 Task: Search one way flight ticket for 5 adults, 1 child, 2 infants in seat and 1 infant on lap in business from Baton Rouge: Baton Rouge Metropolitan Airport (ryan Field) to Greensboro: Piedmont Triad International Airport on 5-1-2023. Choice of flights is Spirit. Number of bags: 1 carry on bag. Price is upto 86000. Outbound departure time preference is 8:30.
Action: Mouse moved to (279, 288)
Screenshot: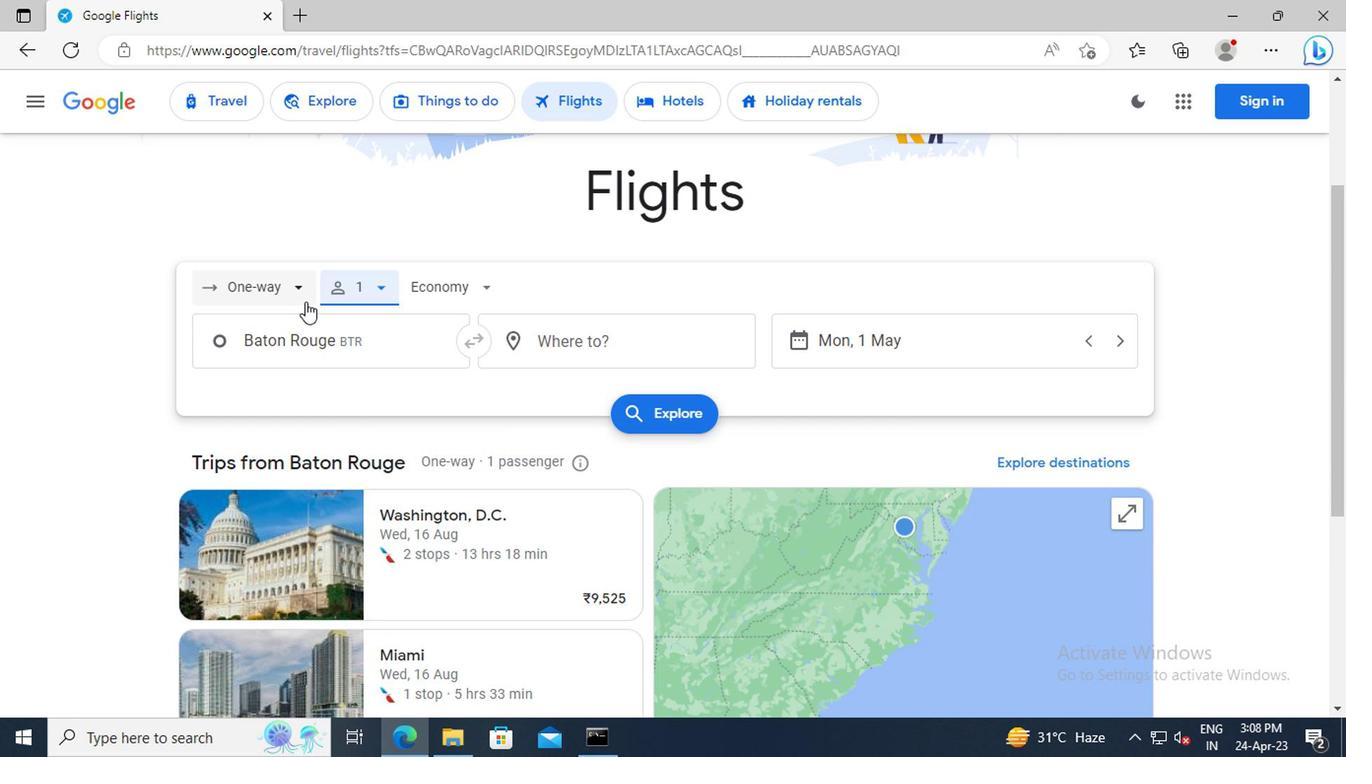 
Action: Mouse pressed left at (279, 288)
Screenshot: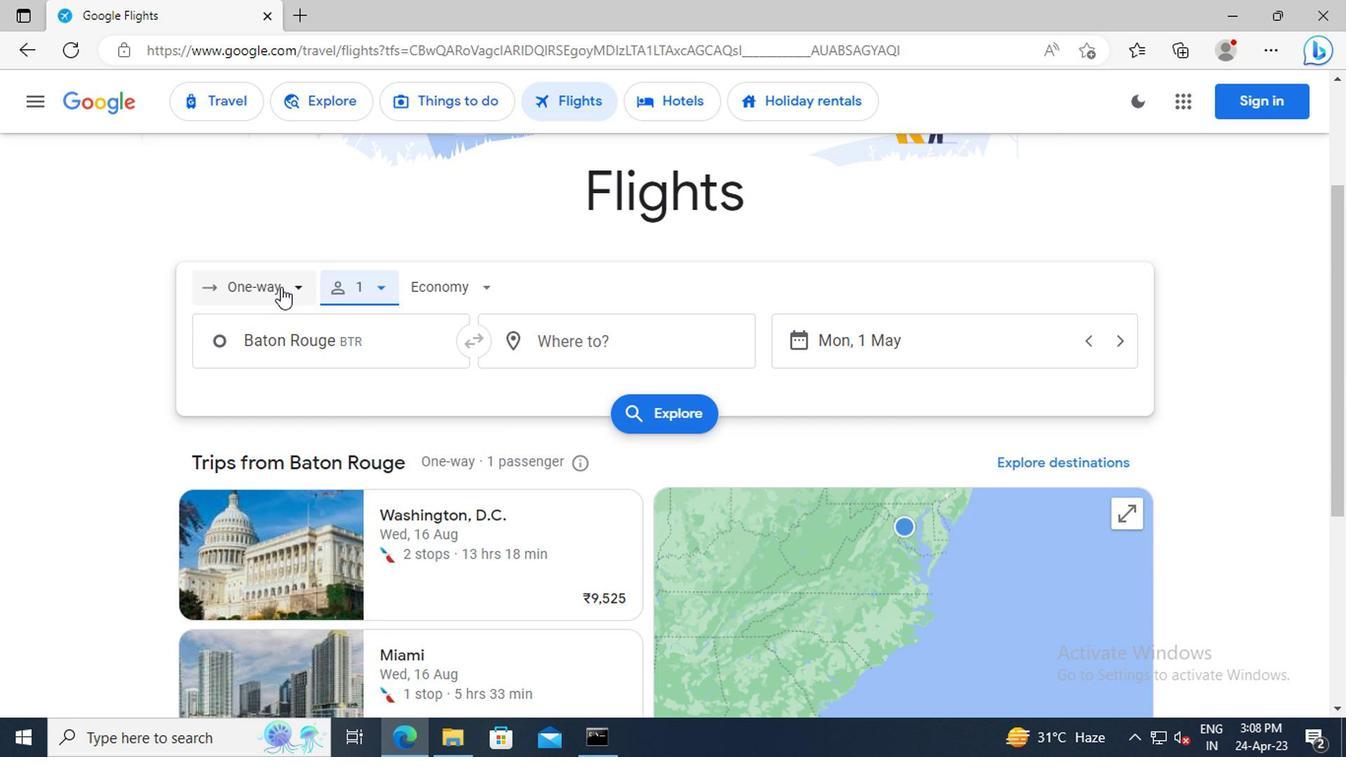 
Action: Mouse moved to (269, 382)
Screenshot: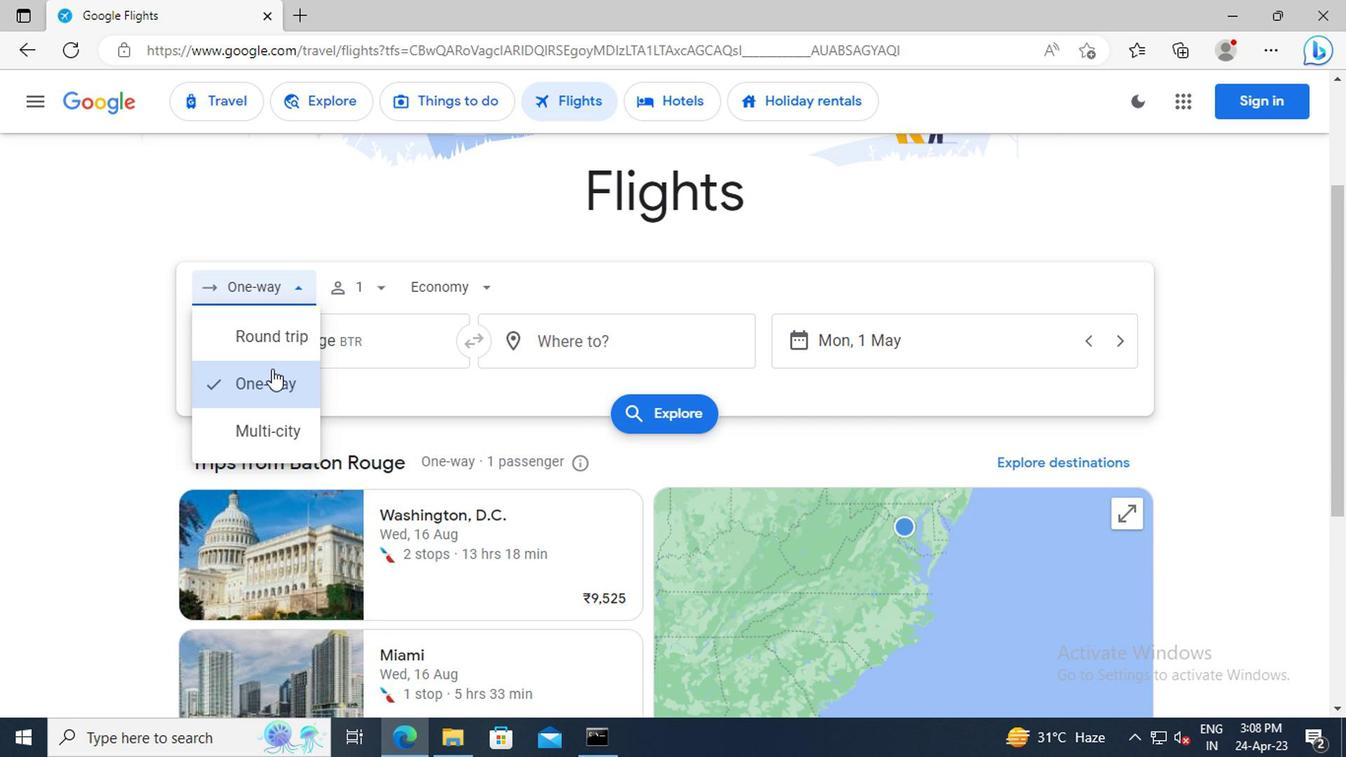 
Action: Mouse pressed left at (269, 382)
Screenshot: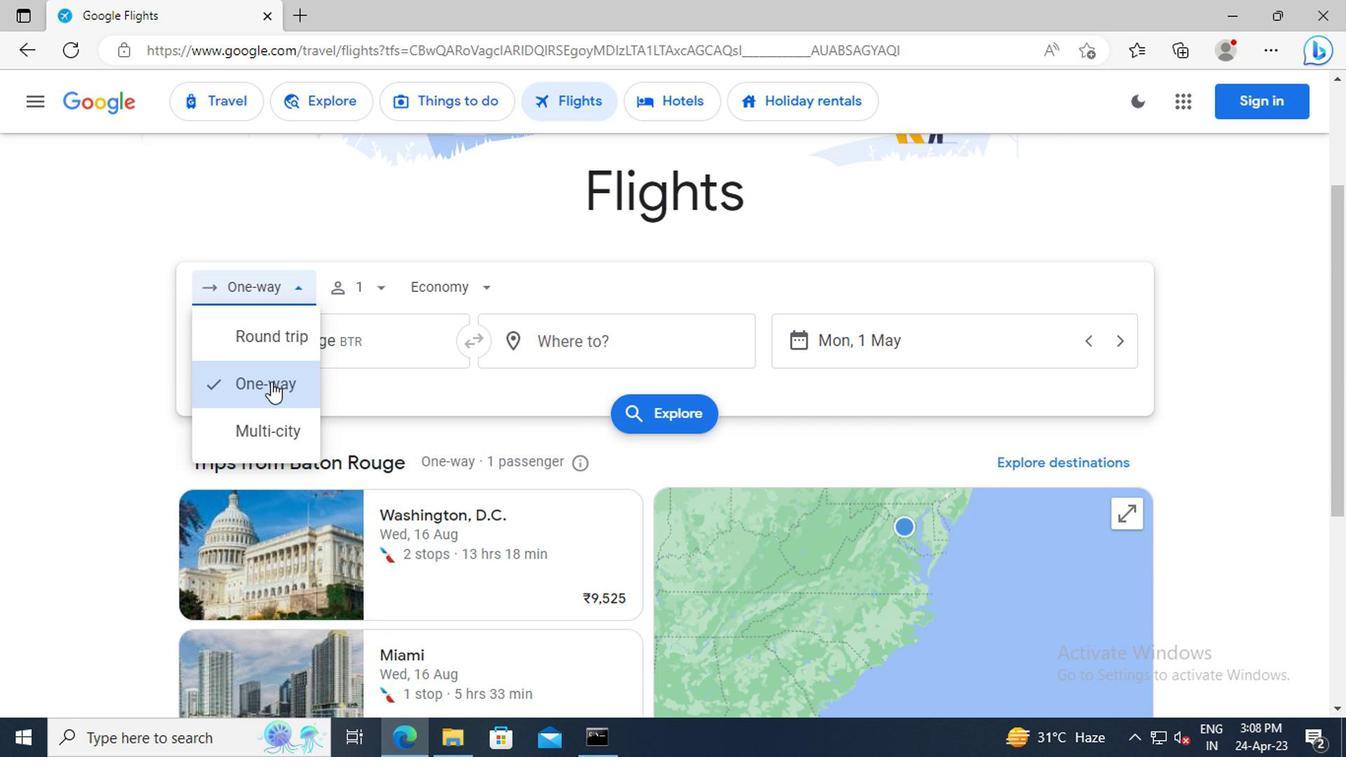 
Action: Mouse moved to (375, 293)
Screenshot: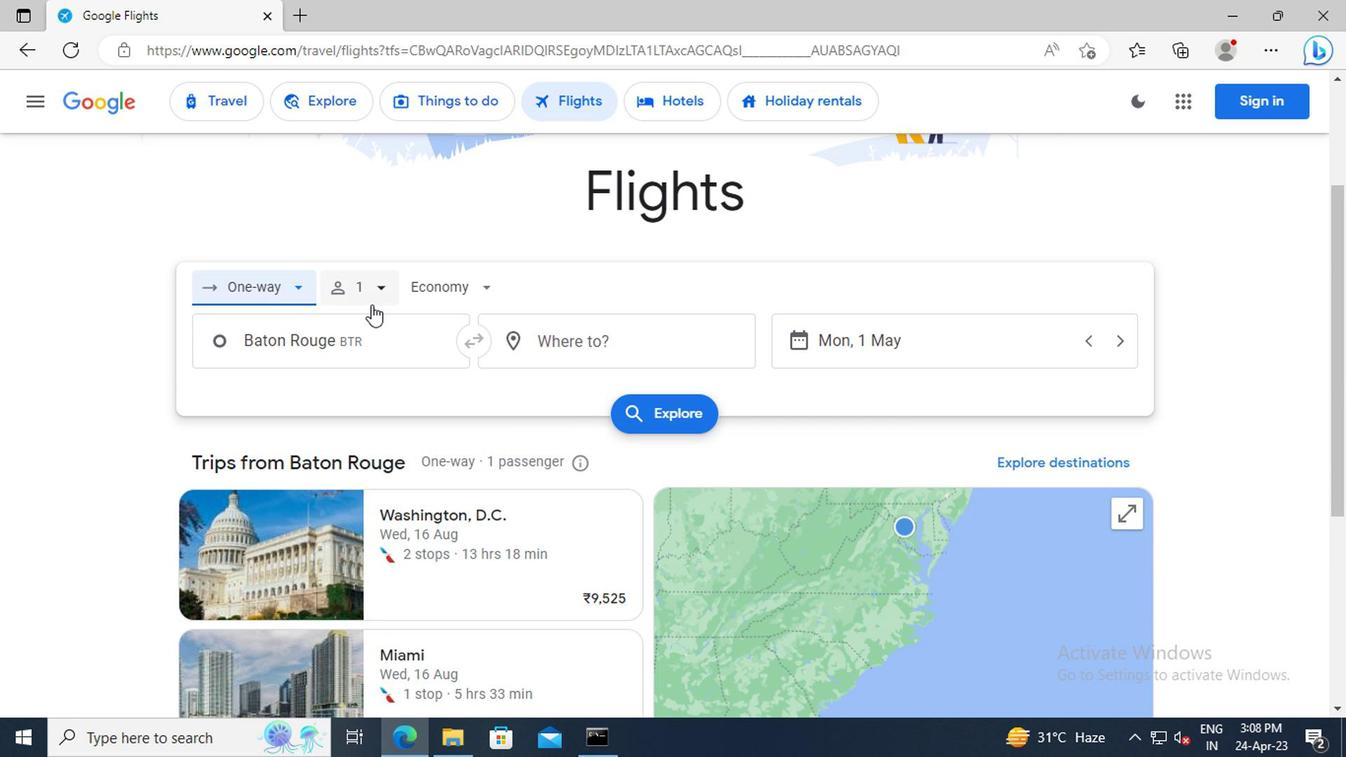 
Action: Mouse pressed left at (375, 293)
Screenshot: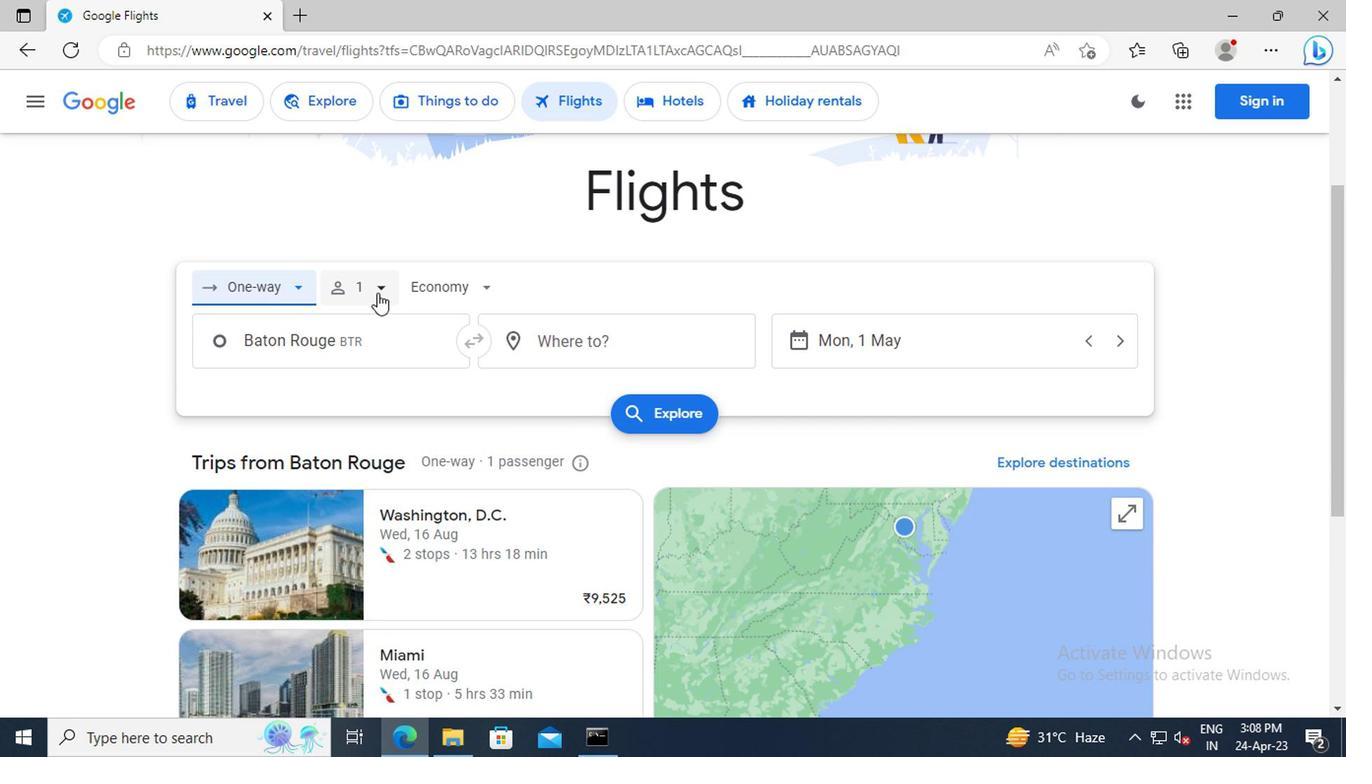 
Action: Mouse moved to (522, 340)
Screenshot: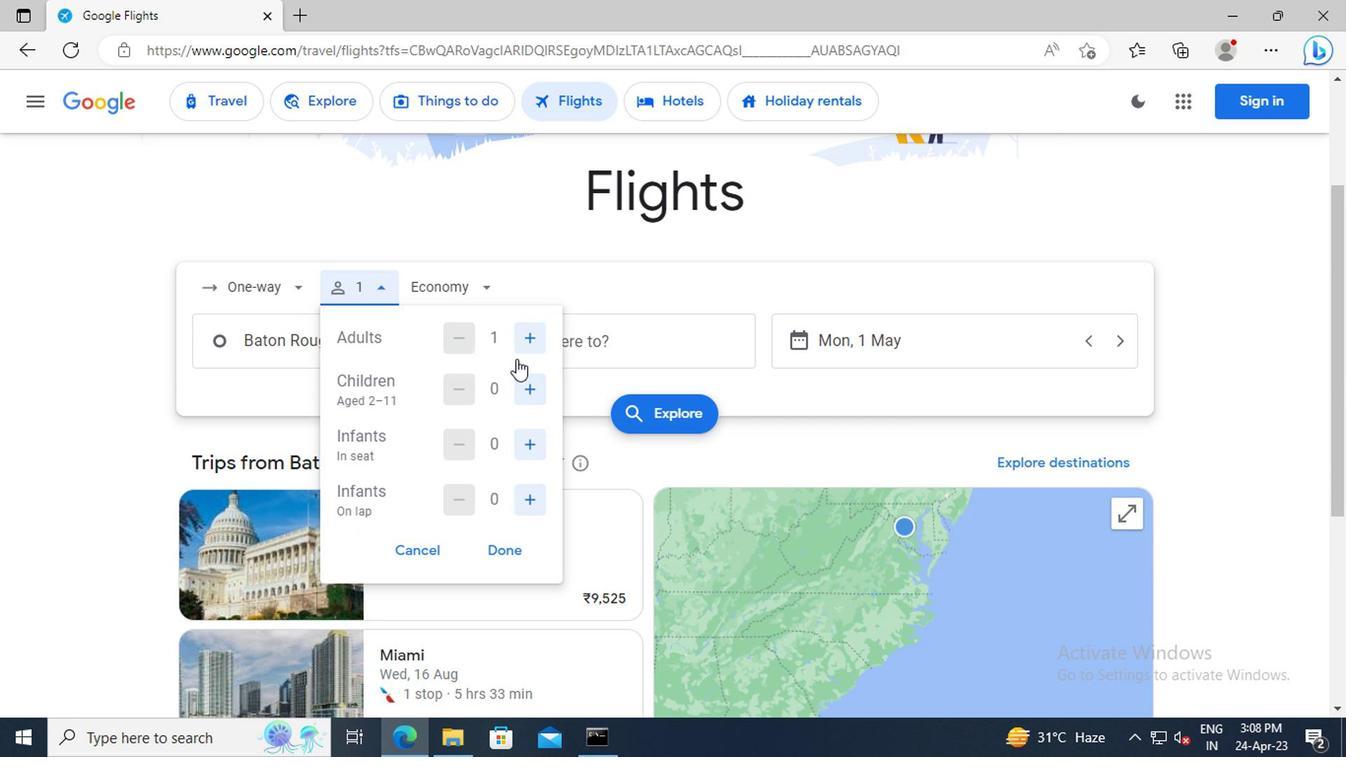 
Action: Mouse pressed left at (522, 340)
Screenshot: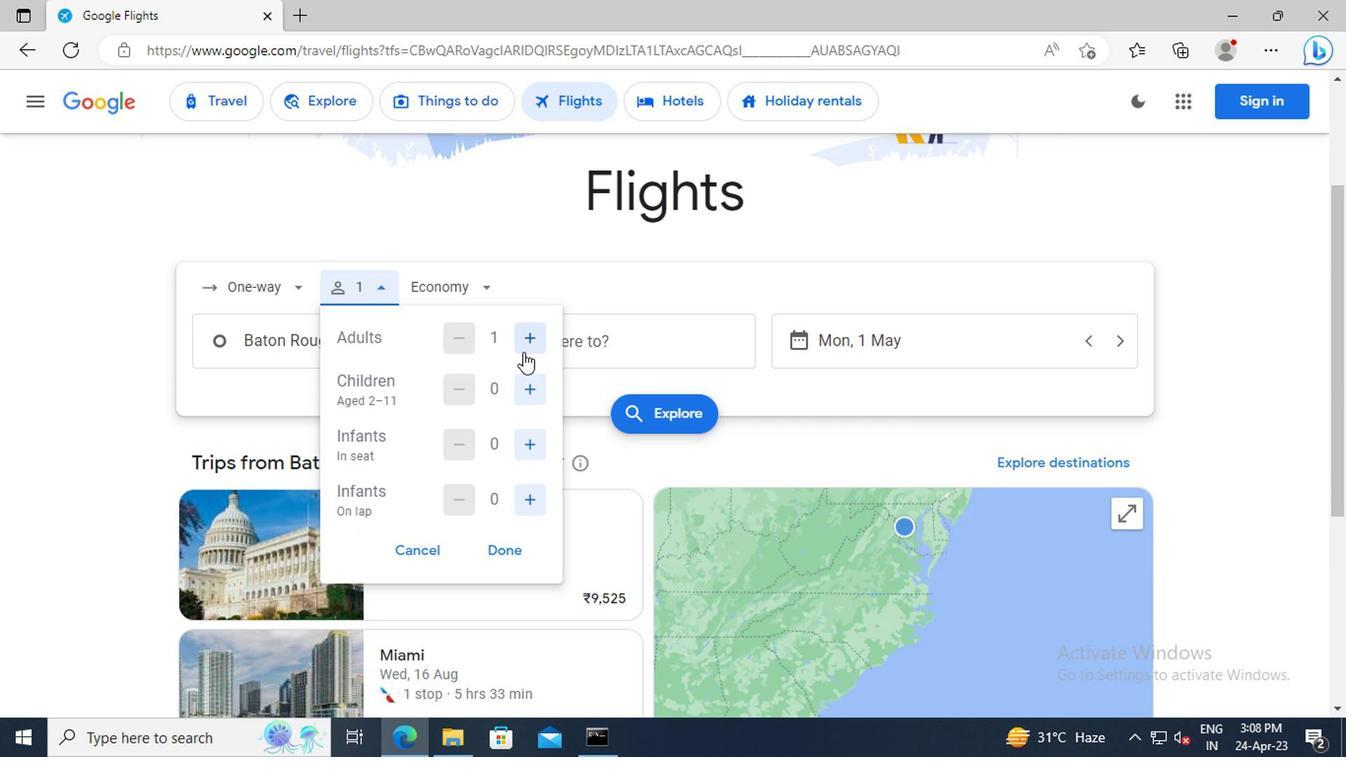 
Action: Mouse pressed left at (522, 340)
Screenshot: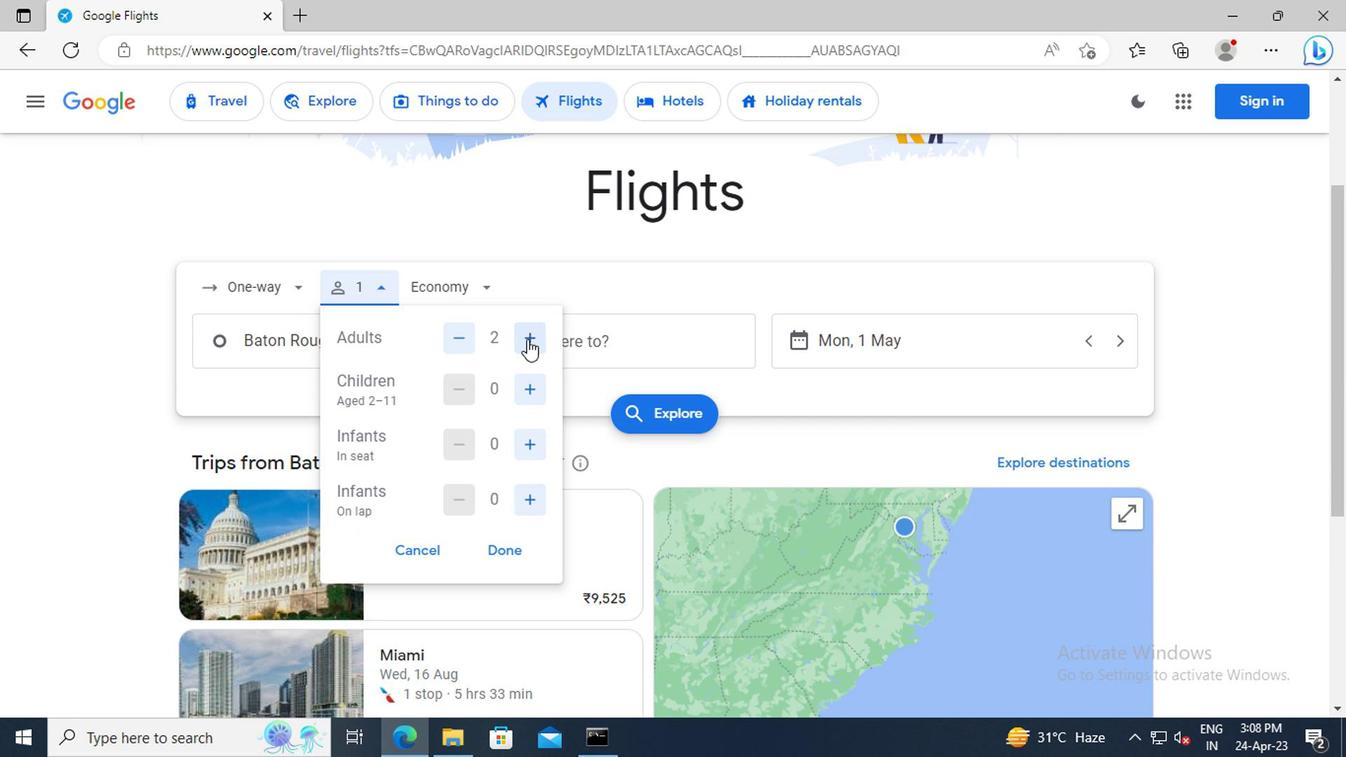 
Action: Mouse pressed left at (522, 340)
Screenshot: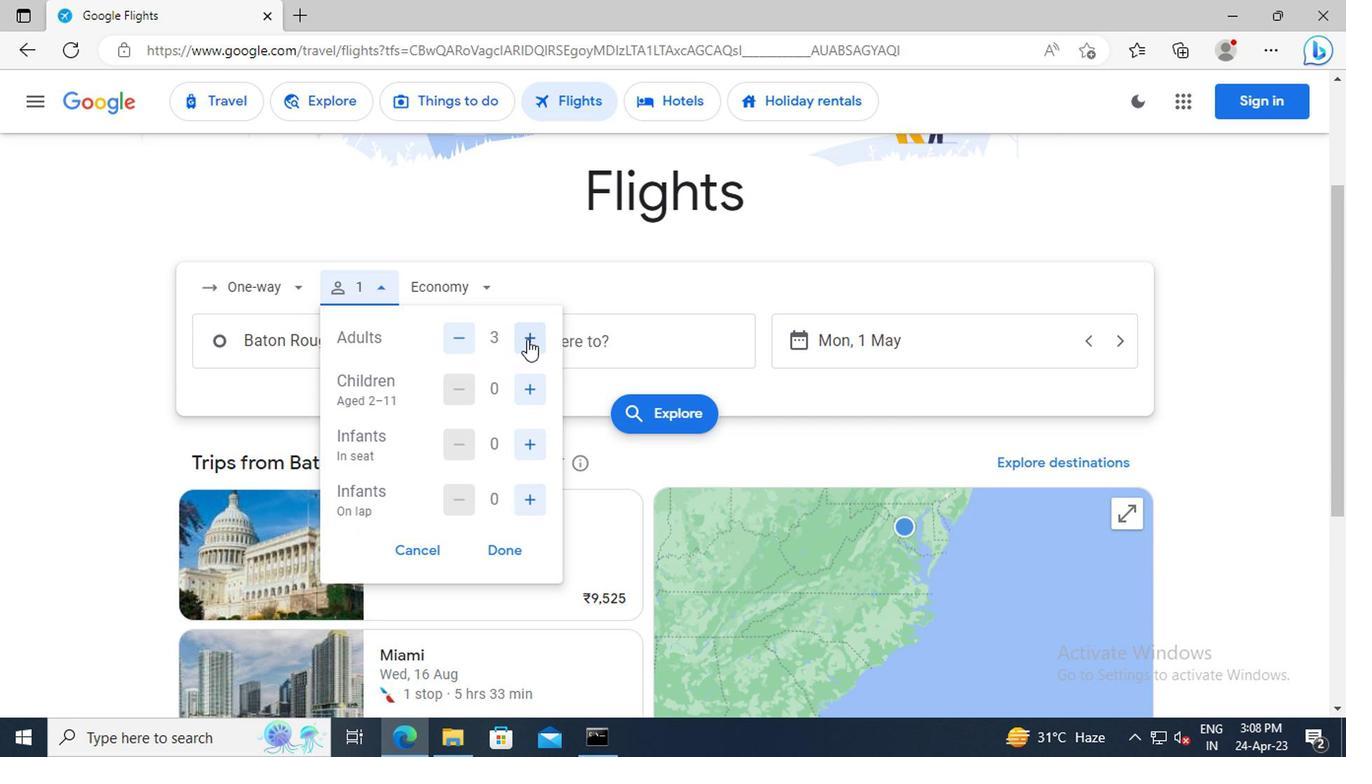 
Action: Mouse pressed left at (522, 340)
Screenshot: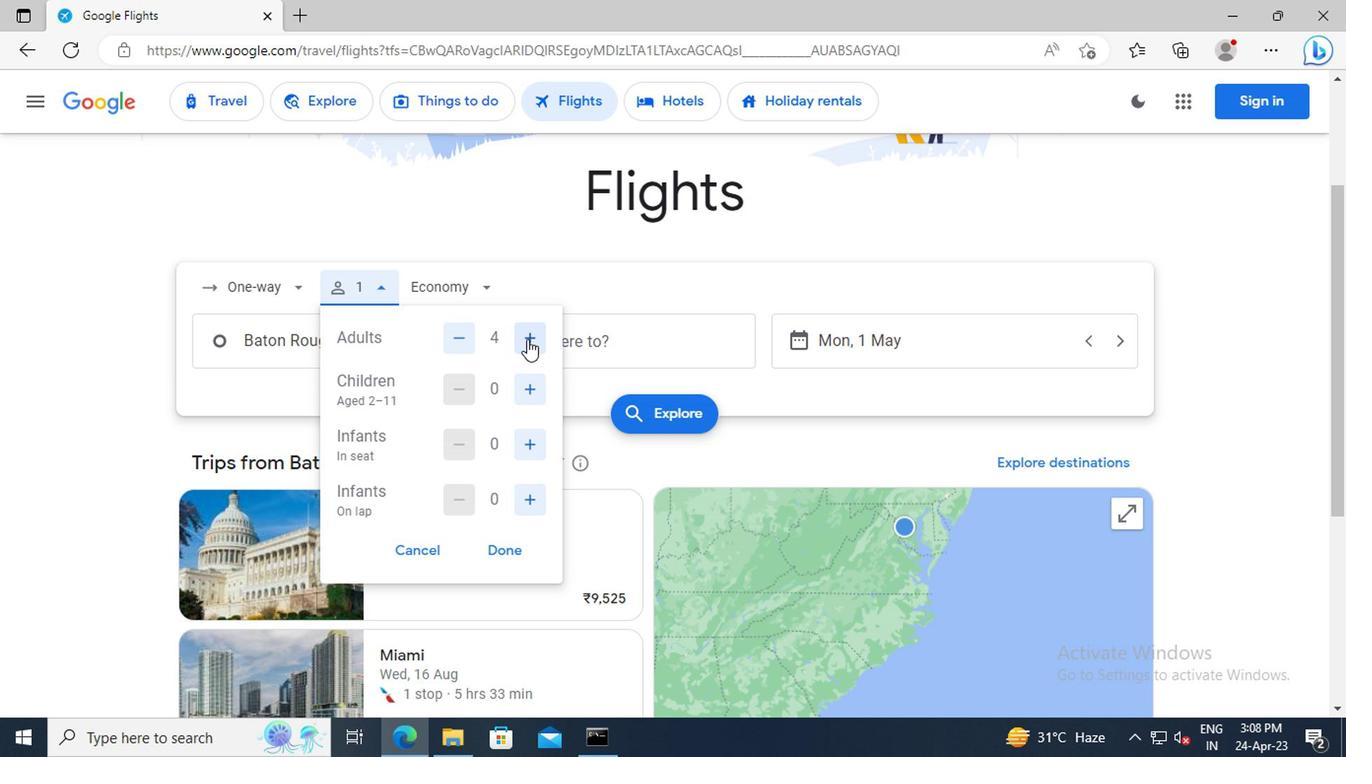 
Action: Mouse moved to (522, 389)
Screenshot: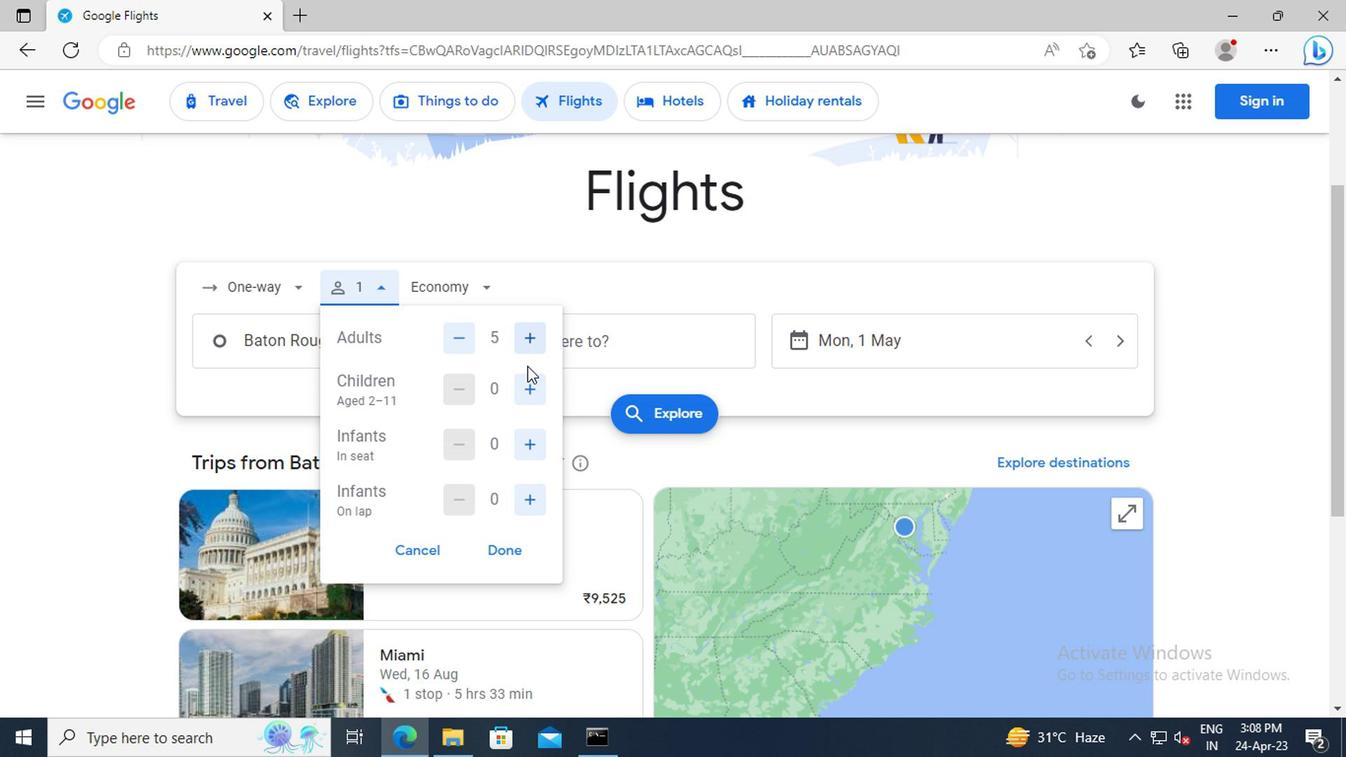 
Action: Mouse pressed left at (522, 389)
Screenshot: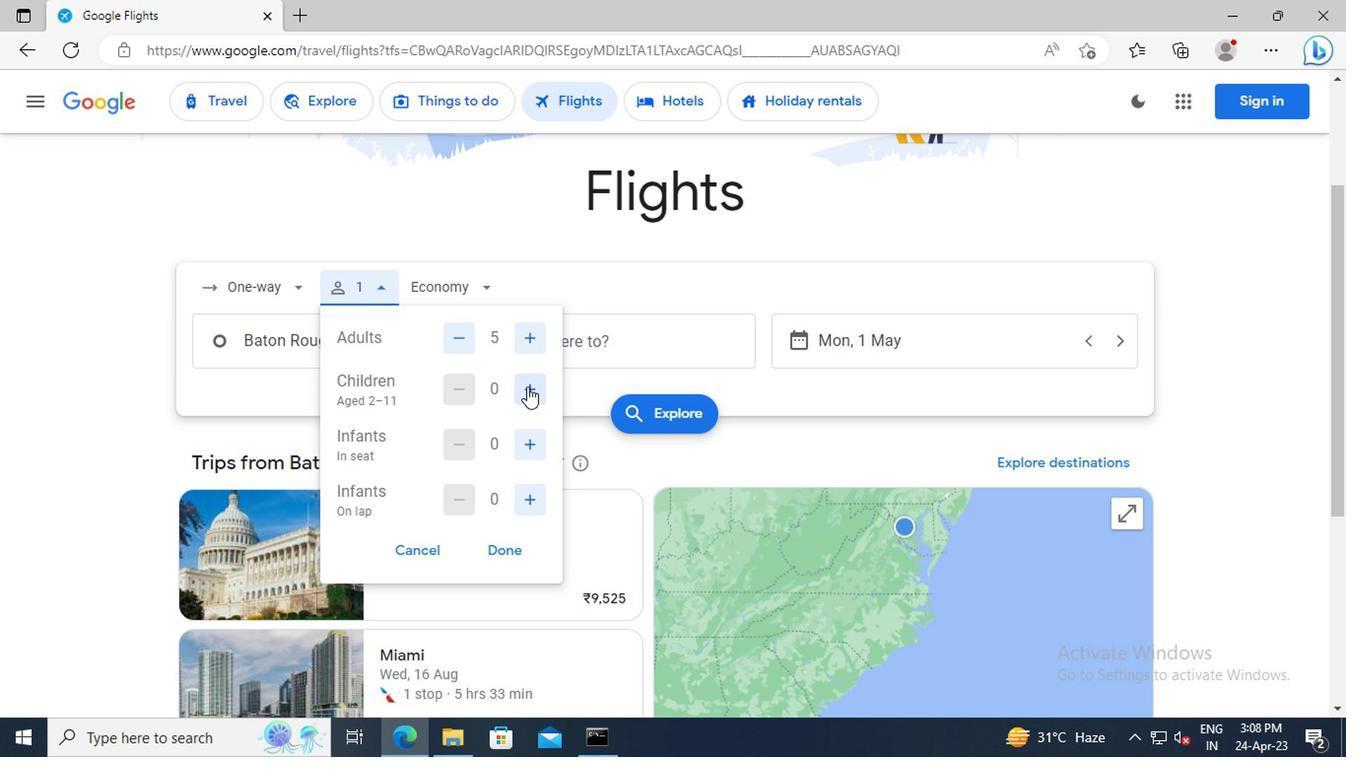 
Action: Mouse moved to (522, 445)
Screenshot: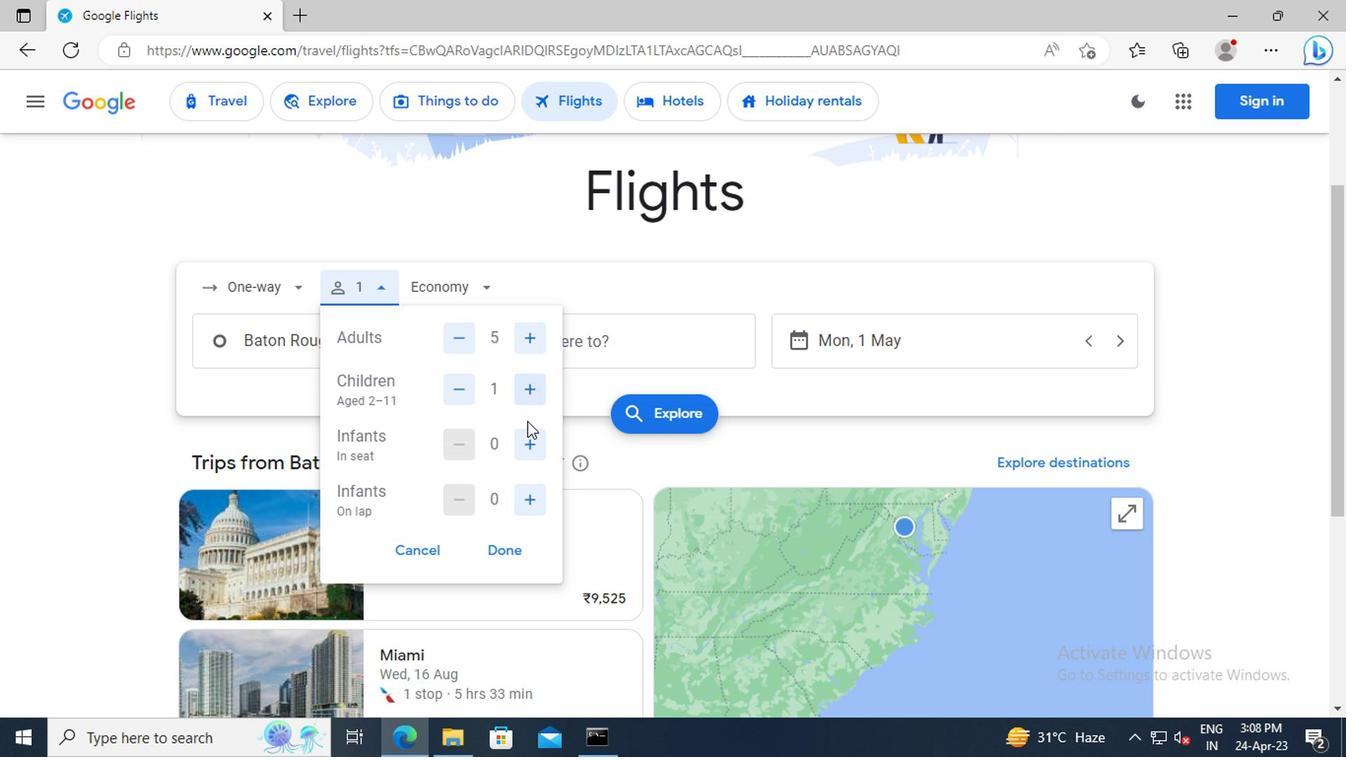
Action: Mouse pressed left at (522, 445)
Screenshot: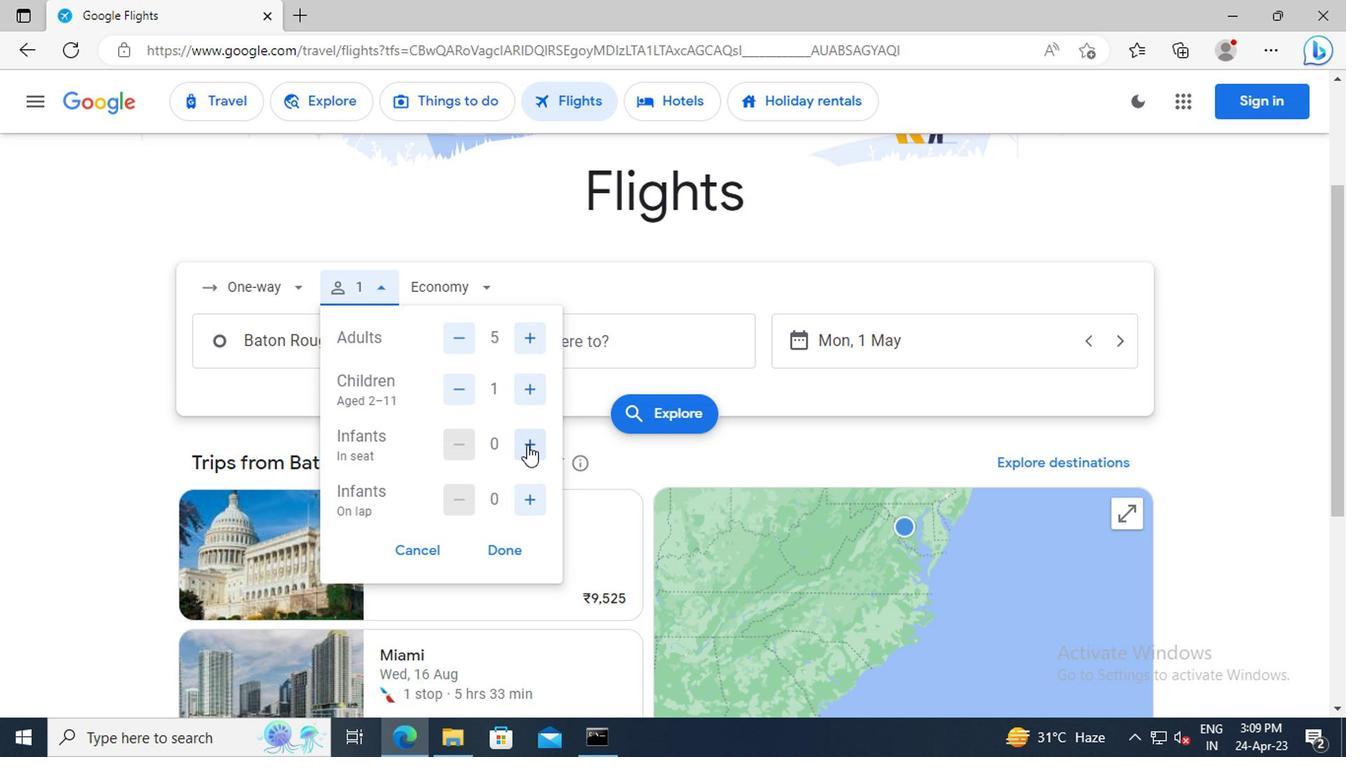 
Action: Mouse pressed left at (522, 445)
Screenshot: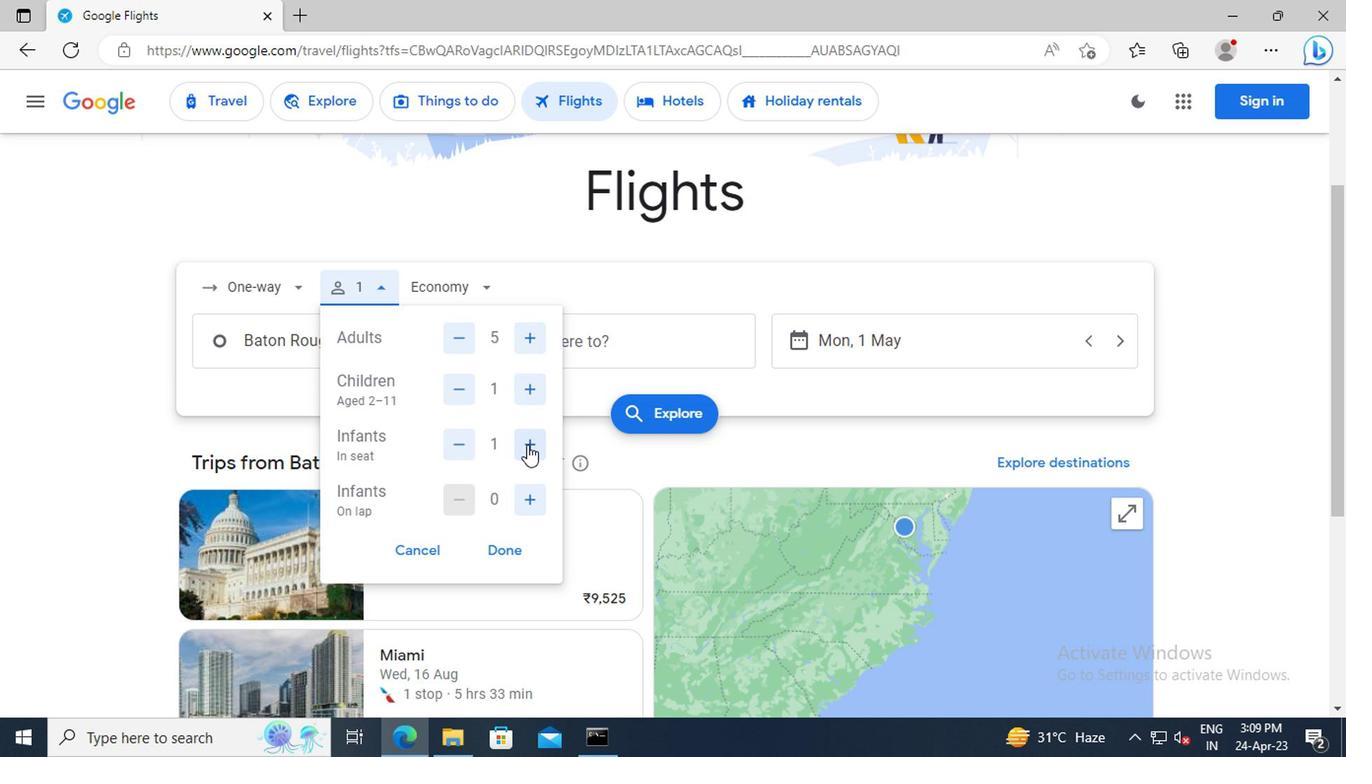 
Action: Mouse moved to (529, 498)
Screenshot: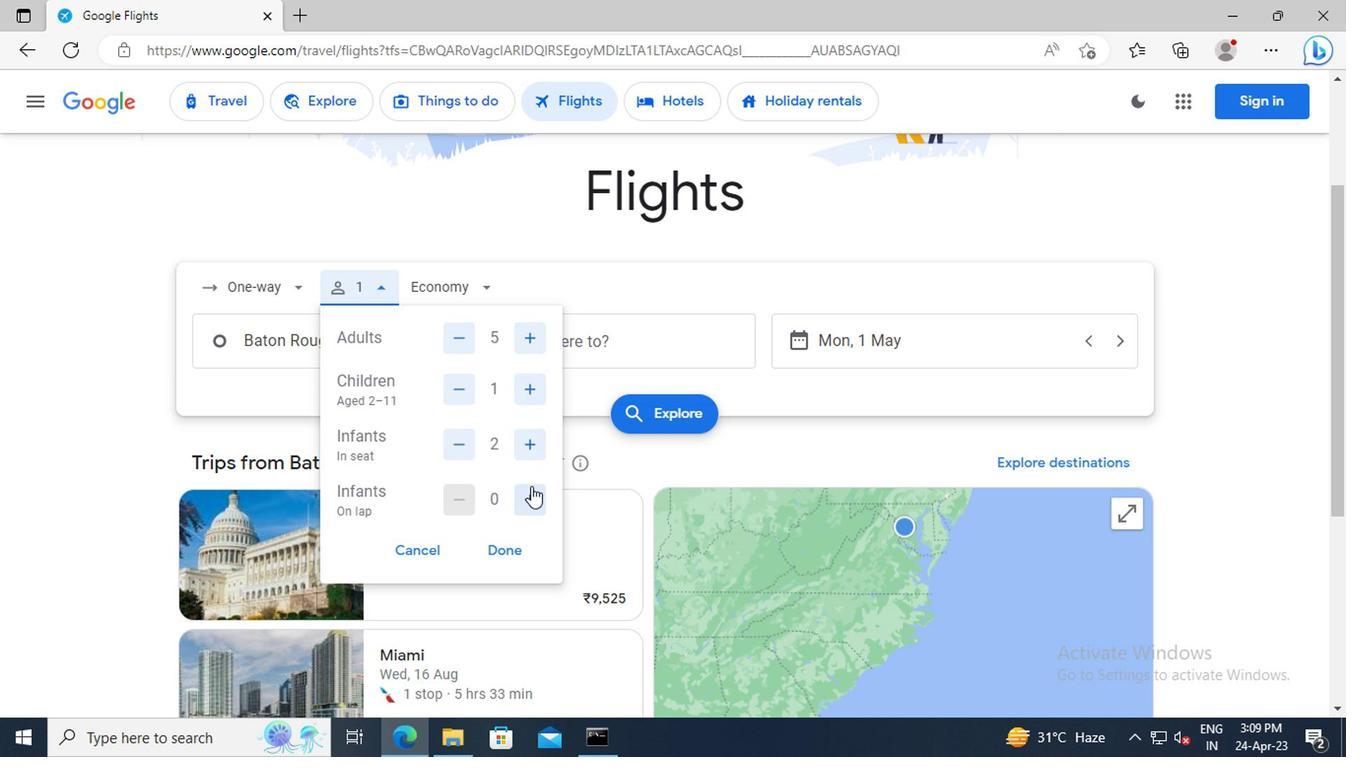 
Action: Mouse pressed left at (529, 498)
Screenshot: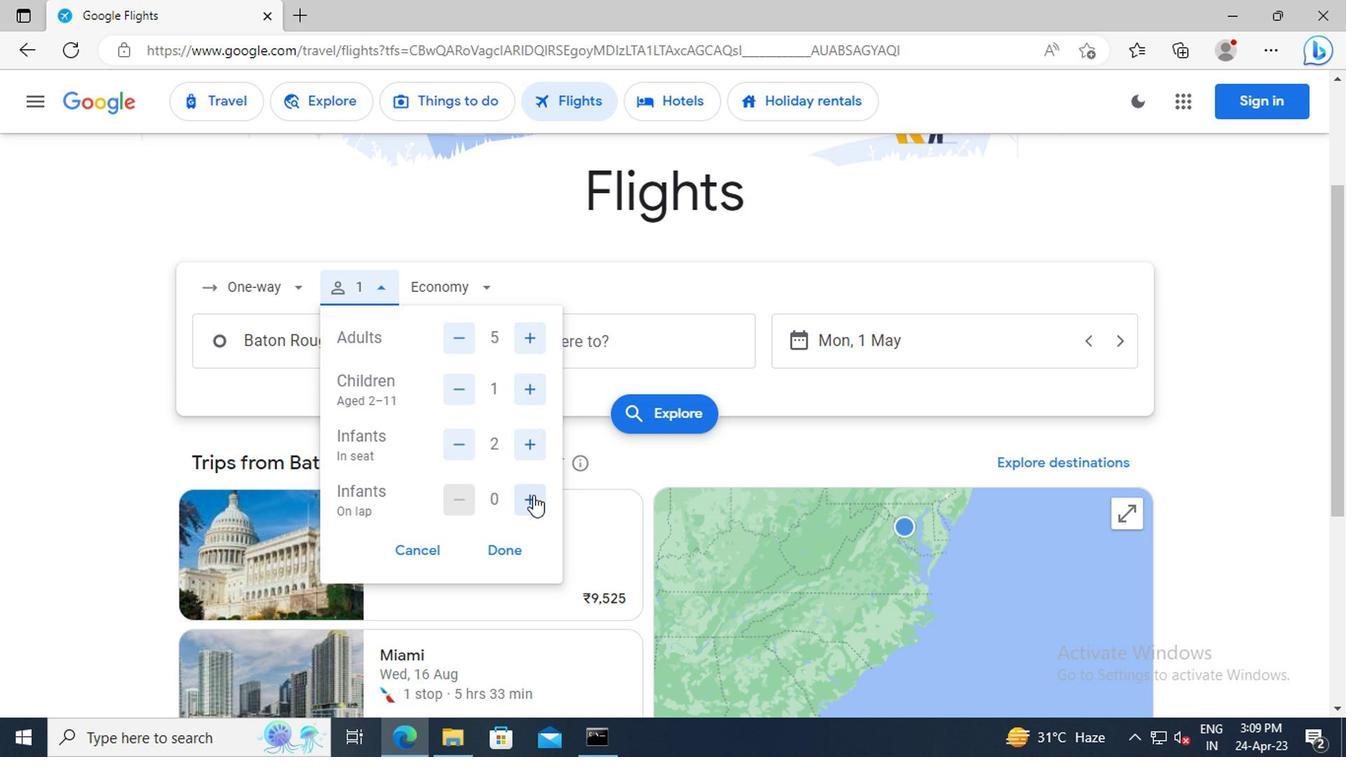 
Action: Mouse moved to (509, 547)
Screenshot: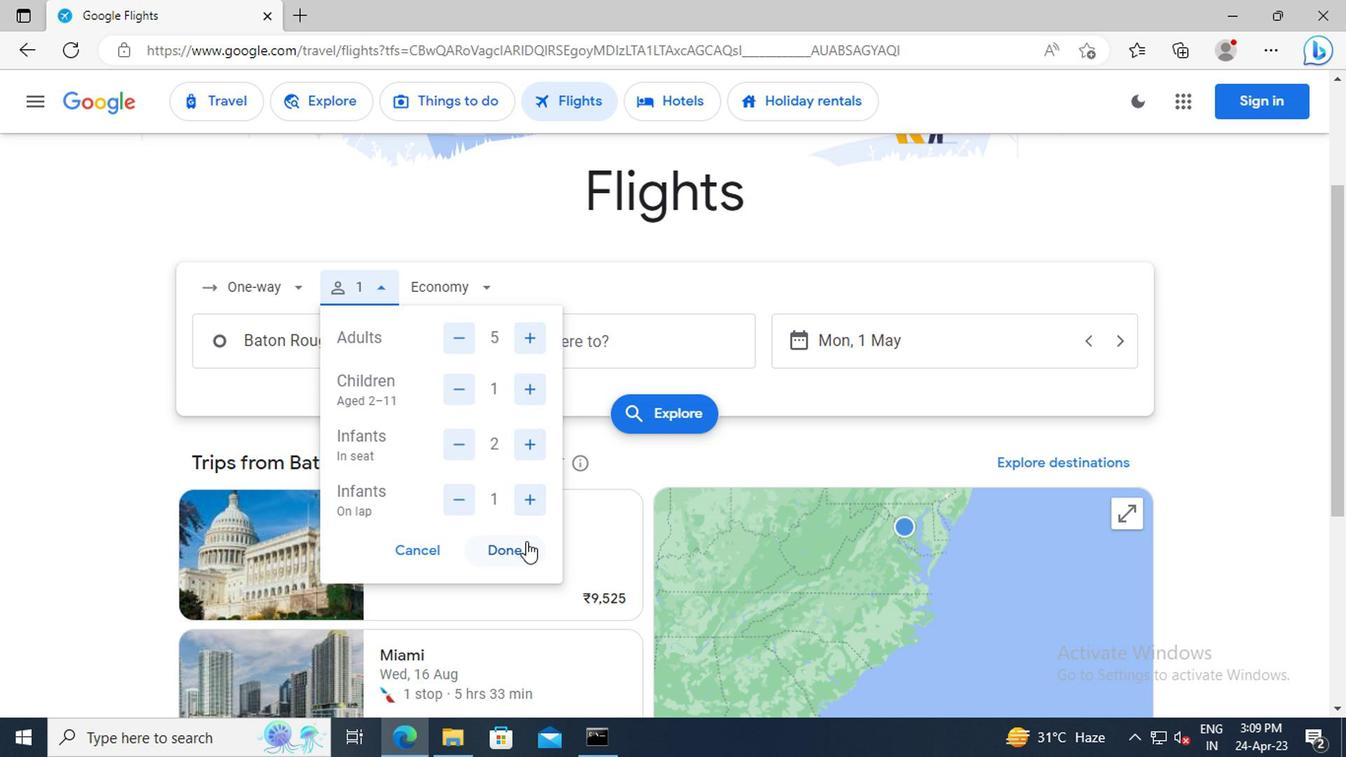 
Action: Mouse pressed left at (509, 547)
Screenshot: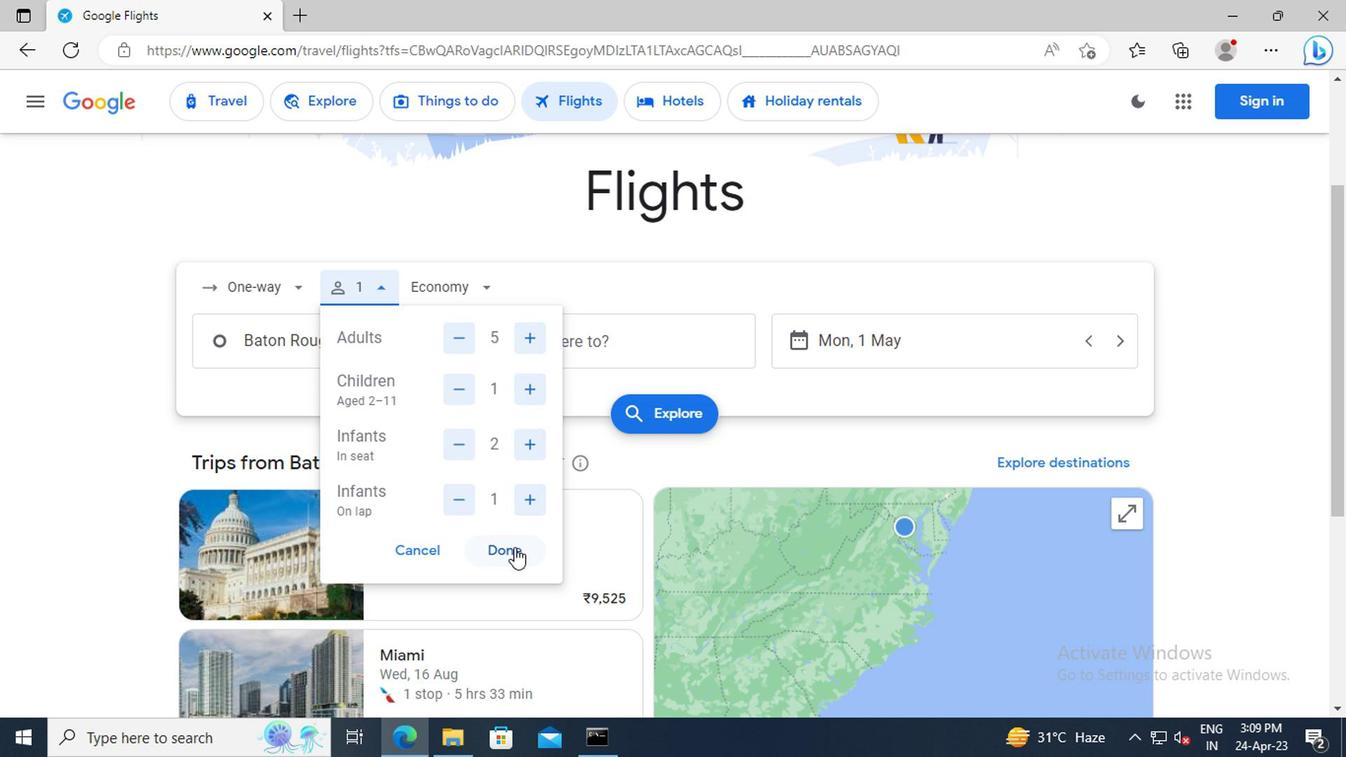 
Action: Mouse moved to (469, 298)
Screenshot: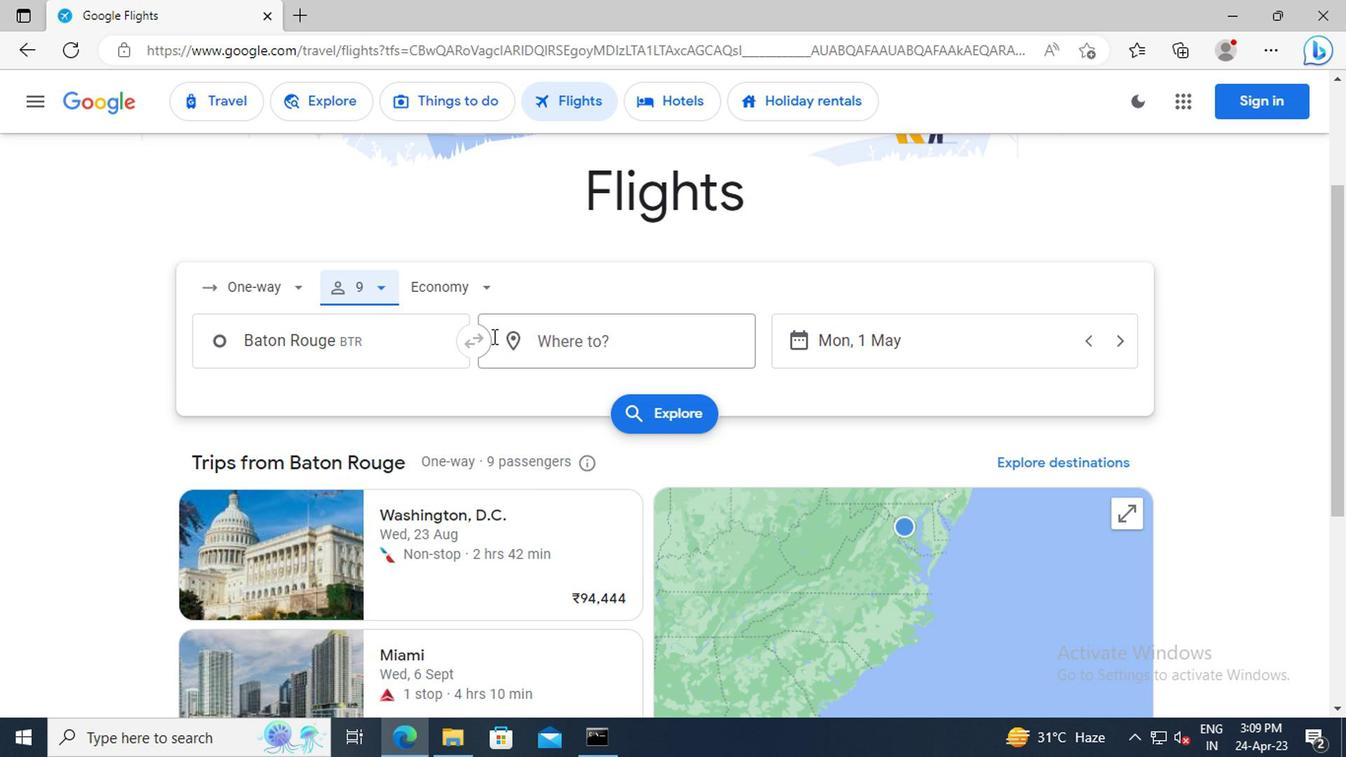 
Action: Mouse pressed left at (469, 298)
Screenshot: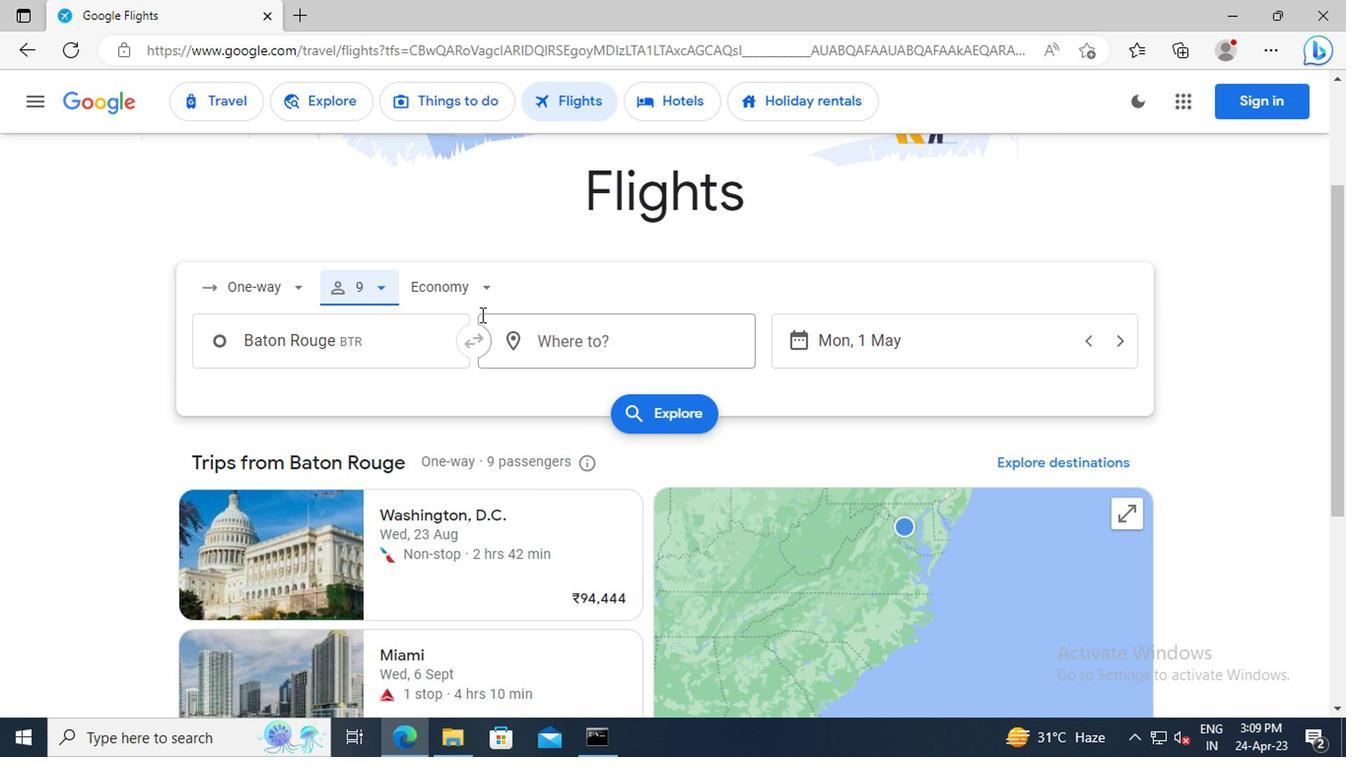 
Action: Mouse moved to (478, 434)
Screenshot: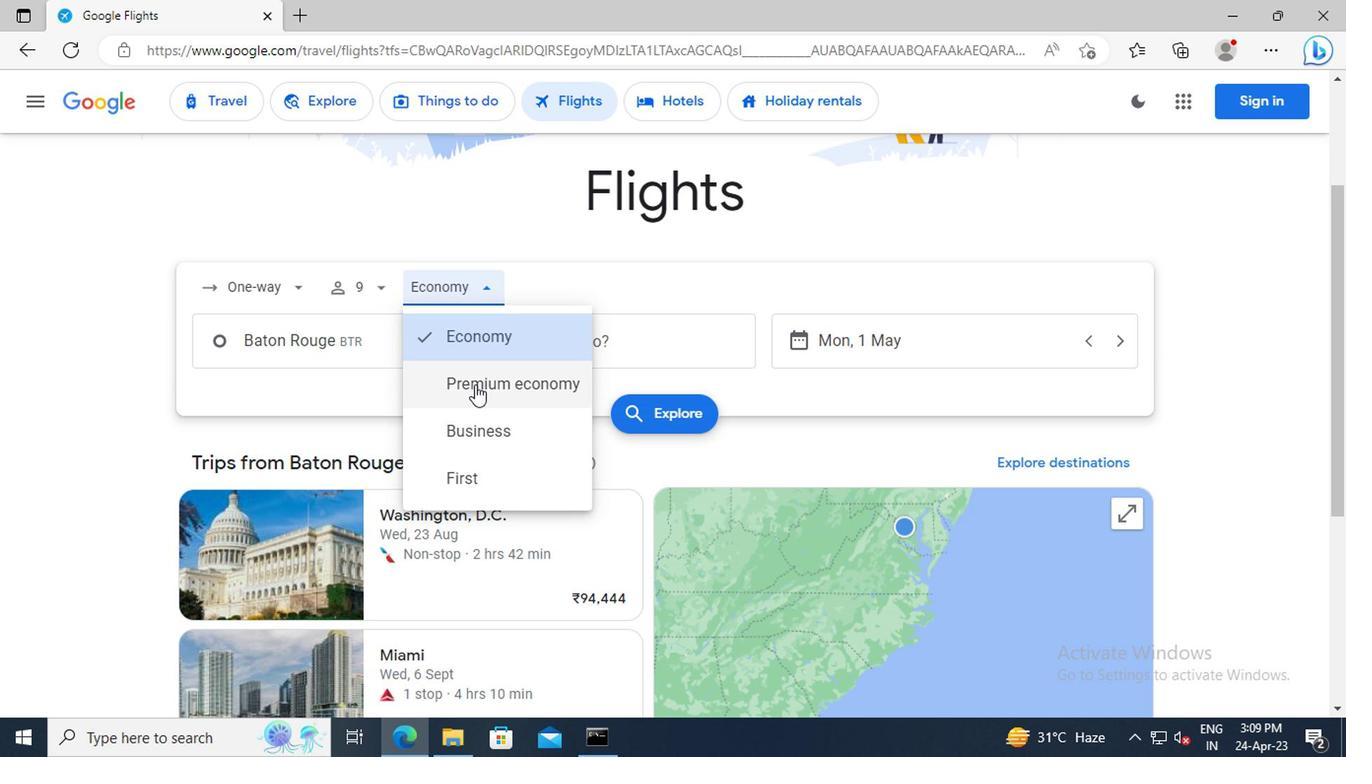 
Action: Mouse pressed left at (478, 434)
Screenshot: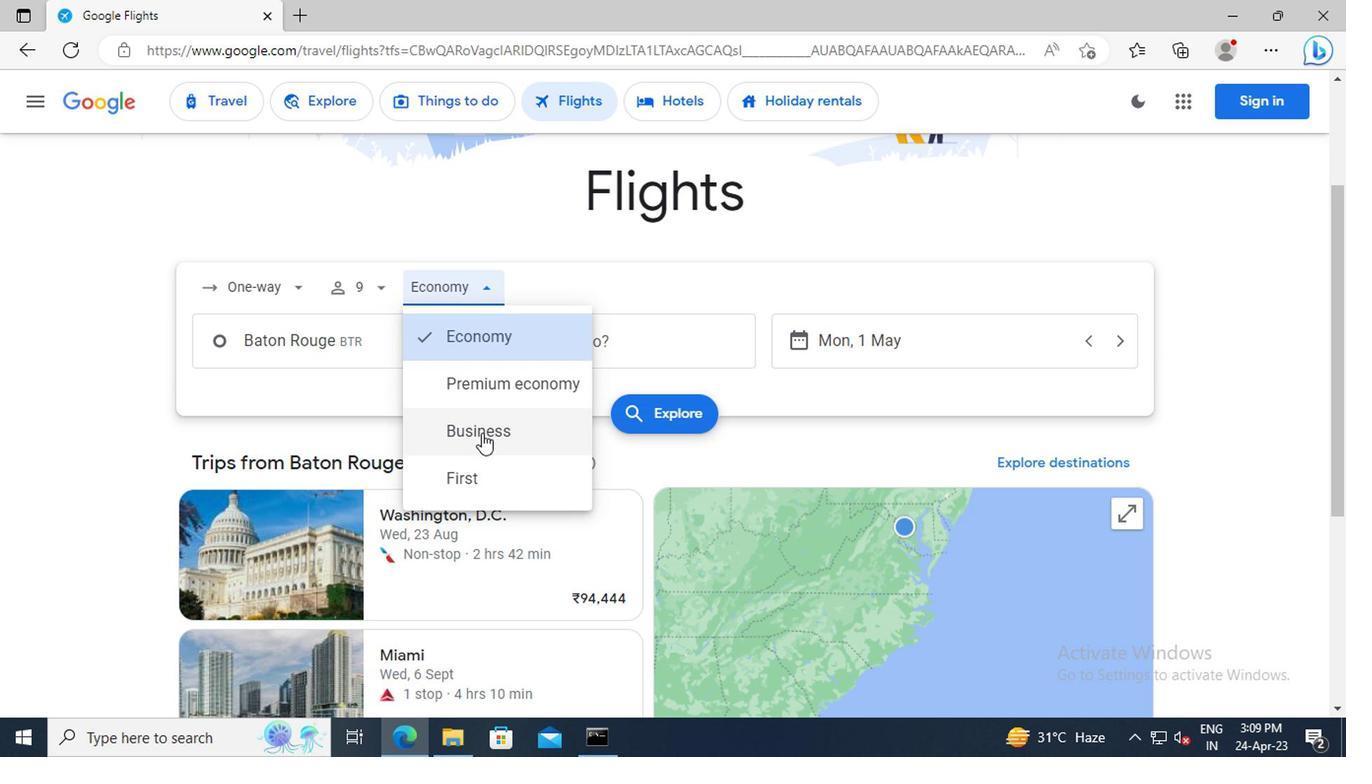 
Action: Mouse moved to (389, 342)
Screenshot: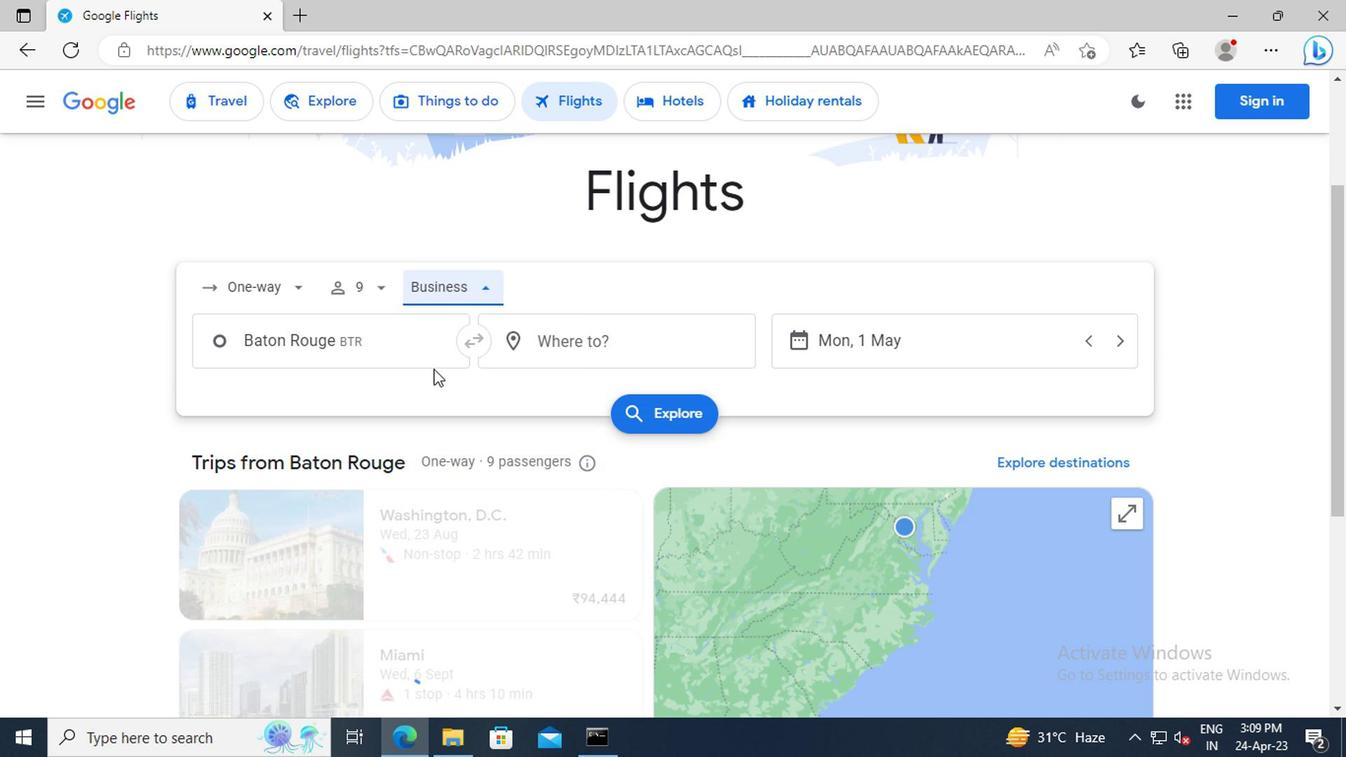 
Action: Mouse pressed left at (389, 342)
Screenshot: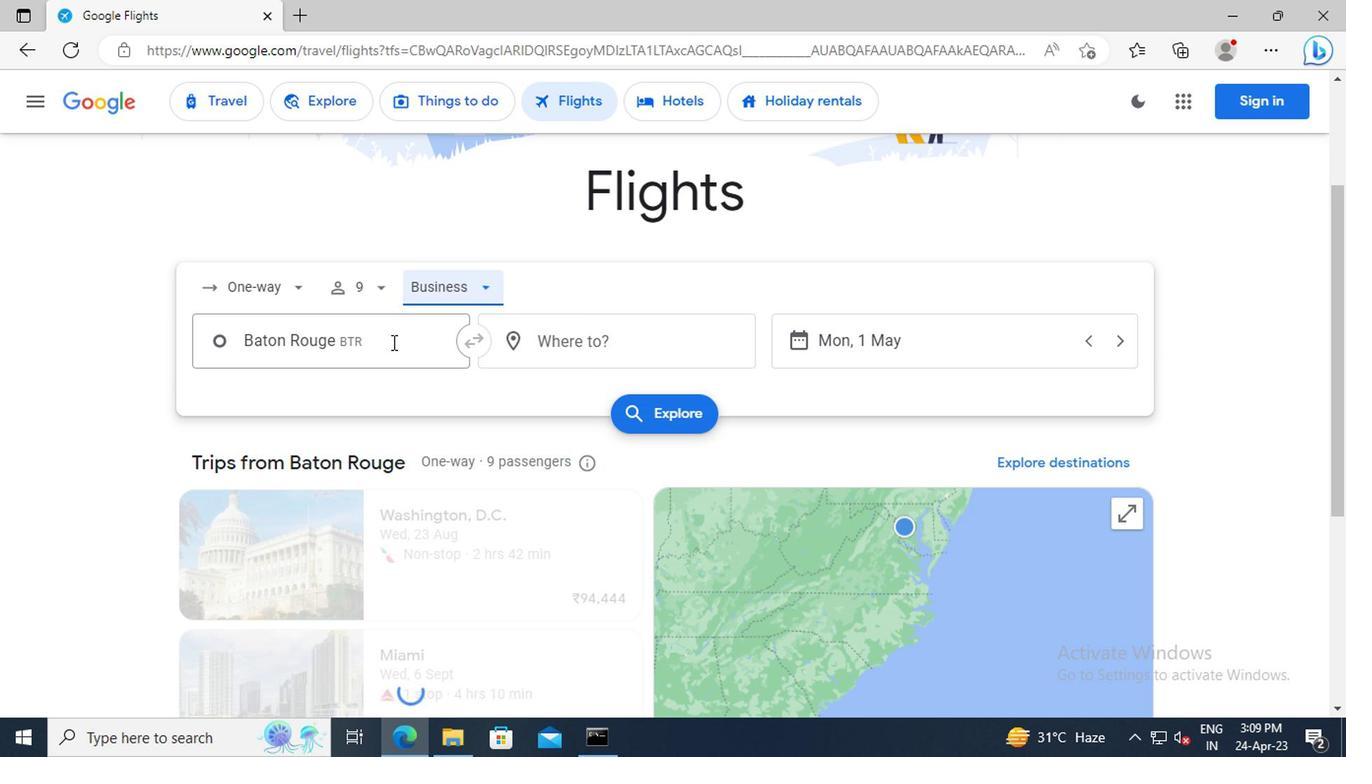 
Action: Key pressed <Key.shift>BATON<Key.space><Key.shift>ROUGE<Key.space><Key.shift>M
Screenshot: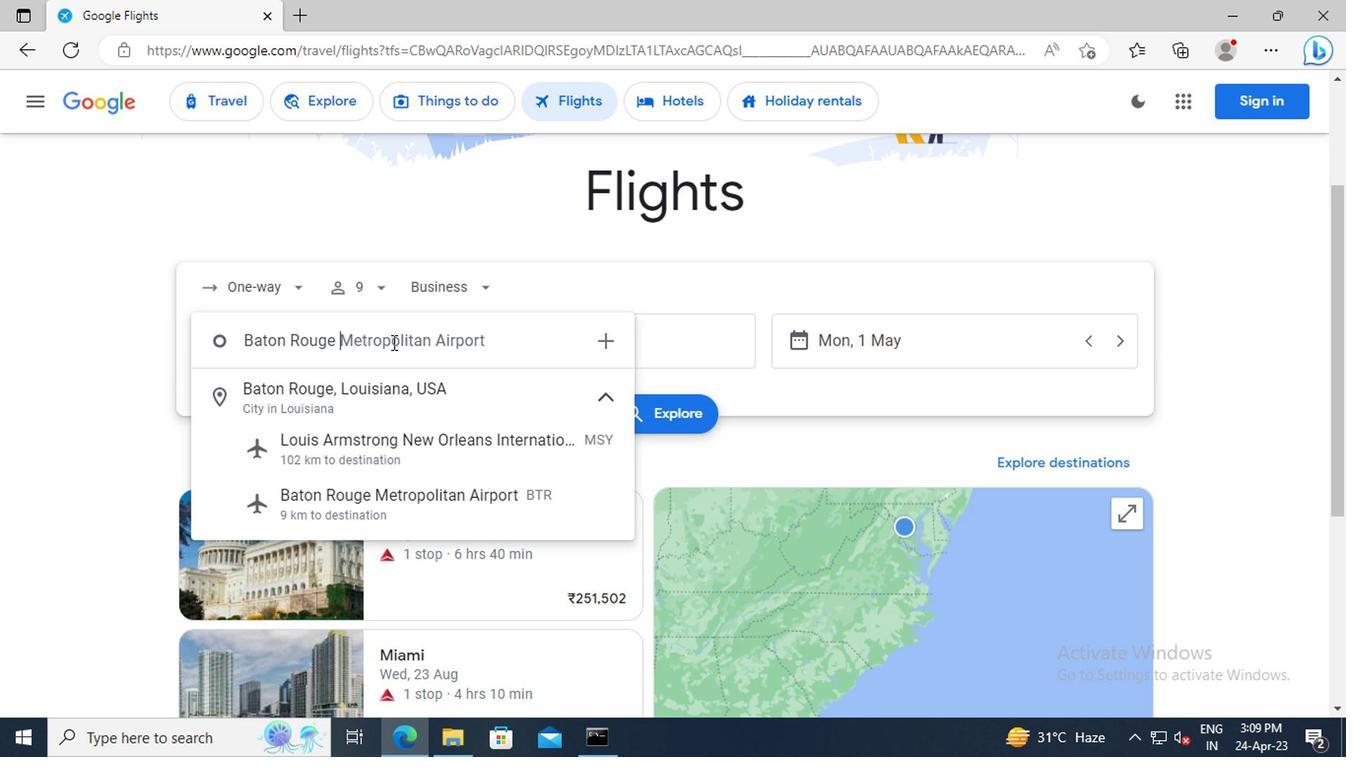 
Action: Mouse moved to (410, 399)
Screenshot: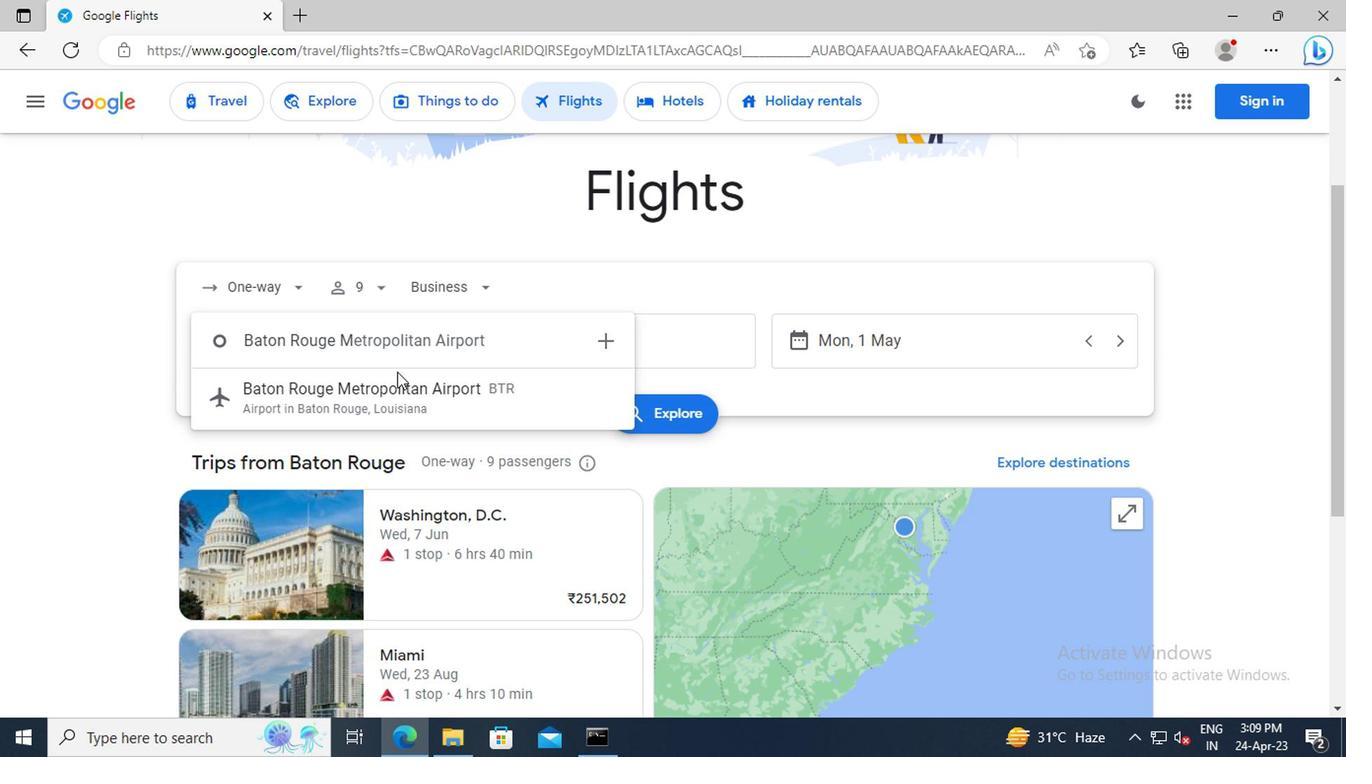 
Action: Mouse pressed left at (410, 399)
Screenshot: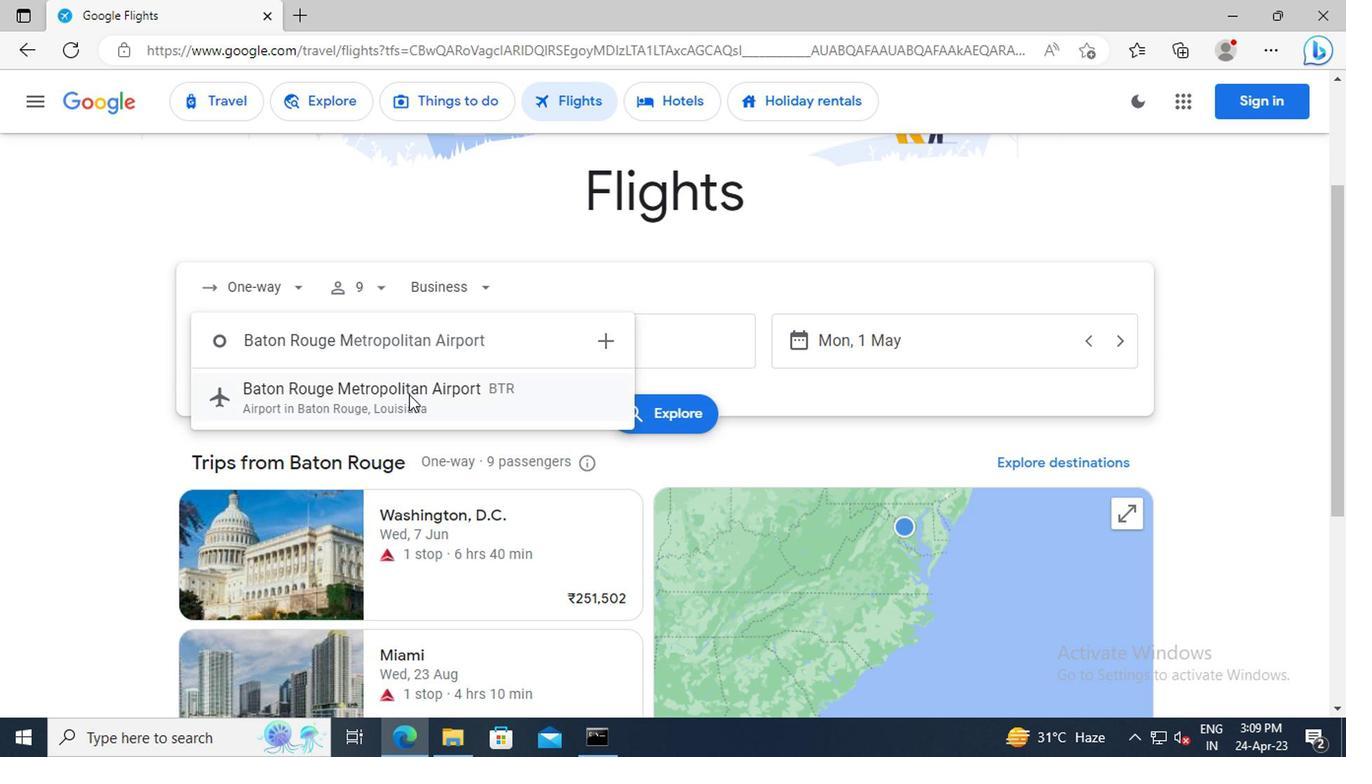 
Action: Mouse moved to (558, 349)
Screenshot: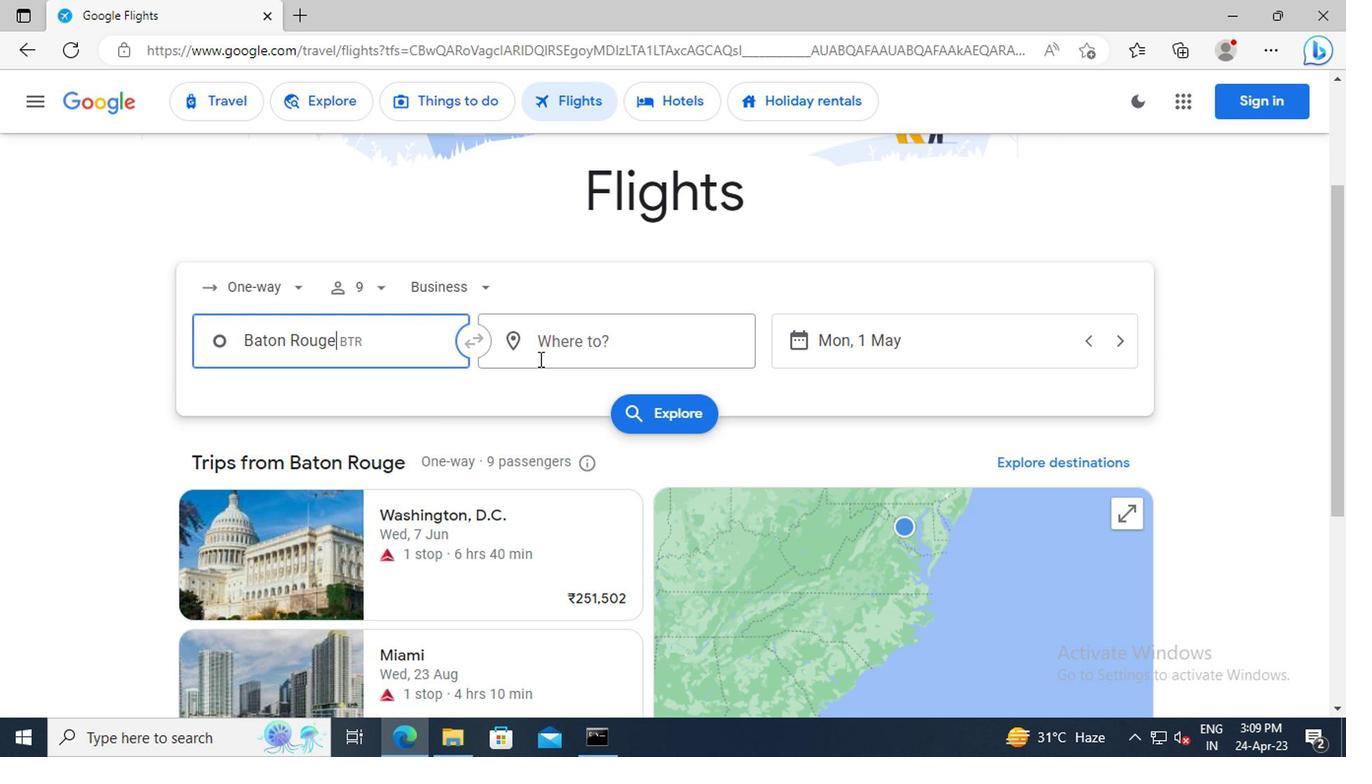 
Action: Mouse pressed left at (558, 349)
Screenshot: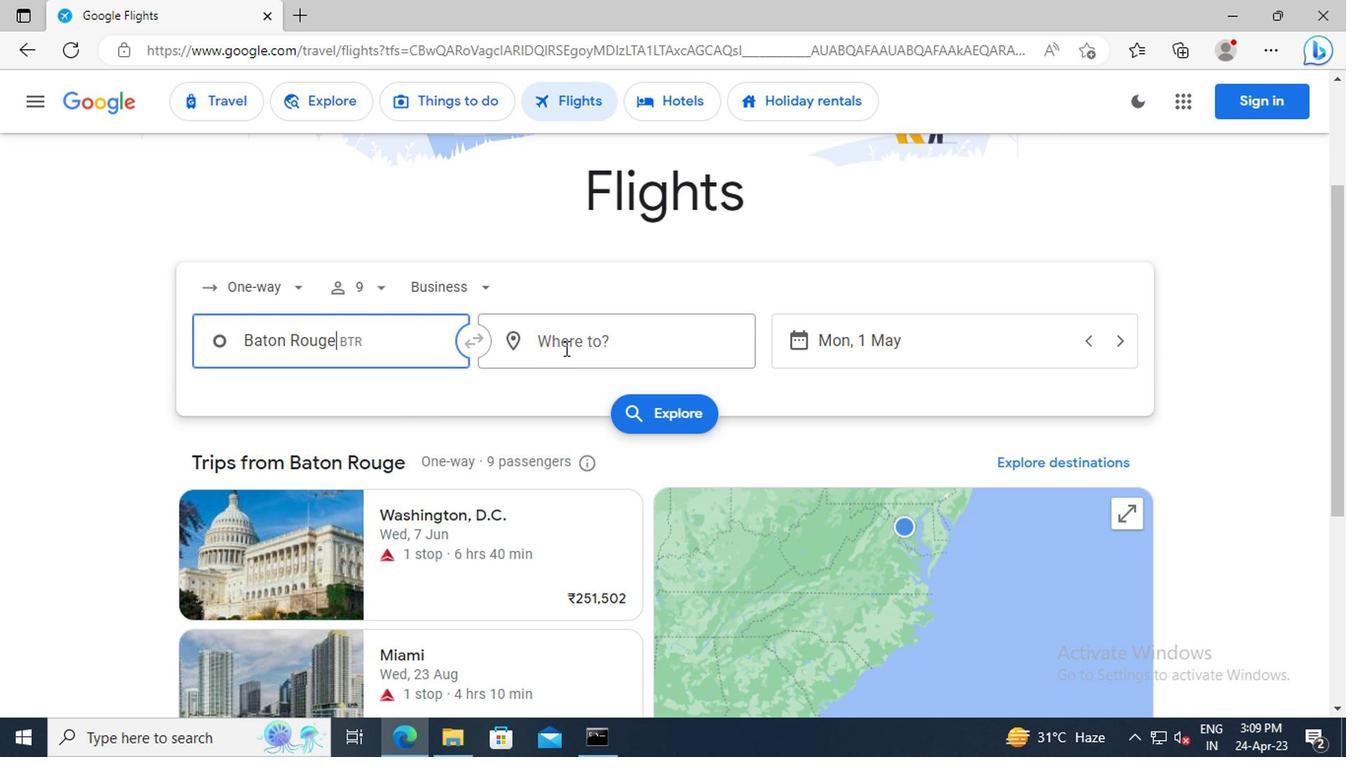 
Action: Key pressed <Key.shift>PIEDMONT<Key.space><Key.shift>TR
Screenshot: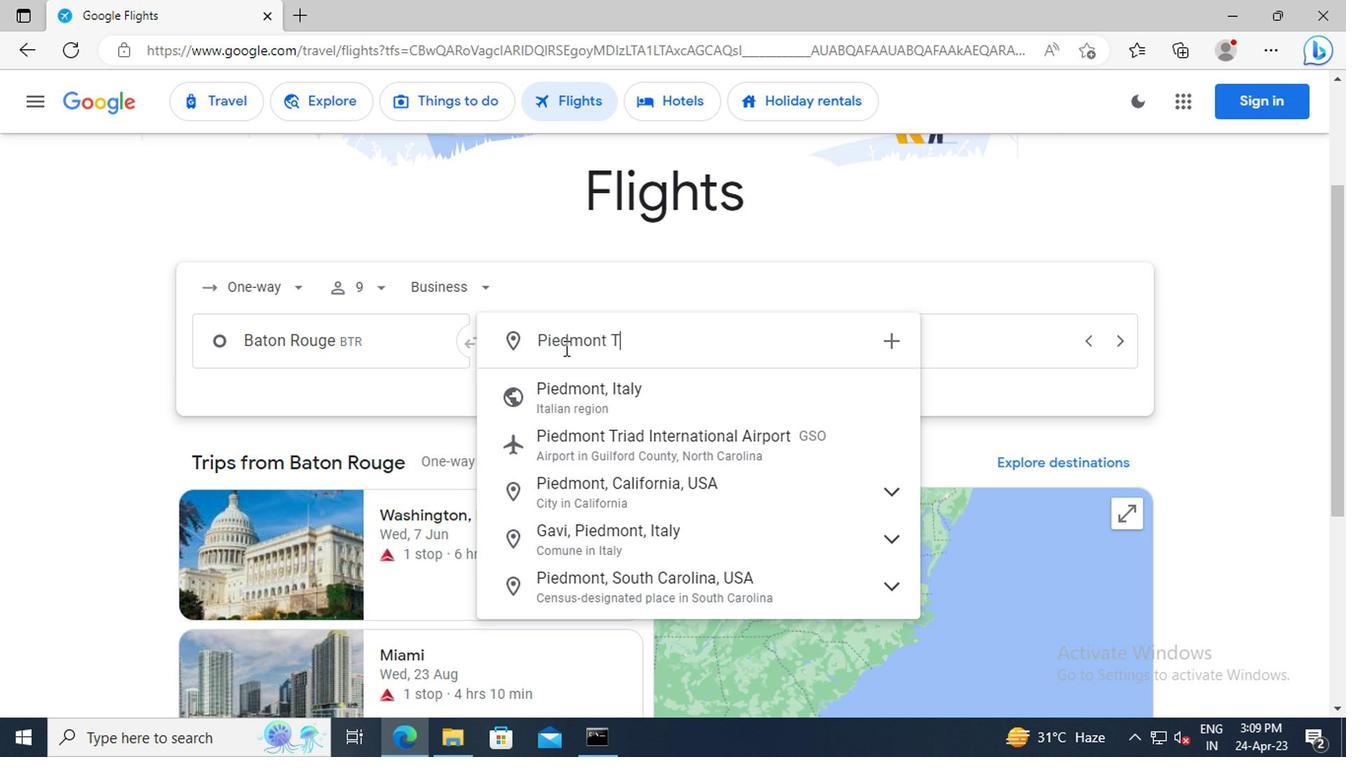 
Action: Mouse moved to (599, 392)
Screenshot: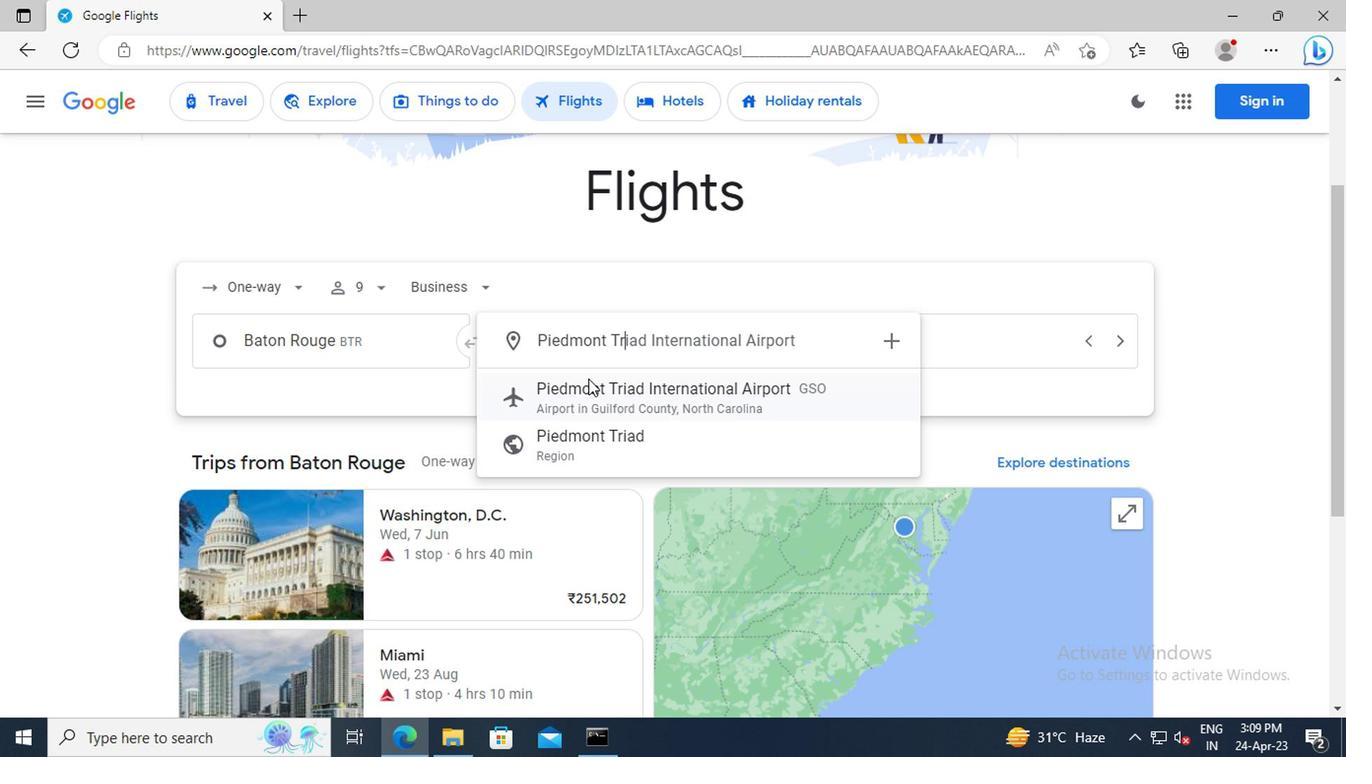 
Action: Mouse pressed left at (599, 392)
Screenshot: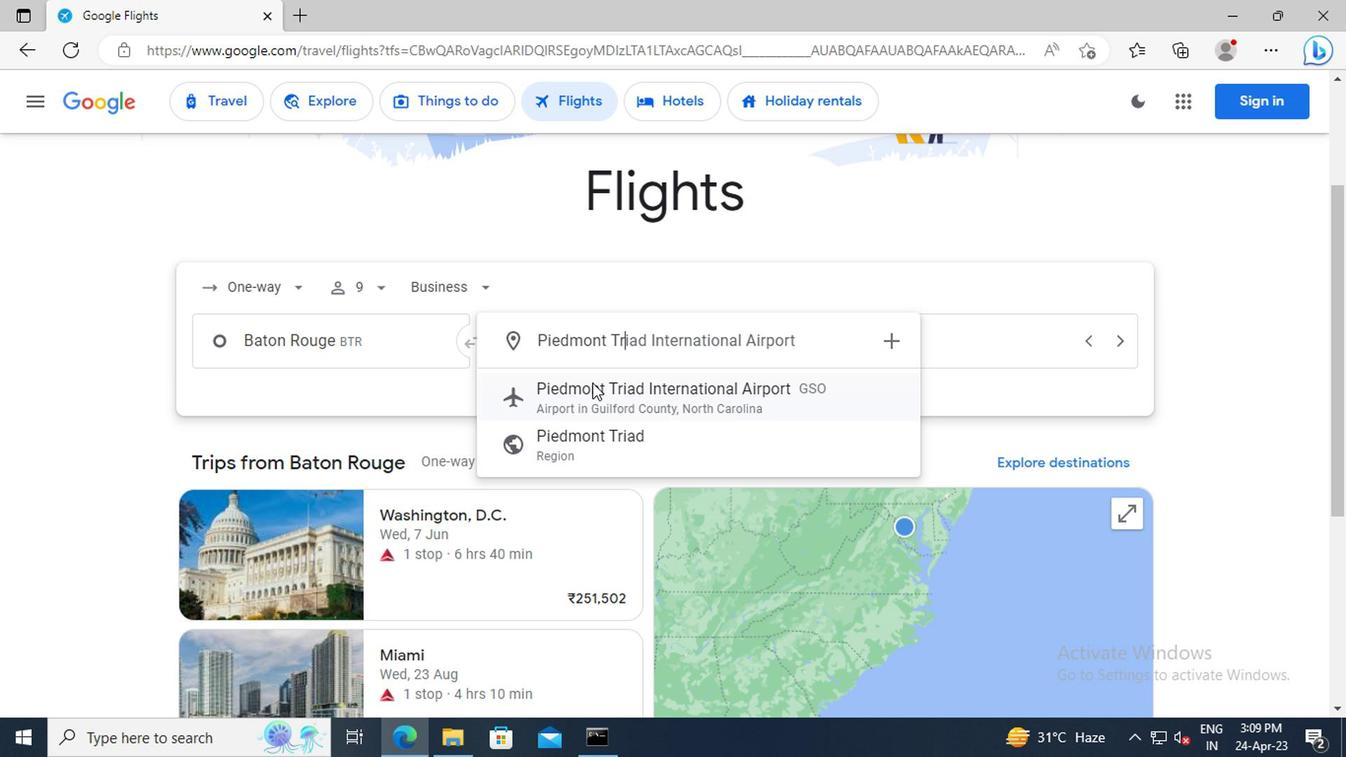 
Action: Mouse moved to (915, 361)
Screenshot: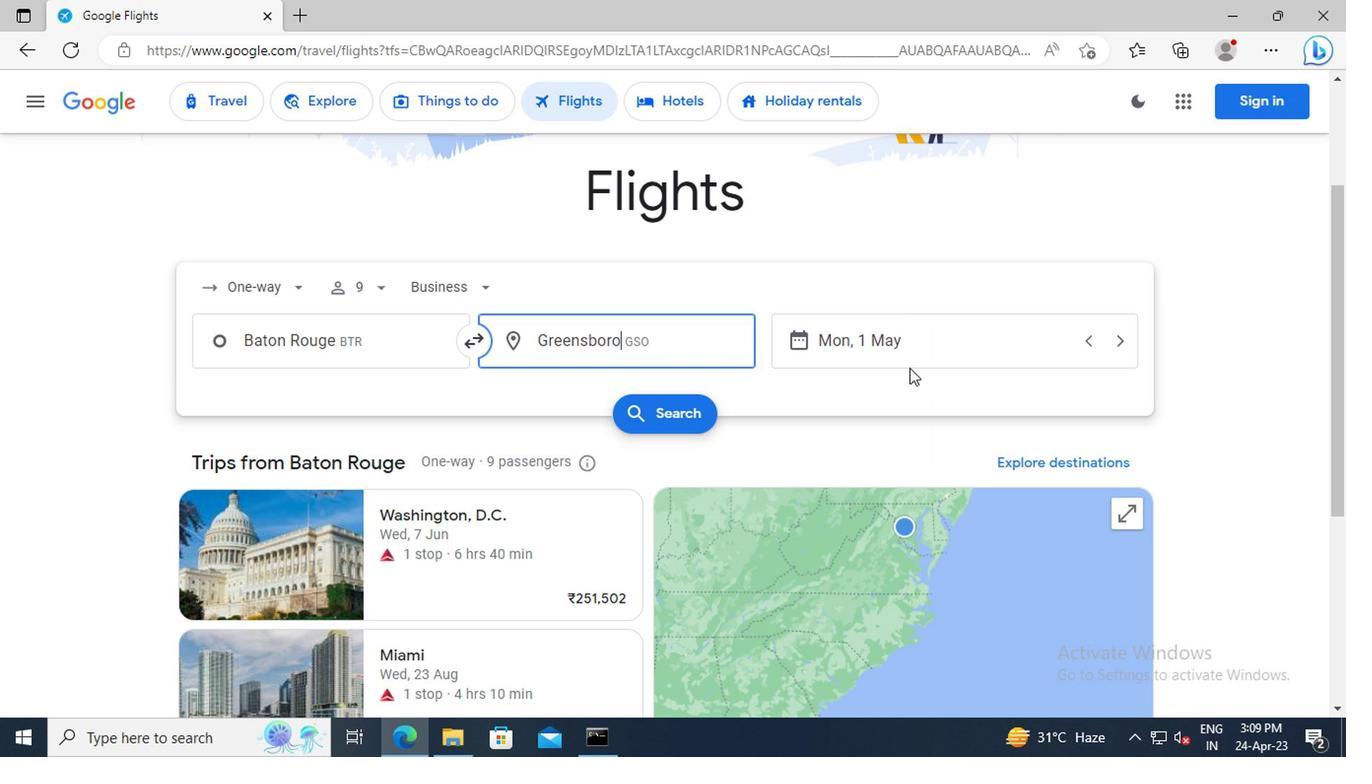 
Action: Mouse pressed left at (915, 361)
Screenshot: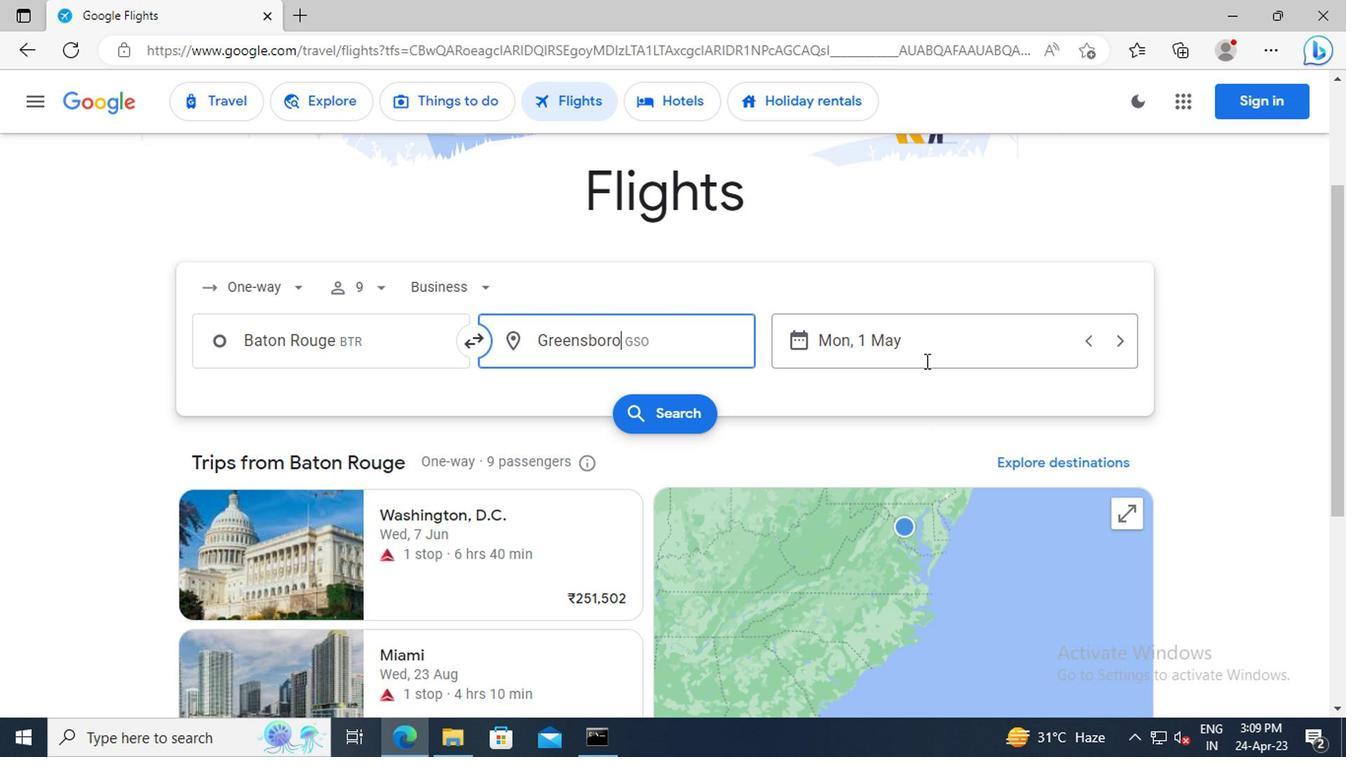 
Action: Mouse moved to (832, 326)
Screenshot: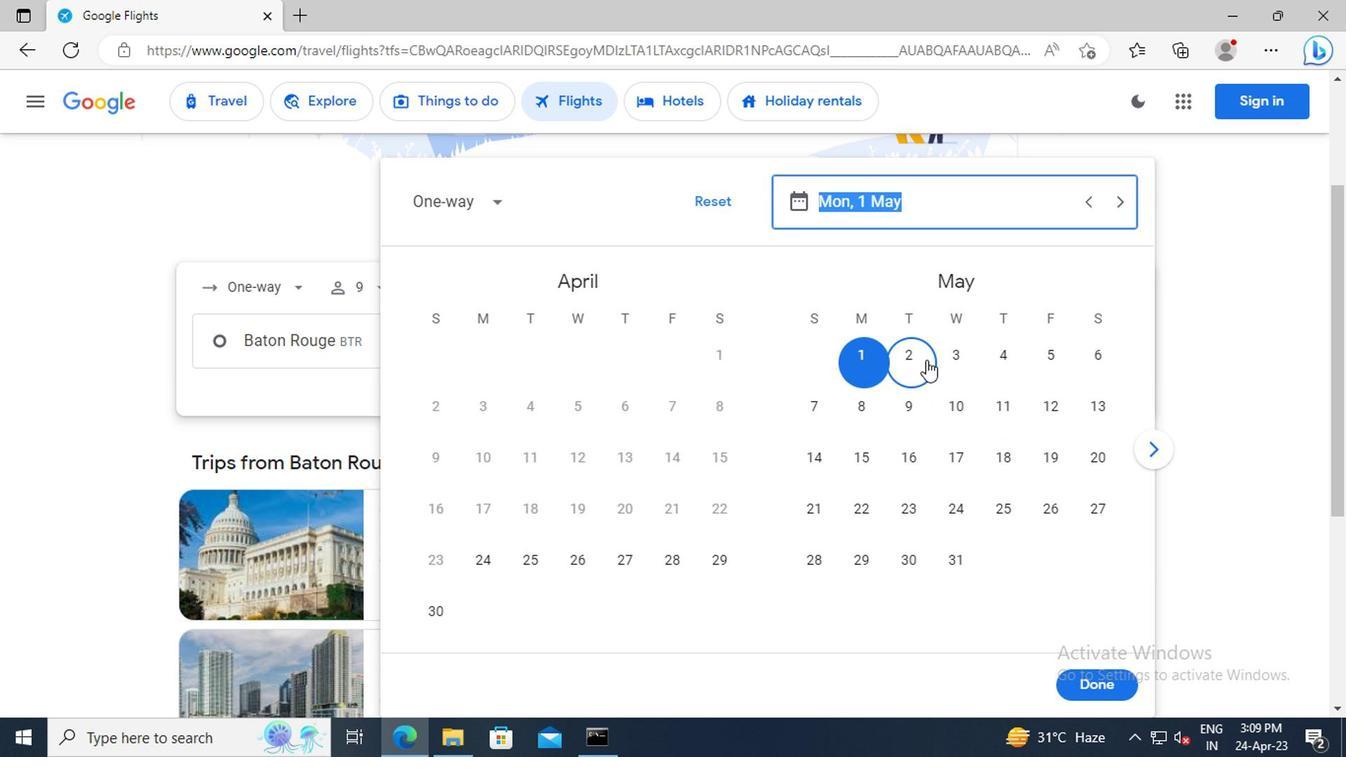 
Action: Key pressed 1<Key.space>MAY<Key.enter>
Screenshot: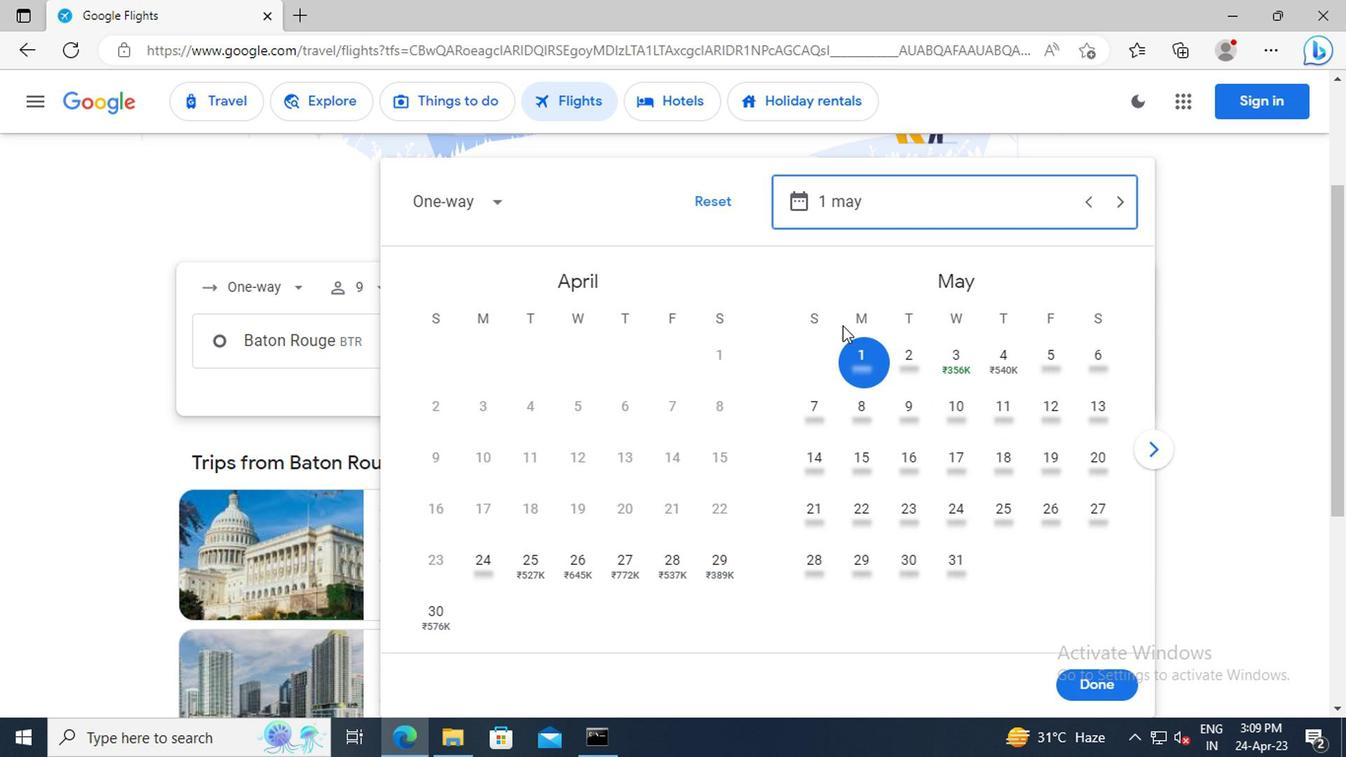 
Action: Mouse moved to (1082, 691)
Screenshot: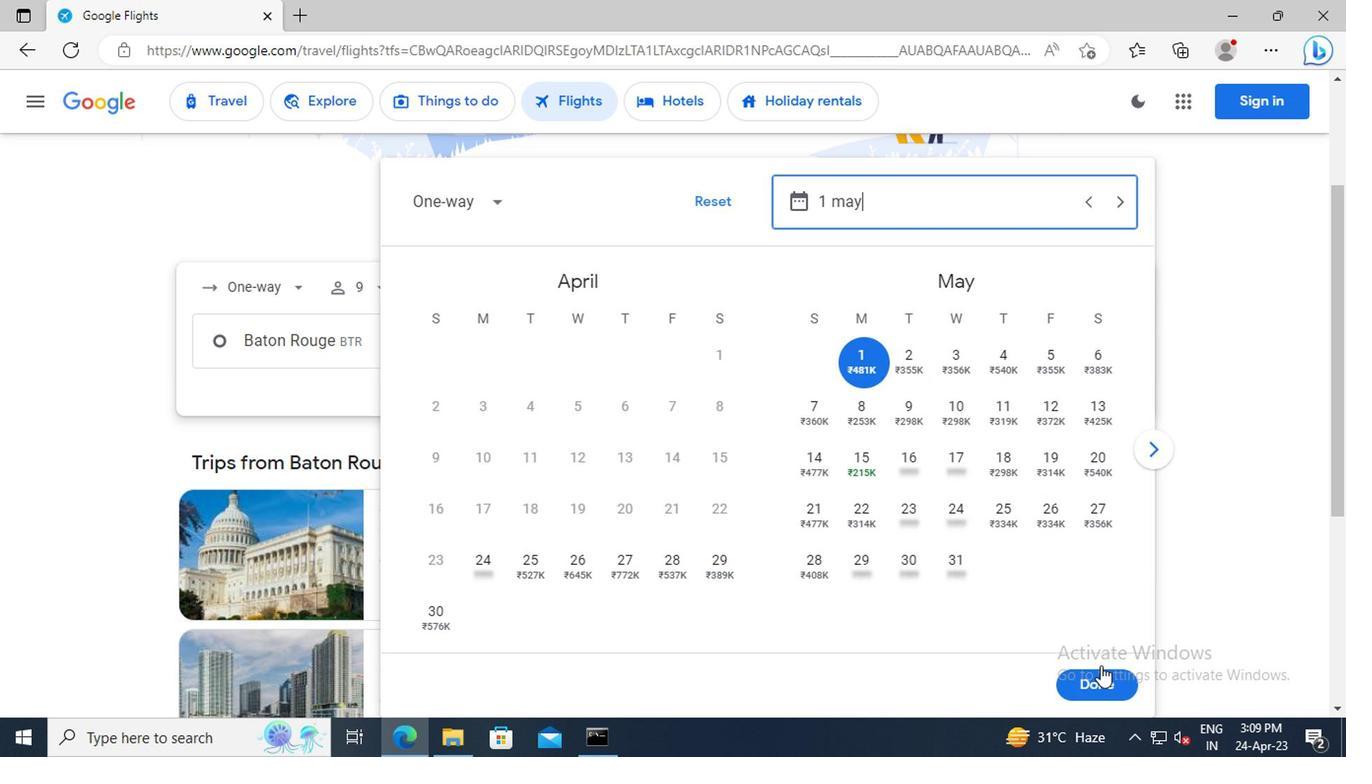 
Action: Mouse pressed left at (1082, 691)
Screenshot: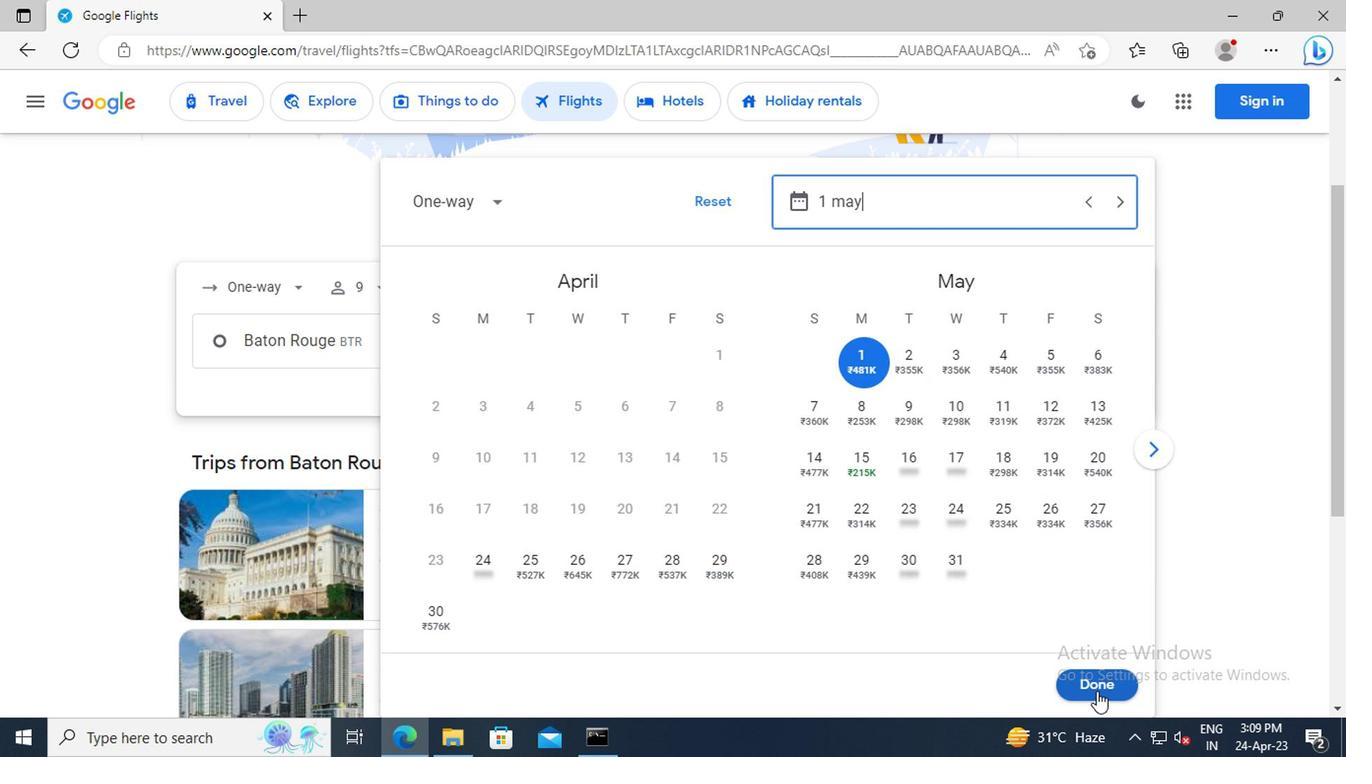 
Action: Mouse moved to (684, 423)
Screenshot: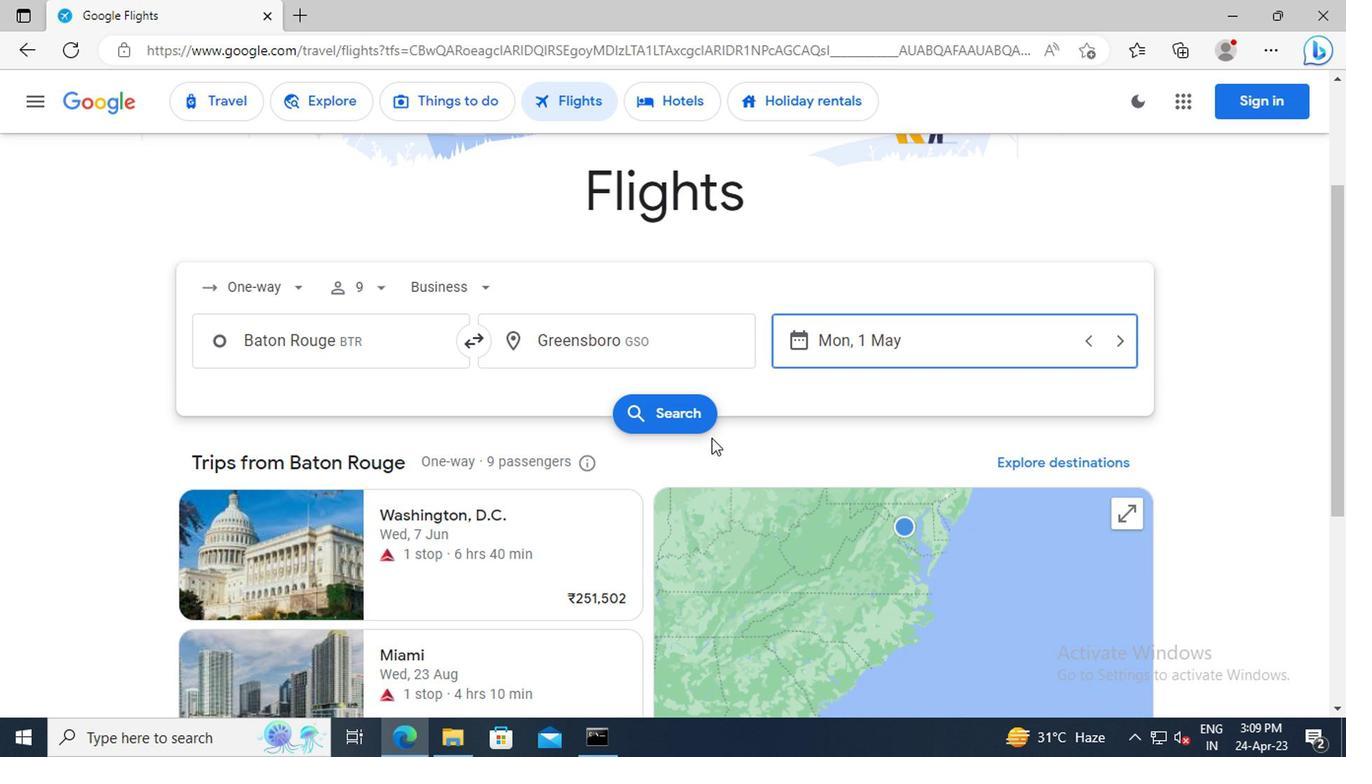 
Action: Mouse pressed left at (684, 423)
Screenshot: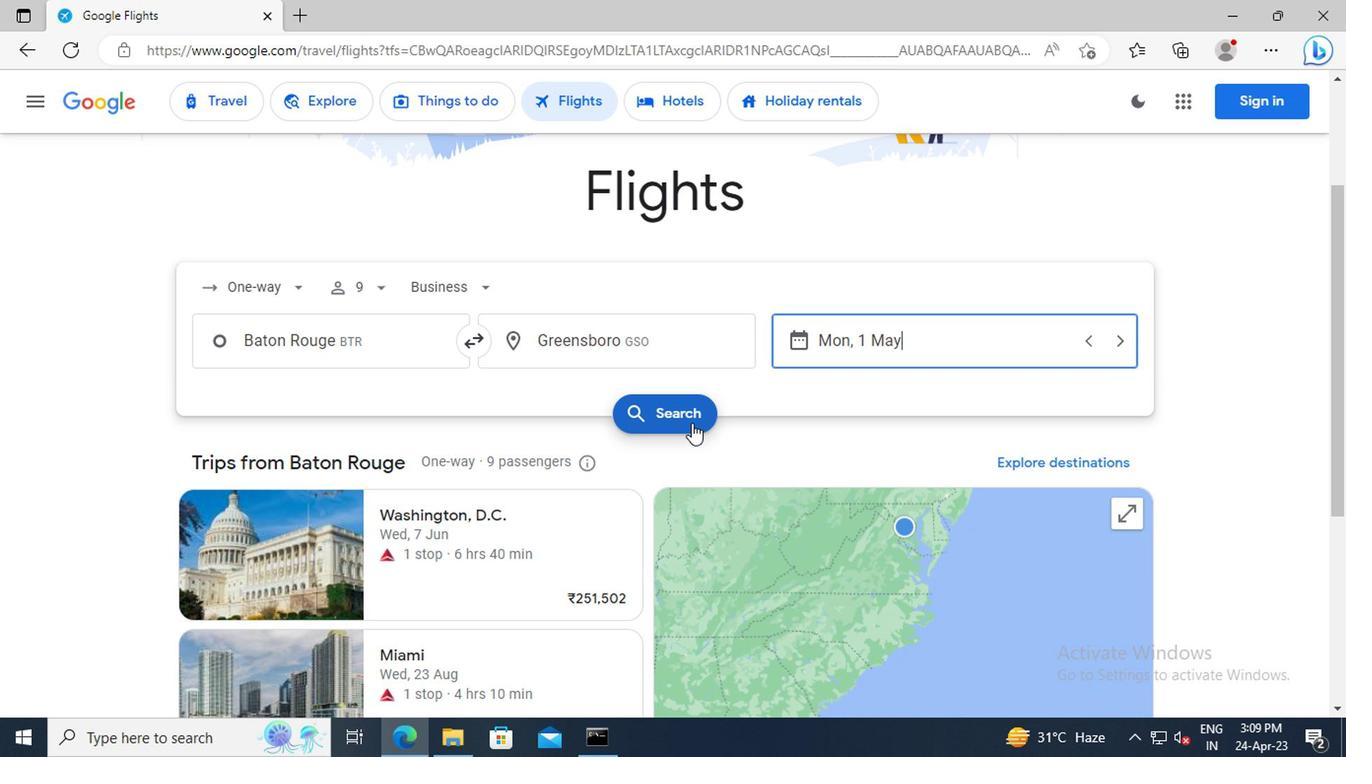 
Action: Mouse moved to (229, 278)
Screenshot: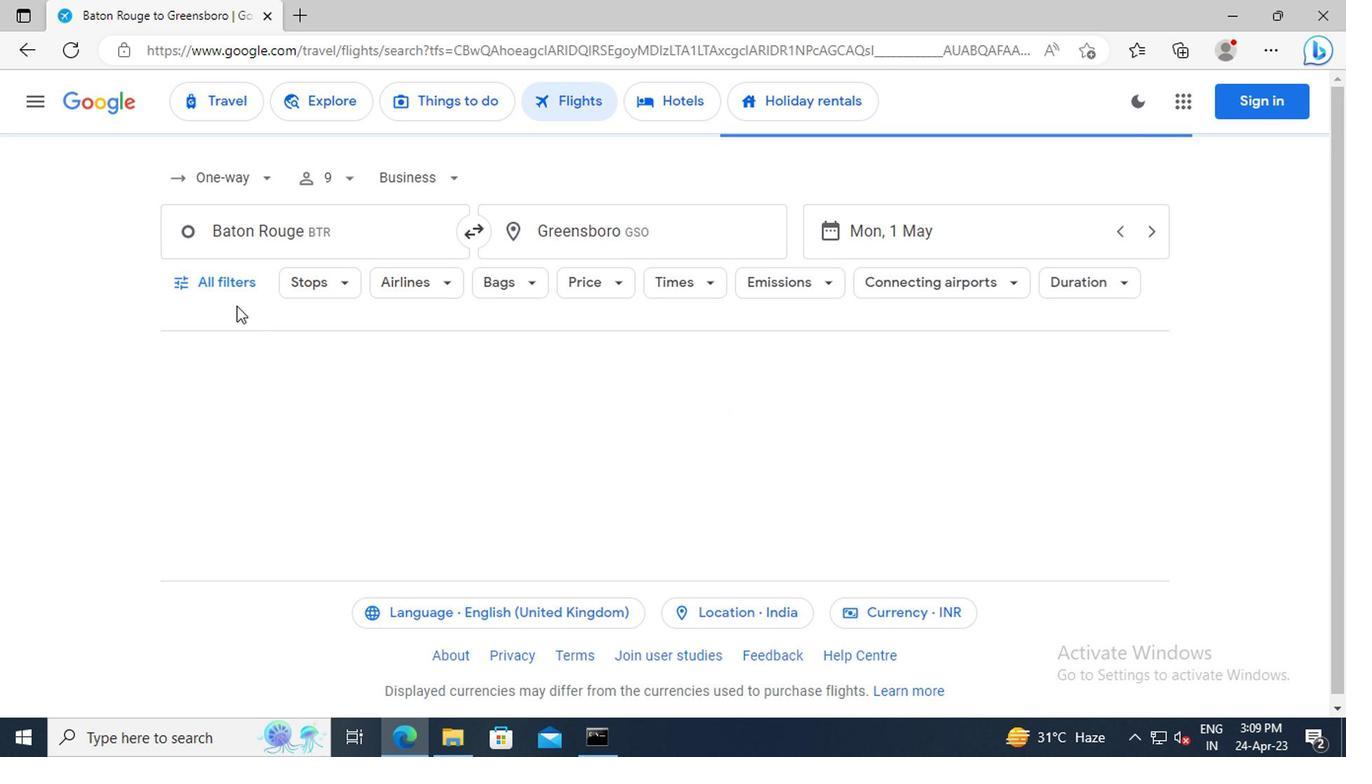 
Action: Mouse pressed left at (229, 278)
Screenshot: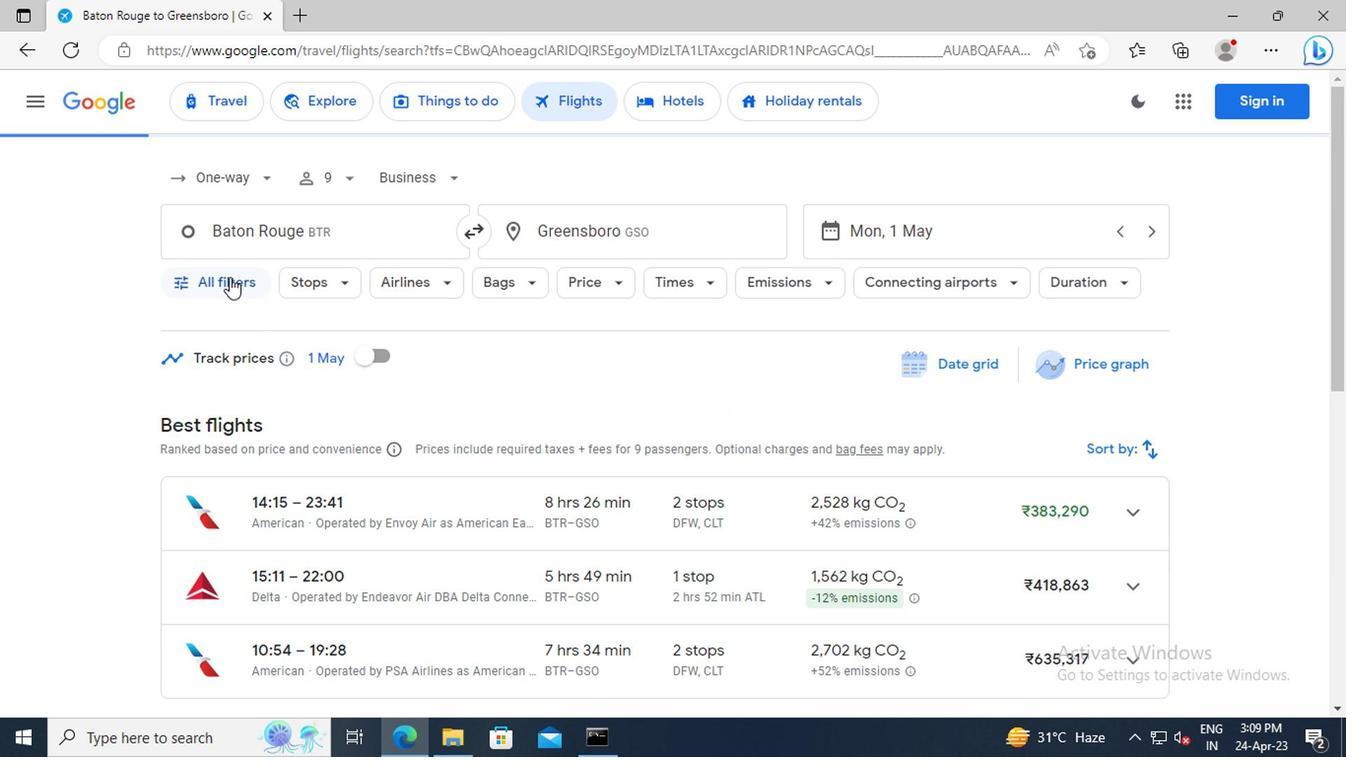 
Action: Mouse moved to (362, 415)
Screenshot: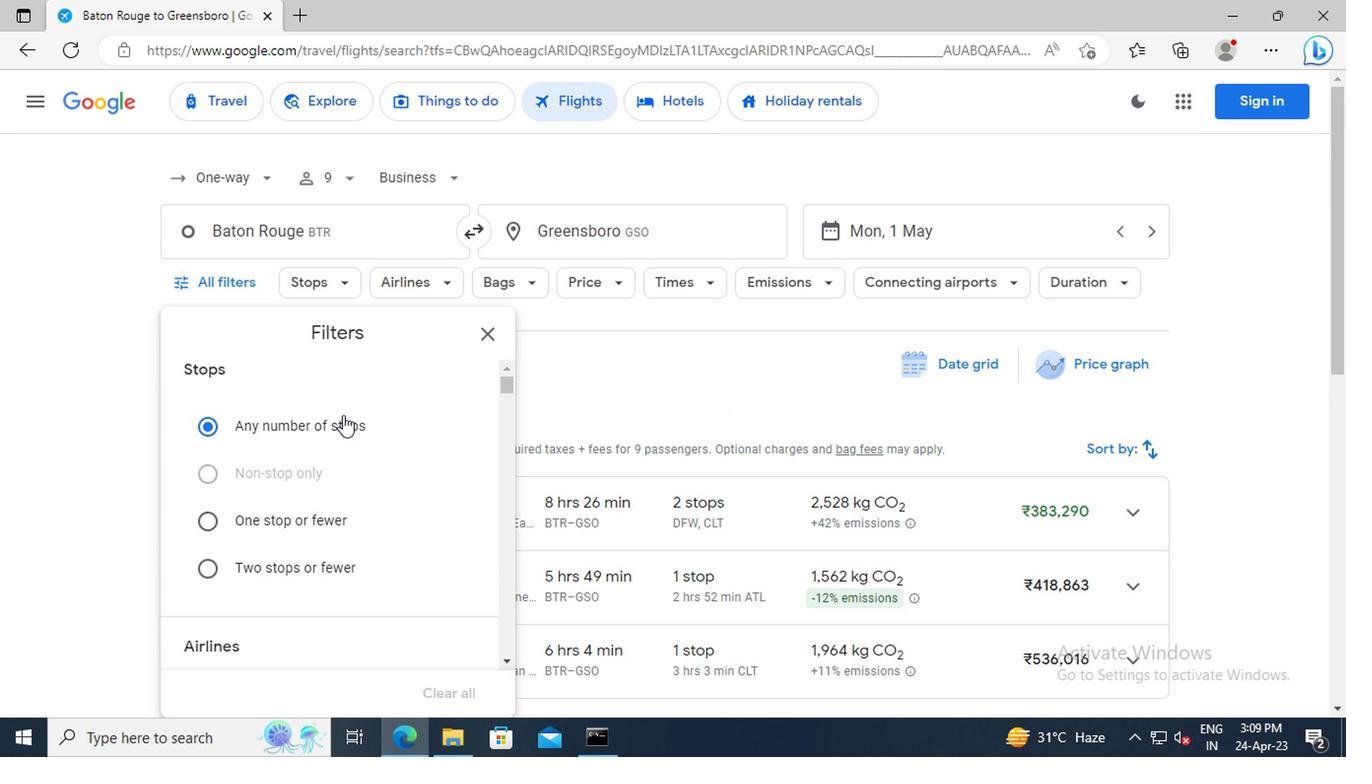 
Action: Mouse scrolled (362, 413) with delta (0, -1)
Screenshot: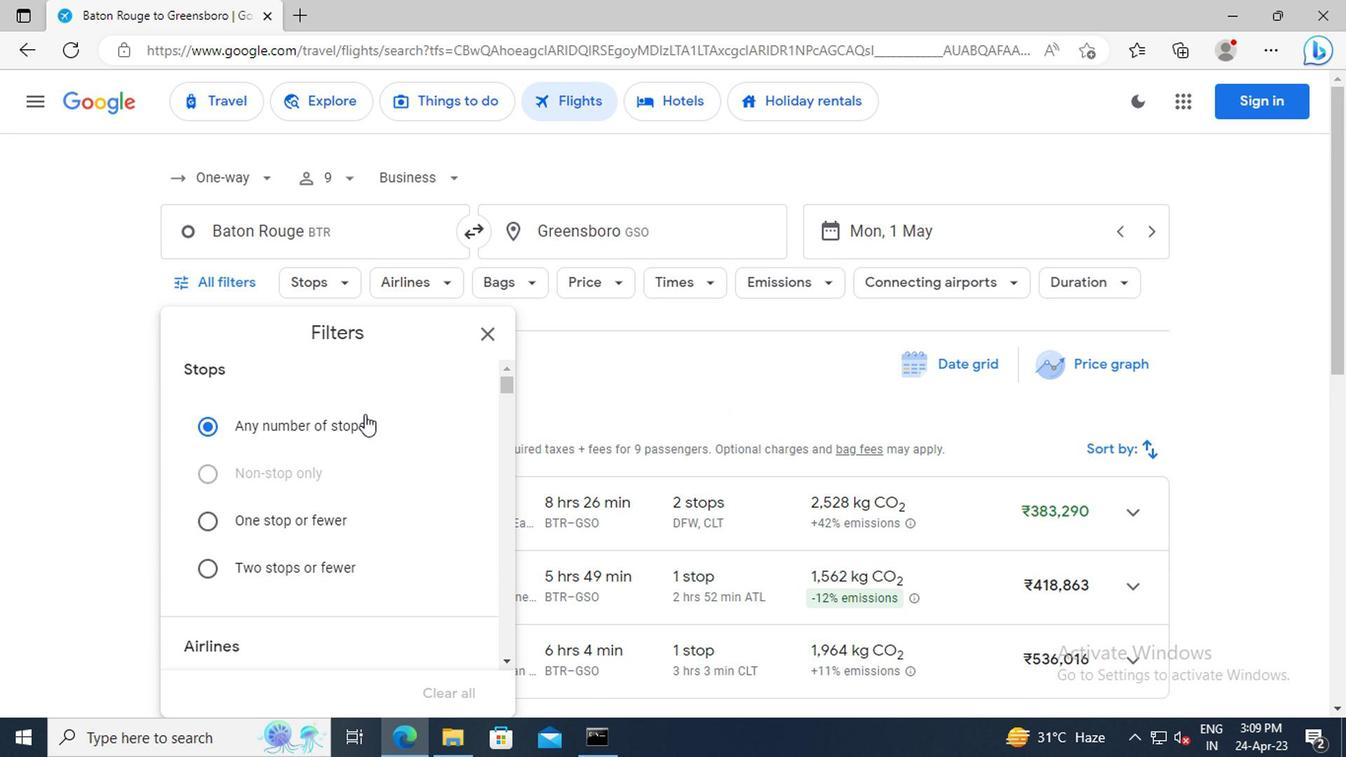 
Action: Mouse scrolled (362, 413) with delta (0, -1)
Screenshot: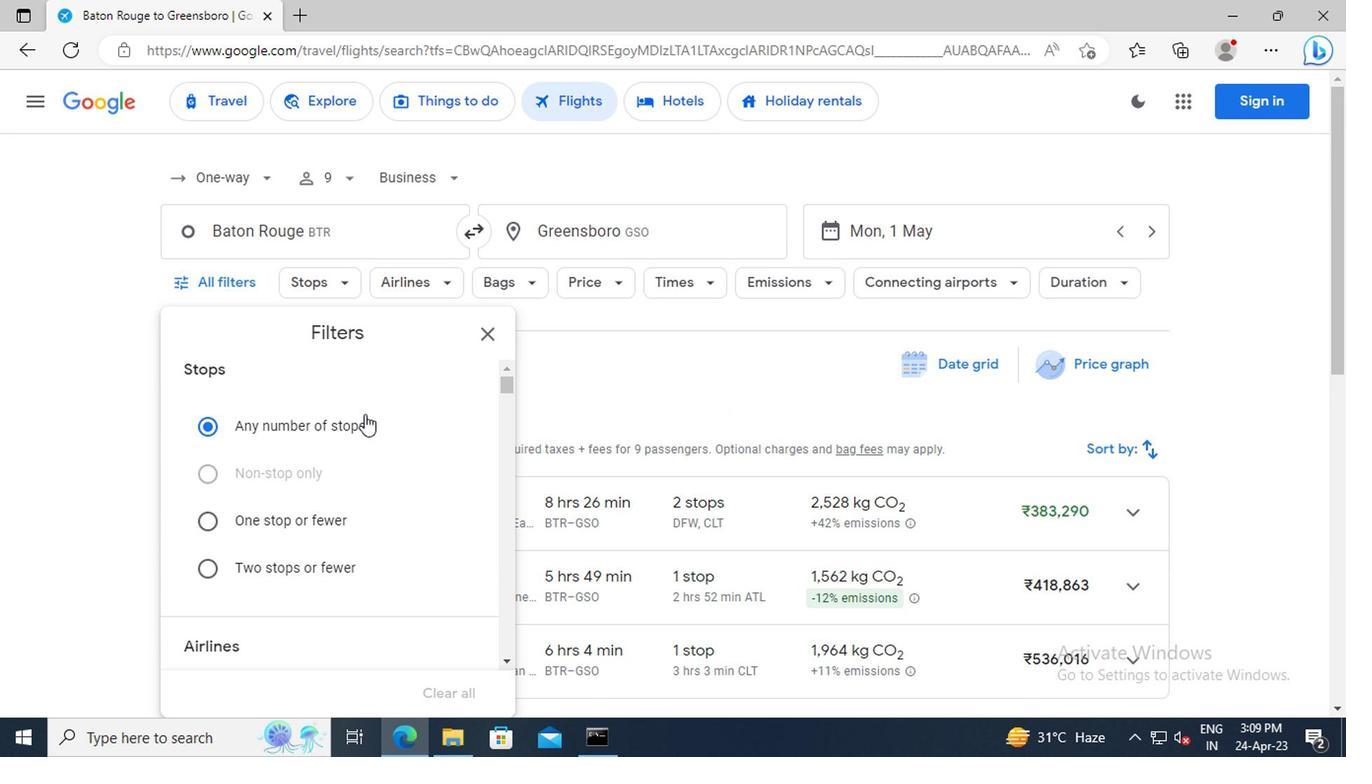 
Action: Mouse scrolled (362, 413) with delta (0, -1)
Screenshot: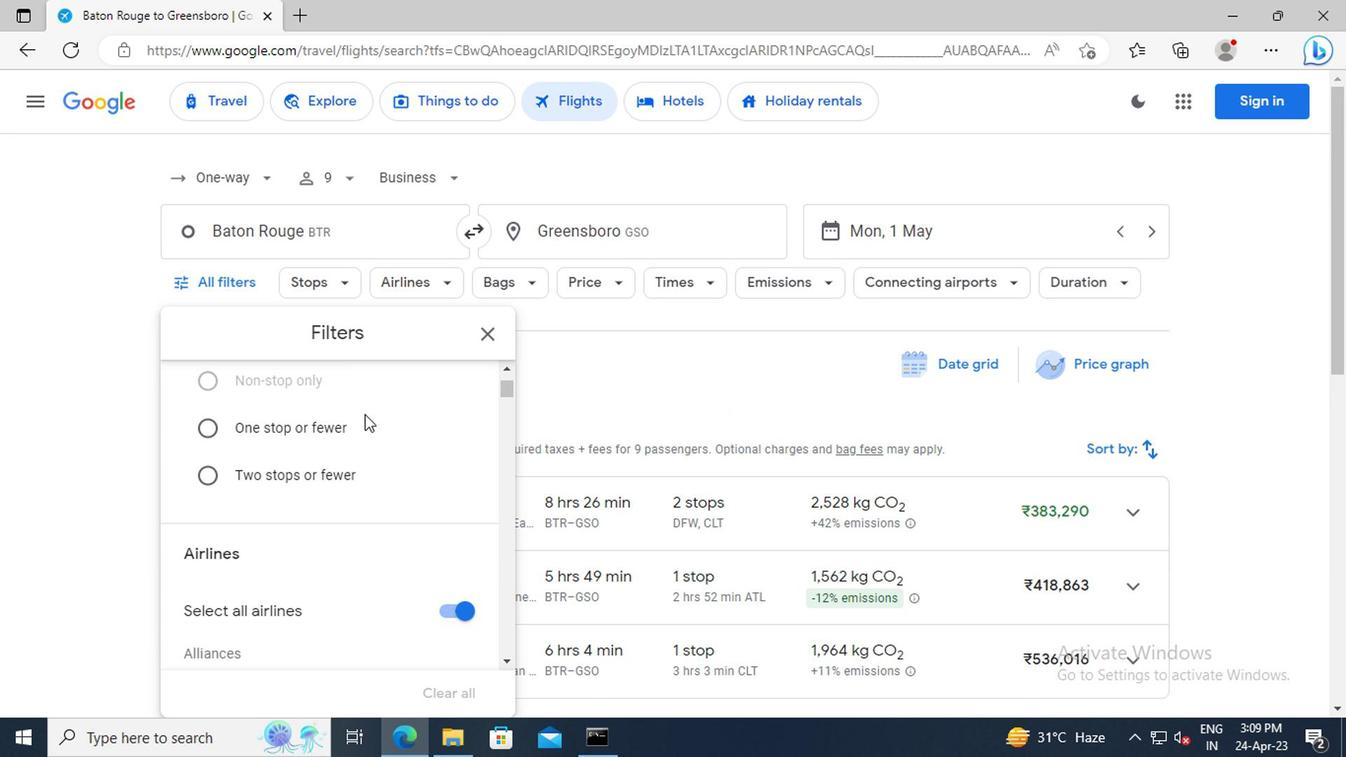 
Action: Mouse moved to (443, 566)
Screenshot: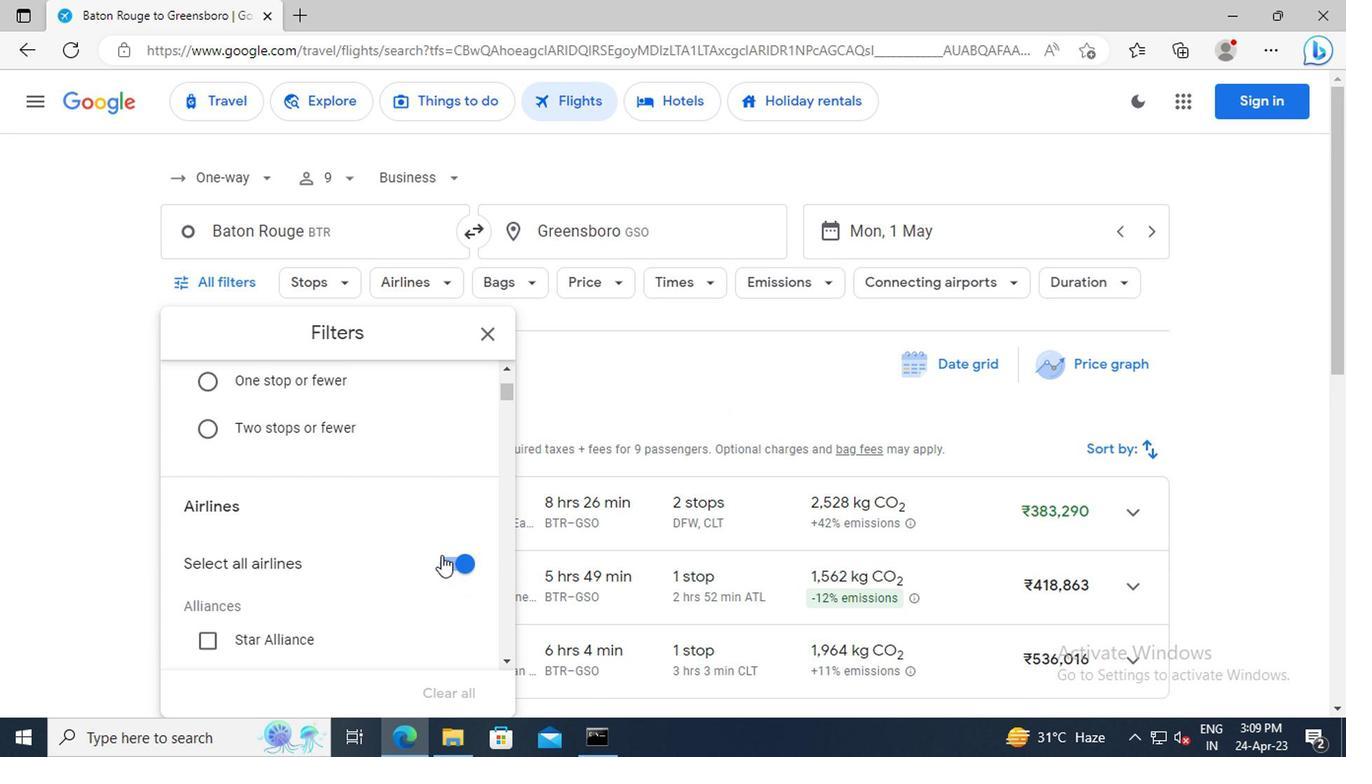 
Action: Mouse pressed left at (443, 566)
Screenshot: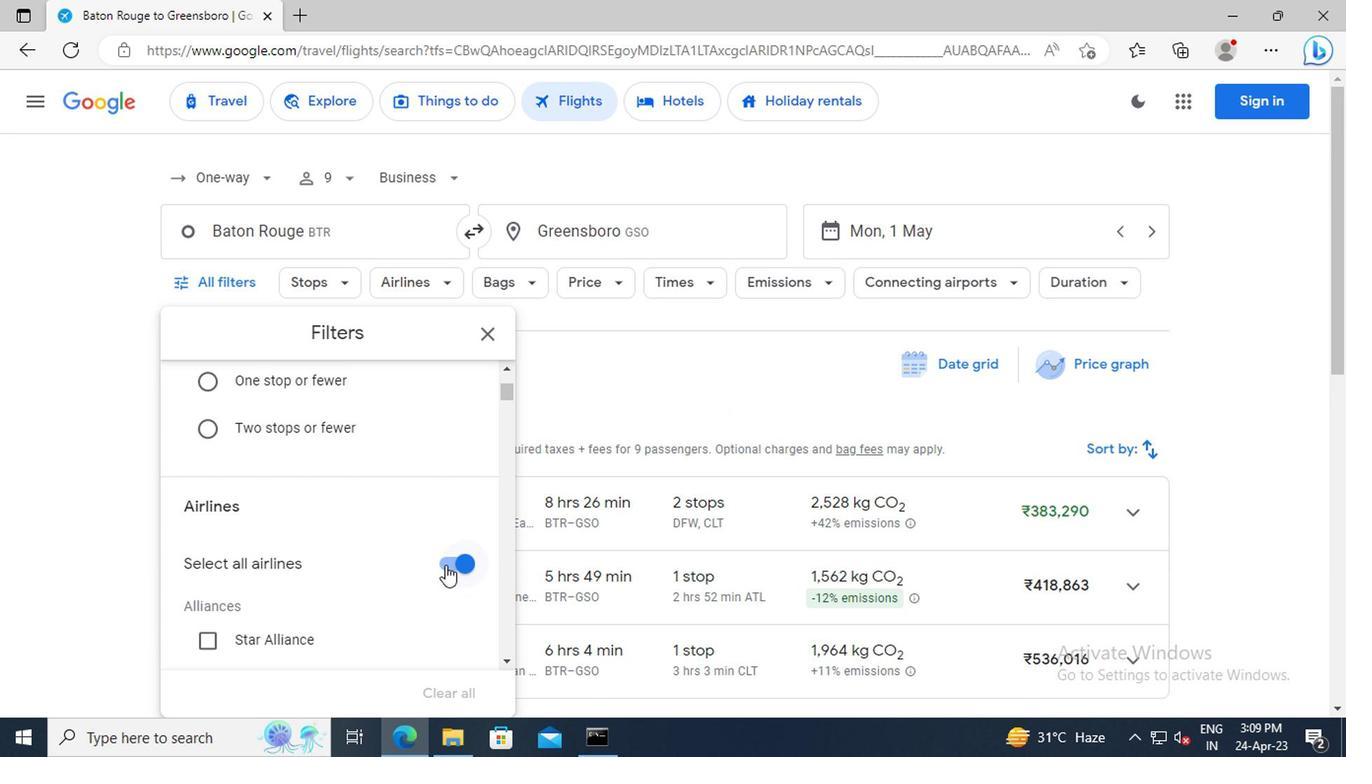 
Action: Mouse moved to (381, 502)
Screenshot: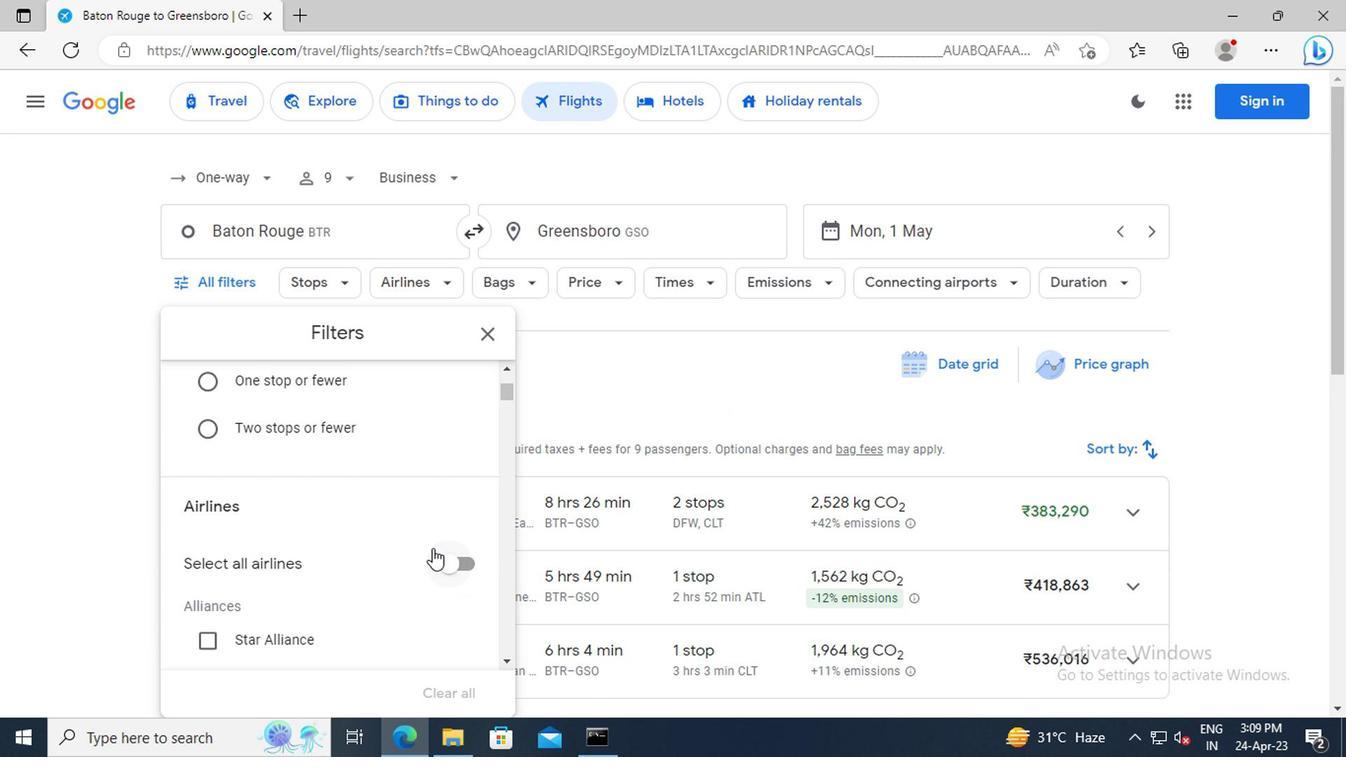 
Action: Mouse scrolled (381, 501) with delta (0, -1)
Screenshot: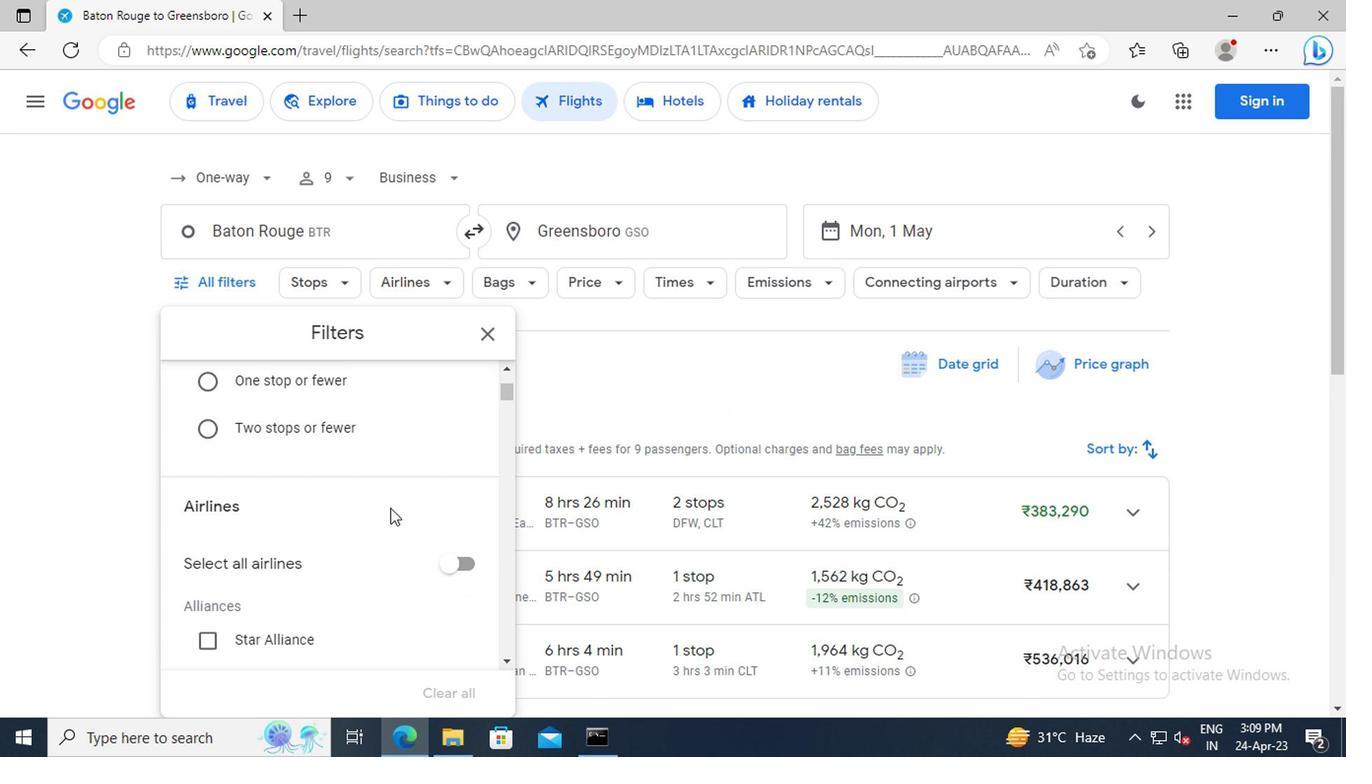 
Action: Mouse scrolled (381, 501) with delta (0, -1)
Screenshot: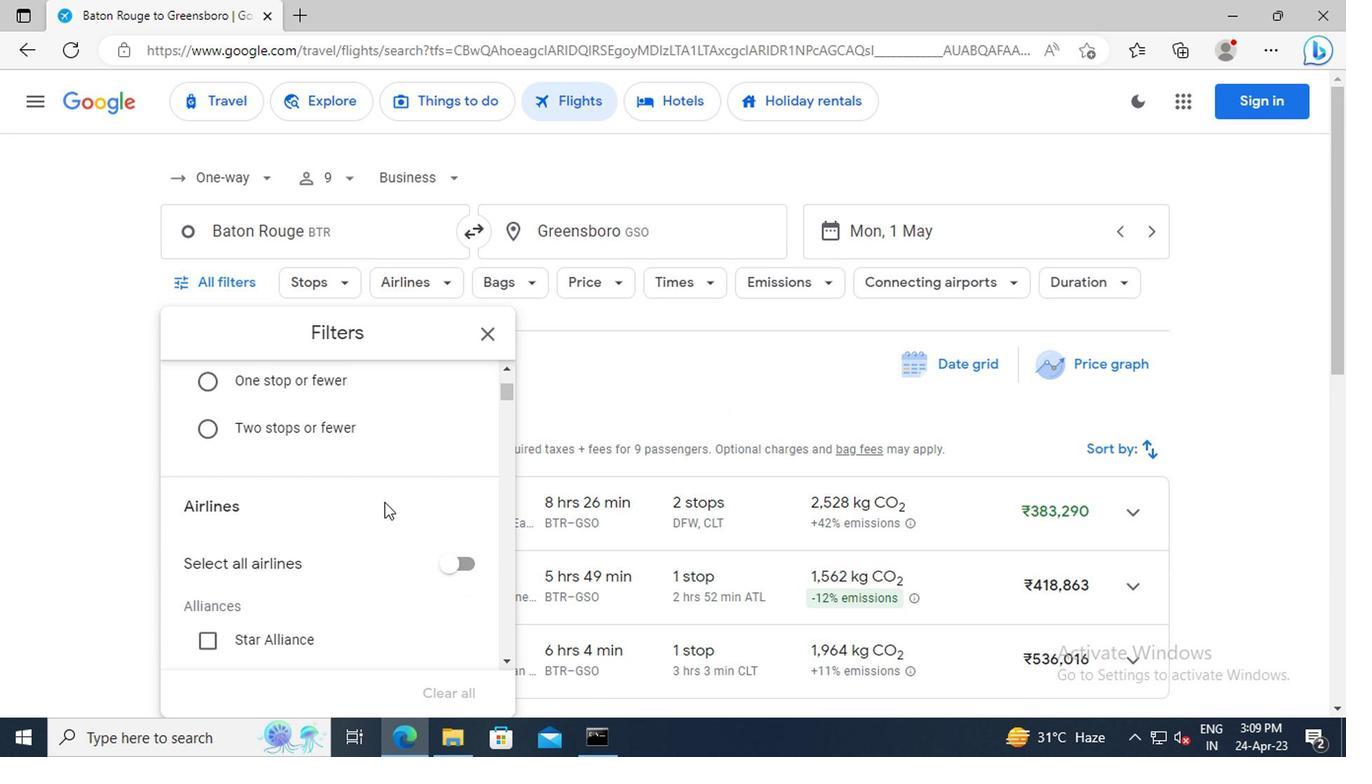 
Action: Mouse scrolled (381, 501) with delta (0, -1)
Screenshot: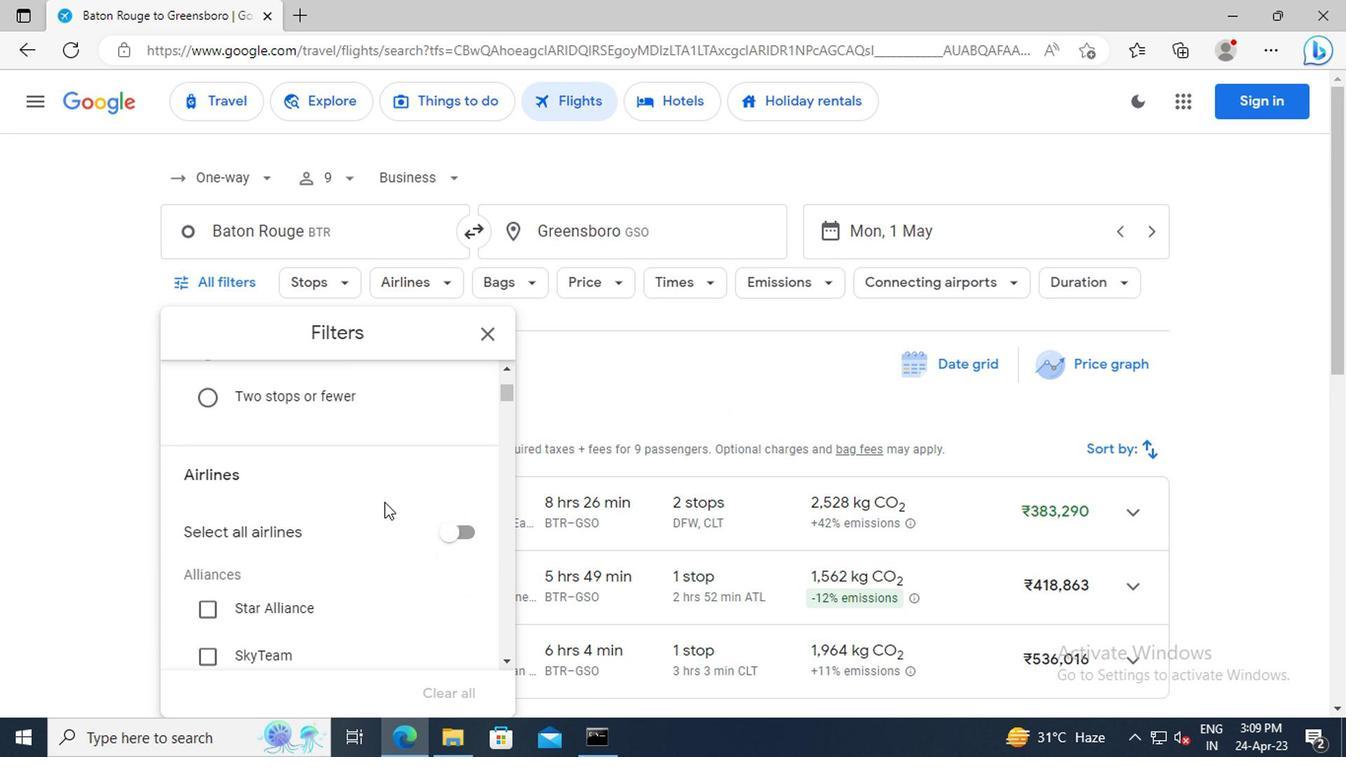 
Action: Mouse scrolled (381, 501) with delta (0, -1)
Screenshot: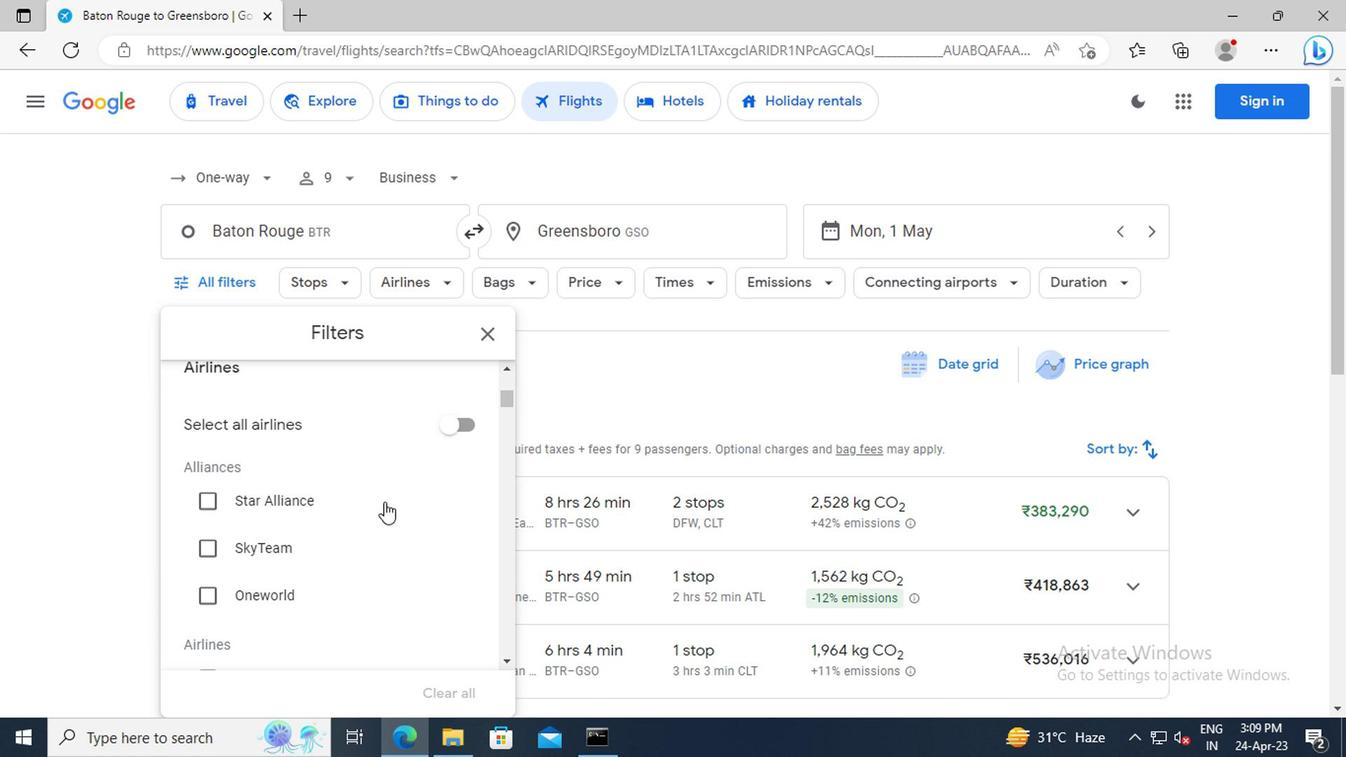 
Action: Mouse scrolled (381, 501) with delta (0, -1)
Screenshot: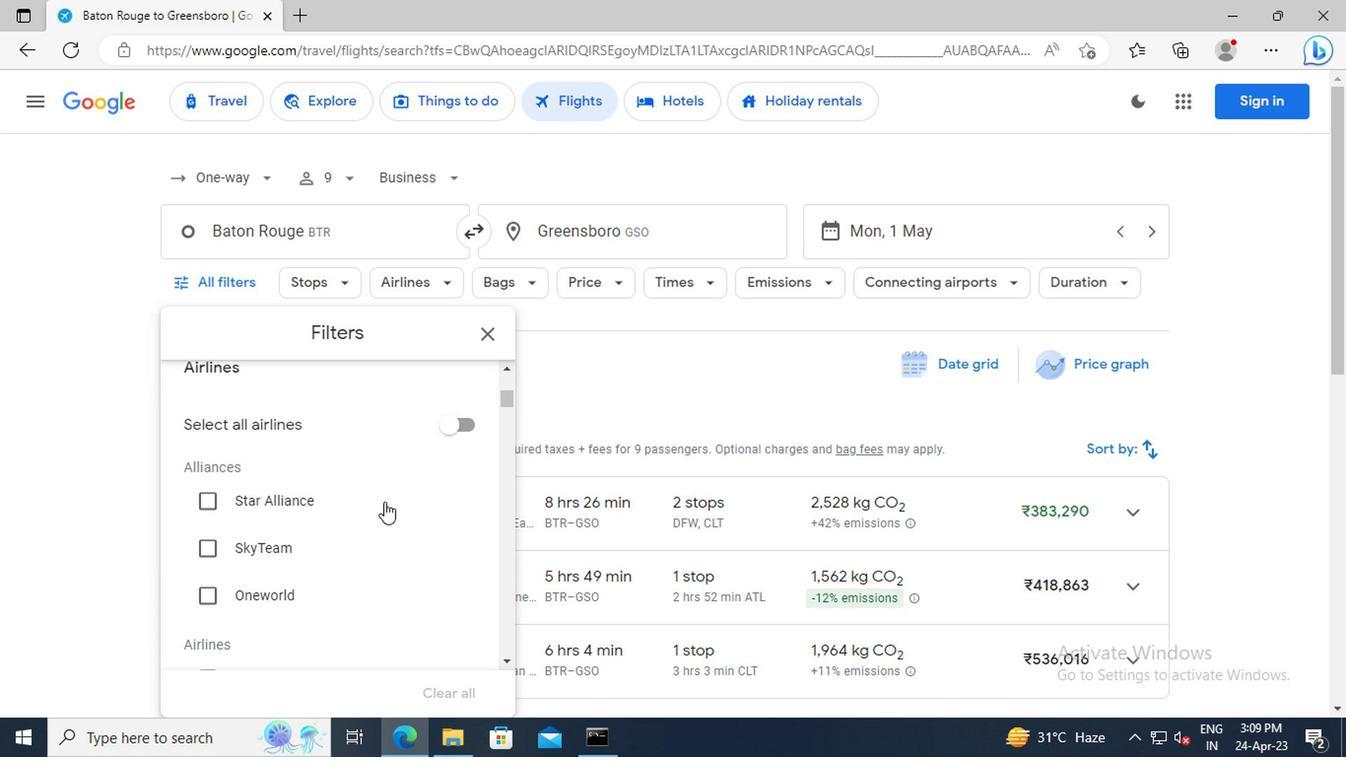 
Action: Mouse scrolled (381, 501) with delta (0, -1)
Screenshot: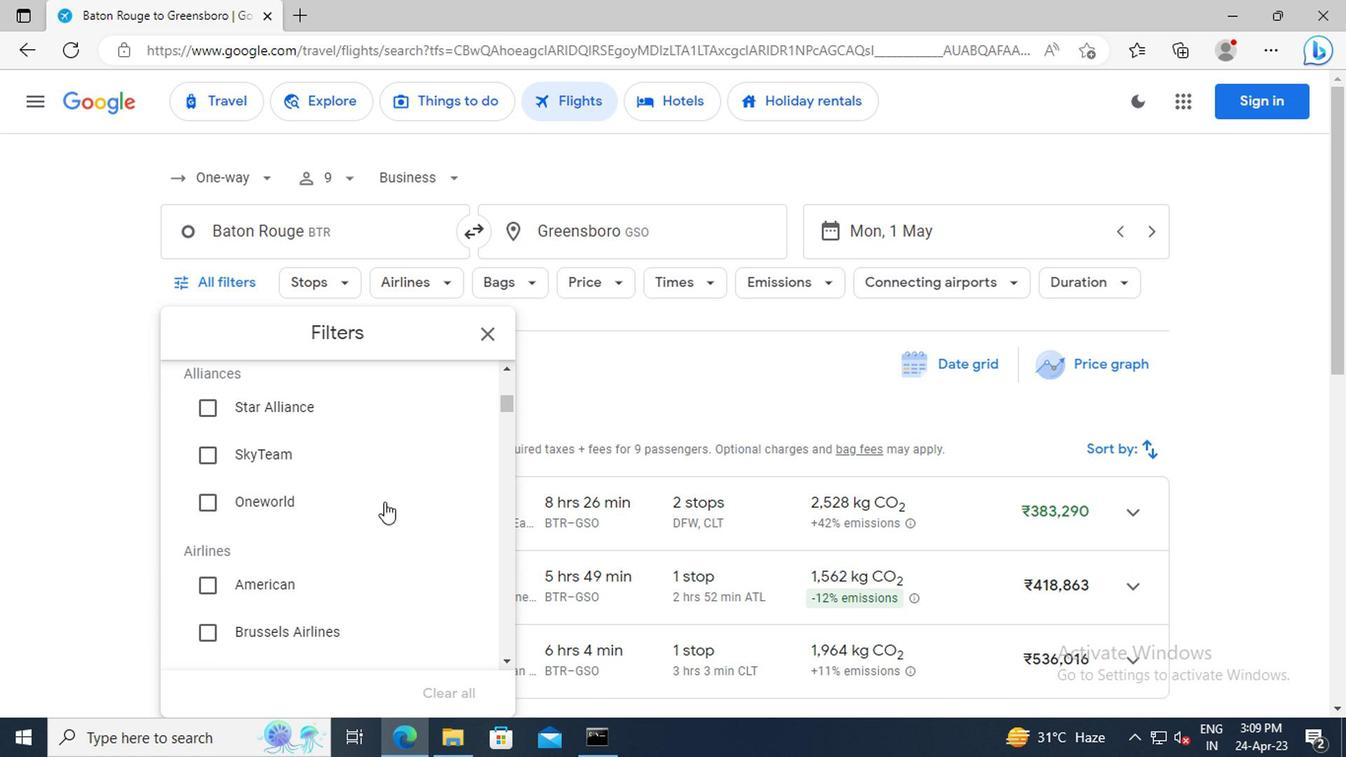 
Action: Mouse scrolled (381, 501) with delta (0, -1)
Screenshot: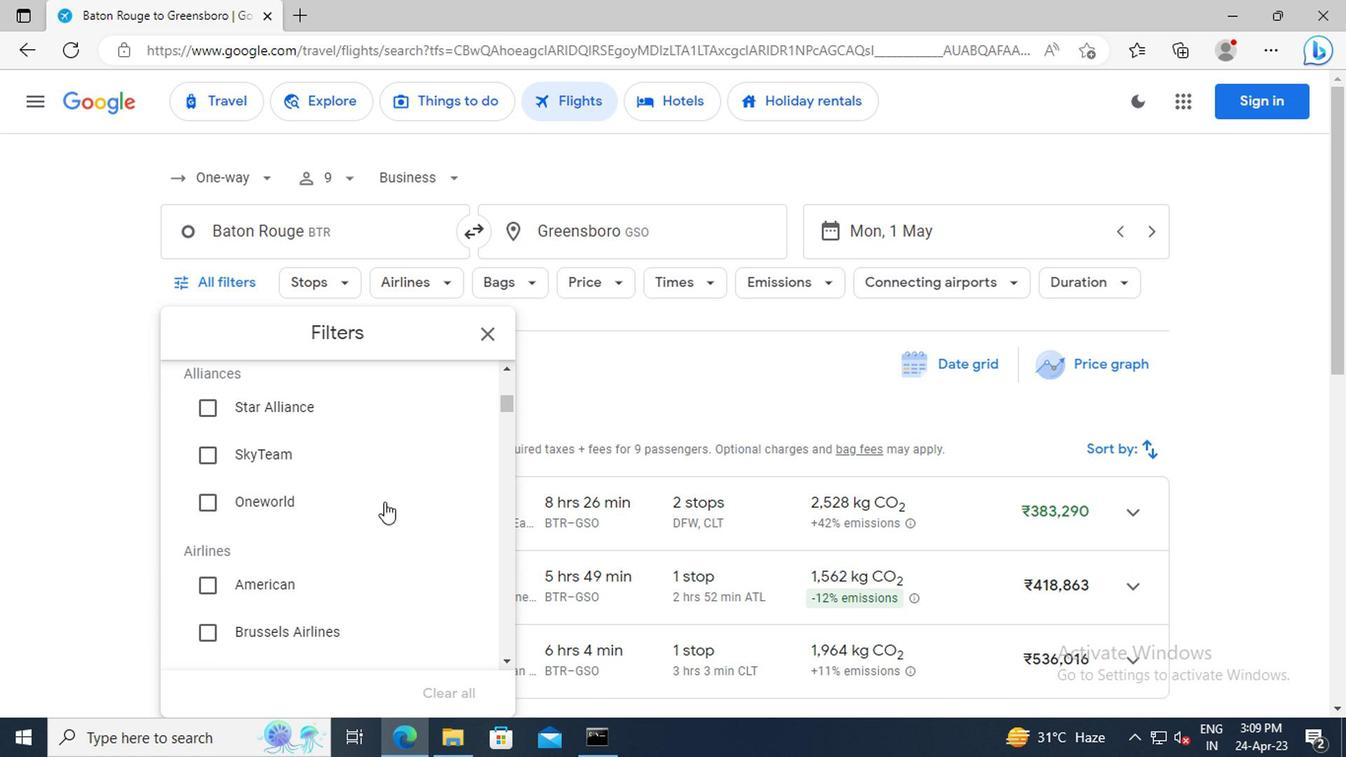 
Action: Mouse scrolled (381, 501) with delta (0, -1)
Screenshot: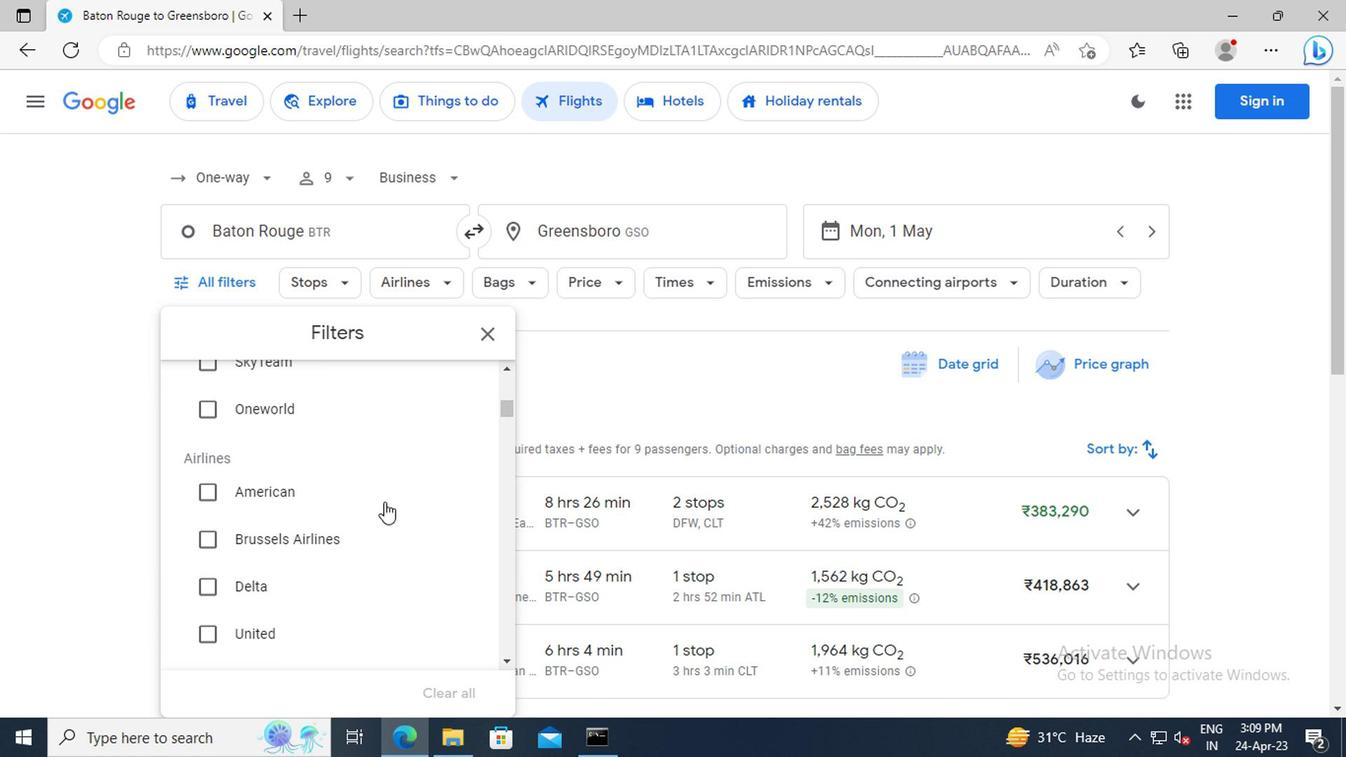 
Action: Mouse scrolled (381, 501) with delta (0, -1)
Screenshot: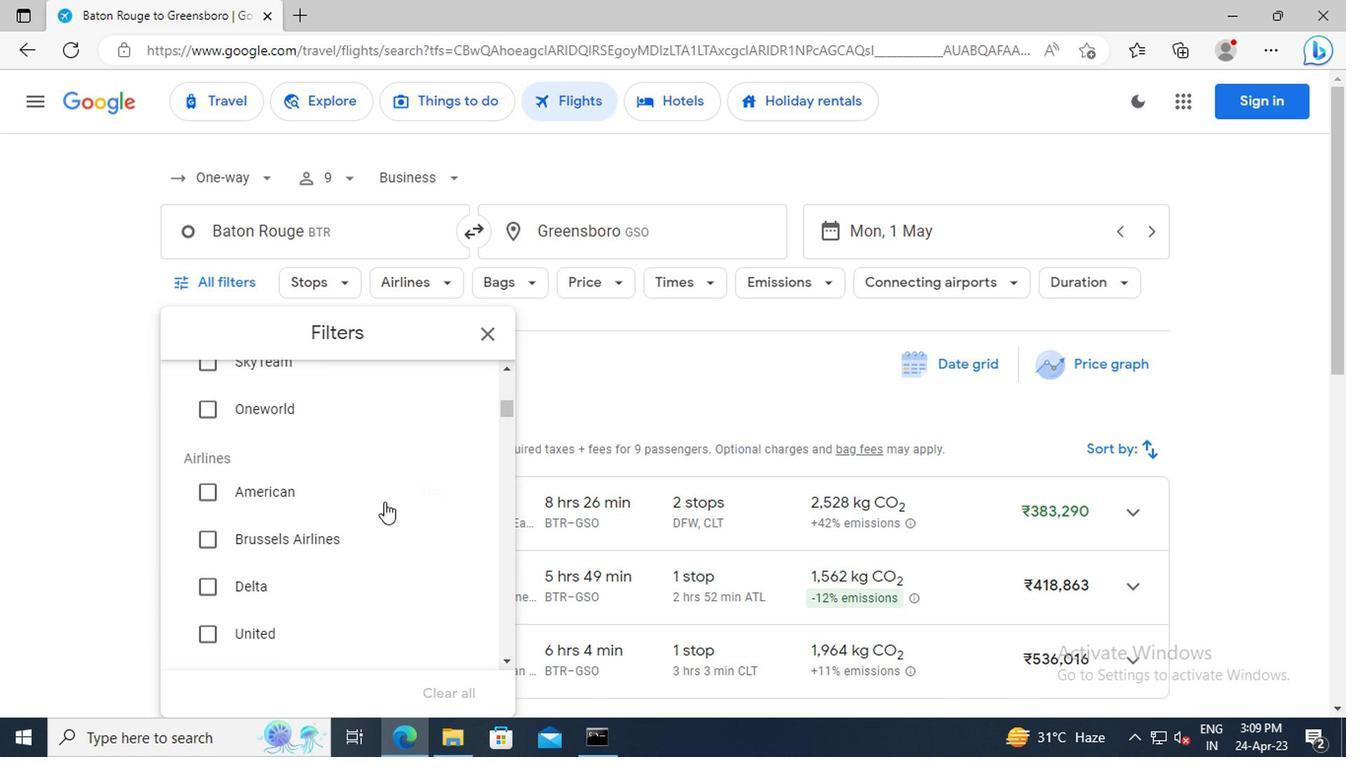 
Action: Mouse scrolled (381, 501) with delta (0, -1)
Screenshot: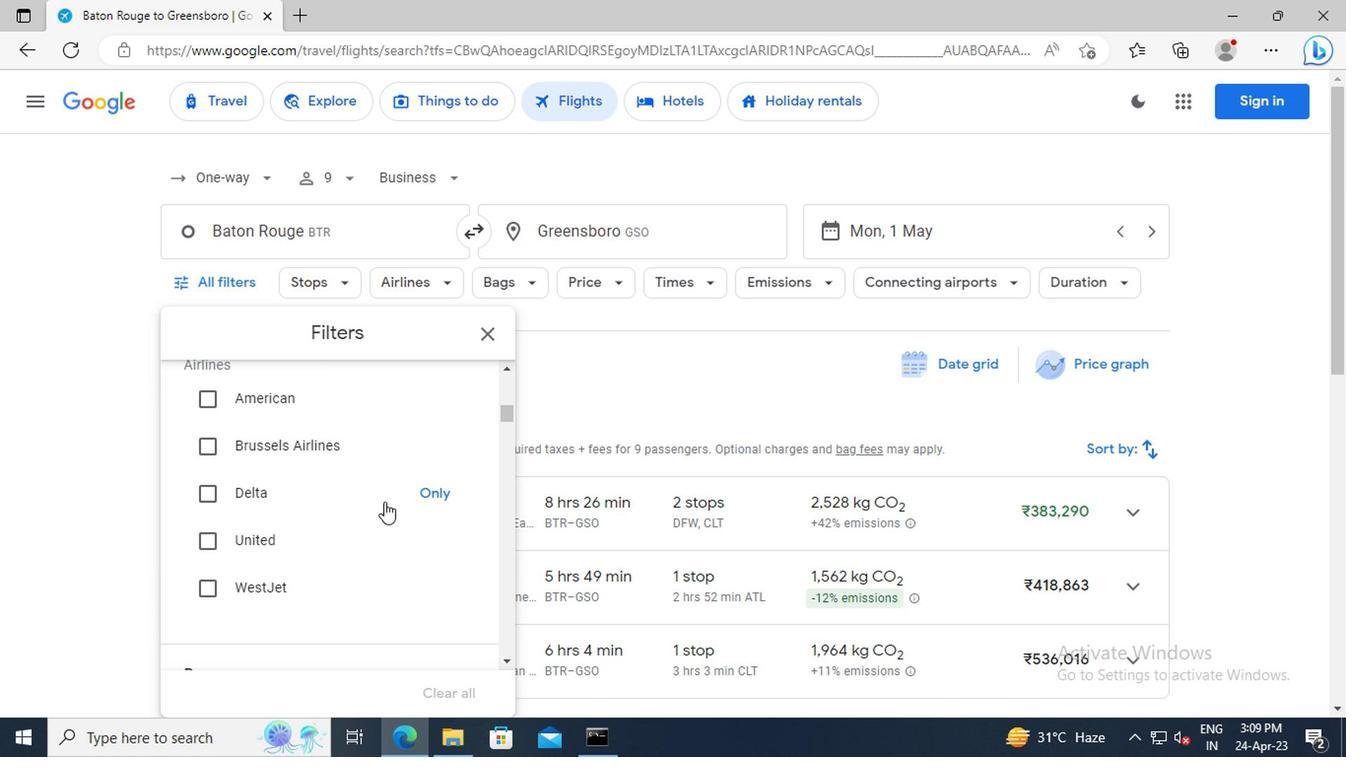
Action: Mouse scrolled (381, 501) with delta (0, -1)
Screenshot: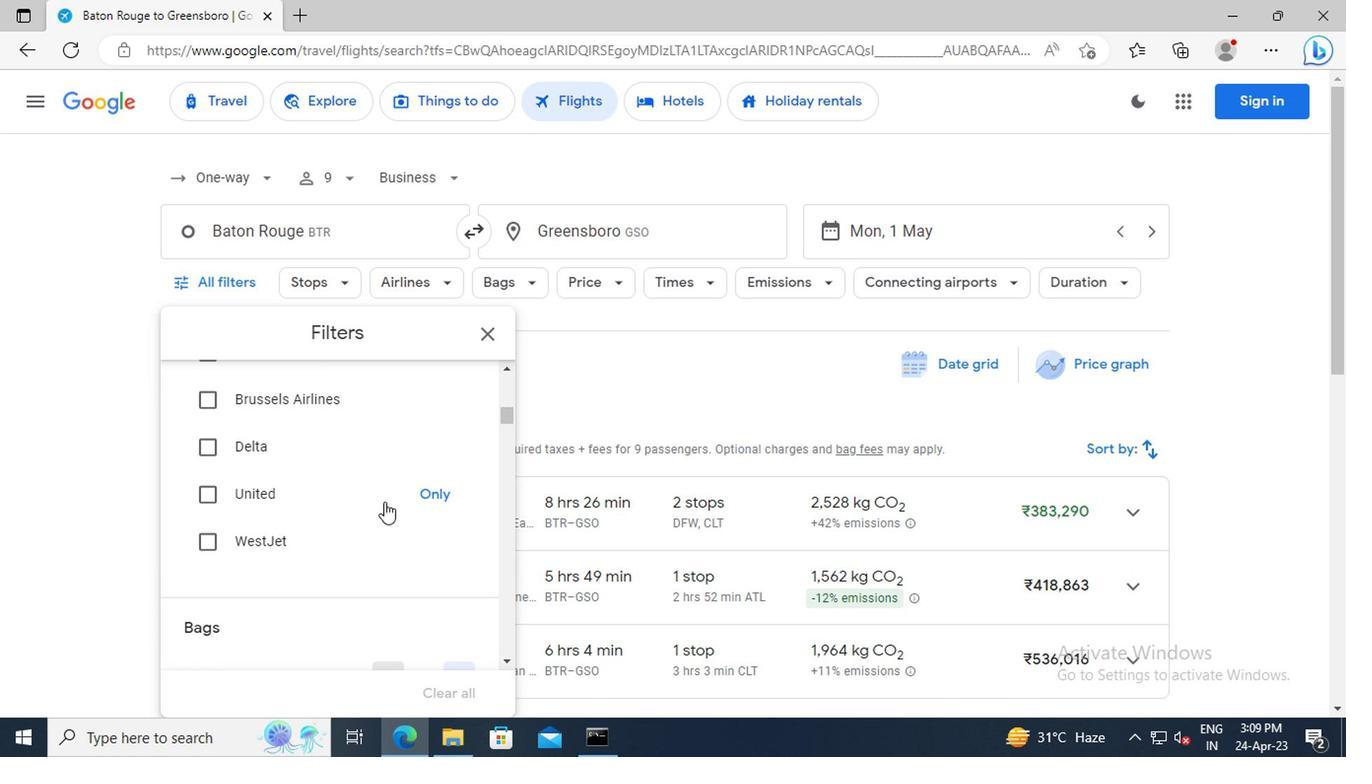 
Action: Mouse scrolled (381, 501) with delta (0, -1)
Screenshot: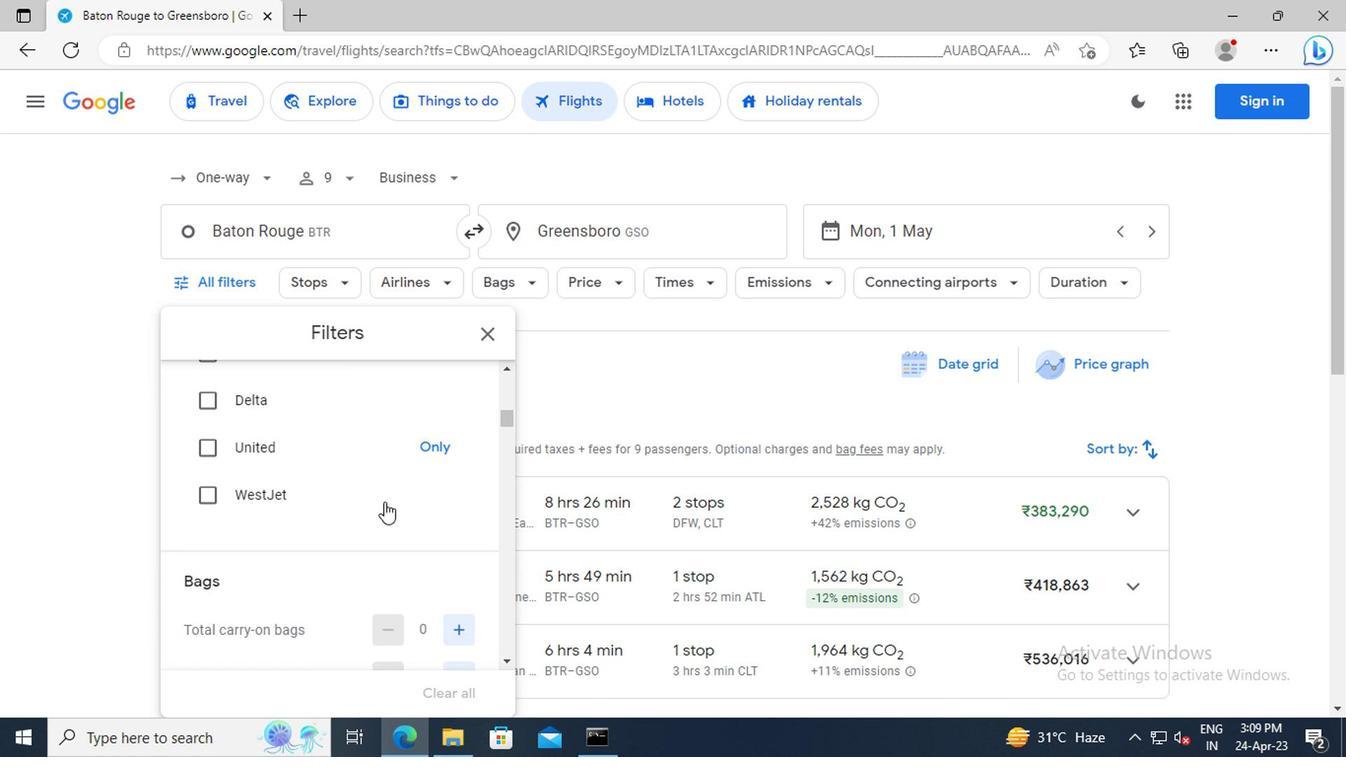 
Action: Mouse scrolled (381, 501) with delta (0, -1)
Screenshot: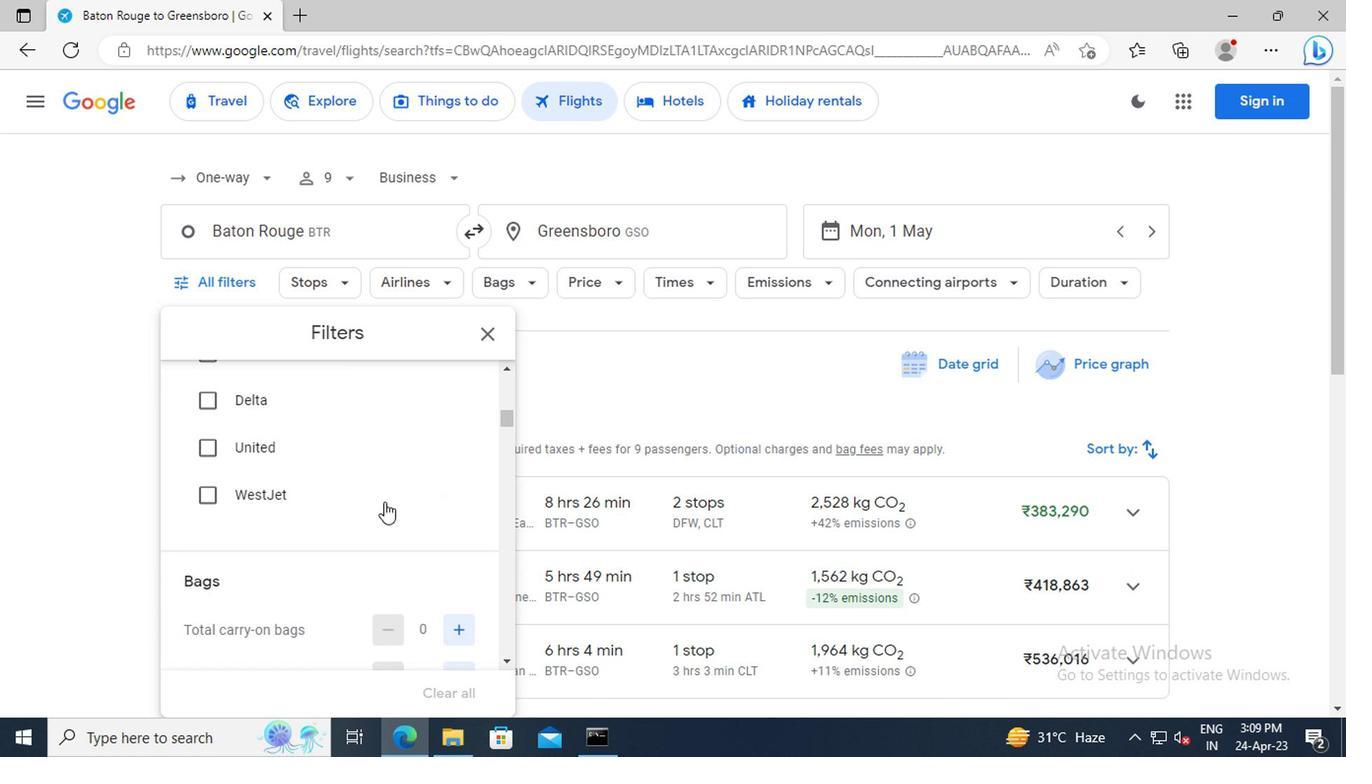 
Action: Mouse moved to (449, 539)
Screenshot: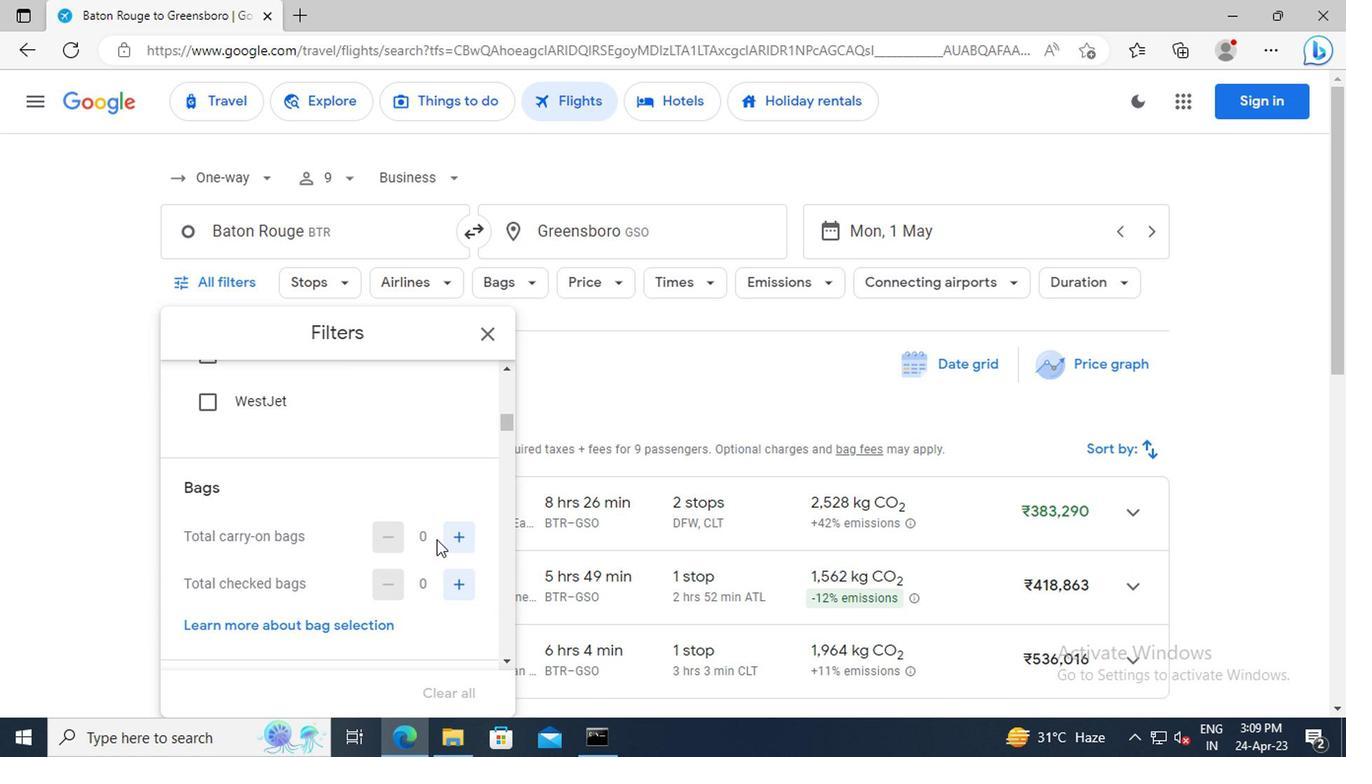 
Action: Mouse pressed left at (449, 539)
Screenshot: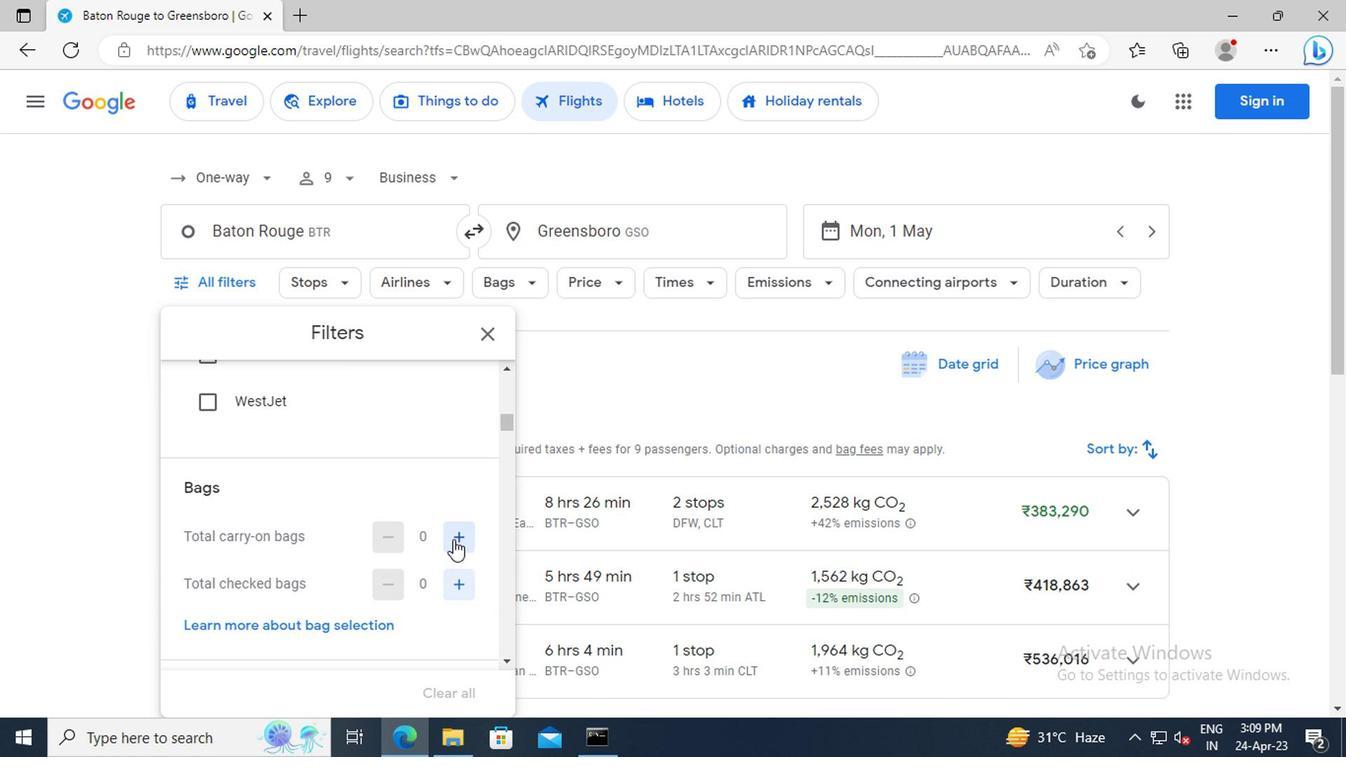 
Action: Mouse moved to (403, 460)
Screenshot: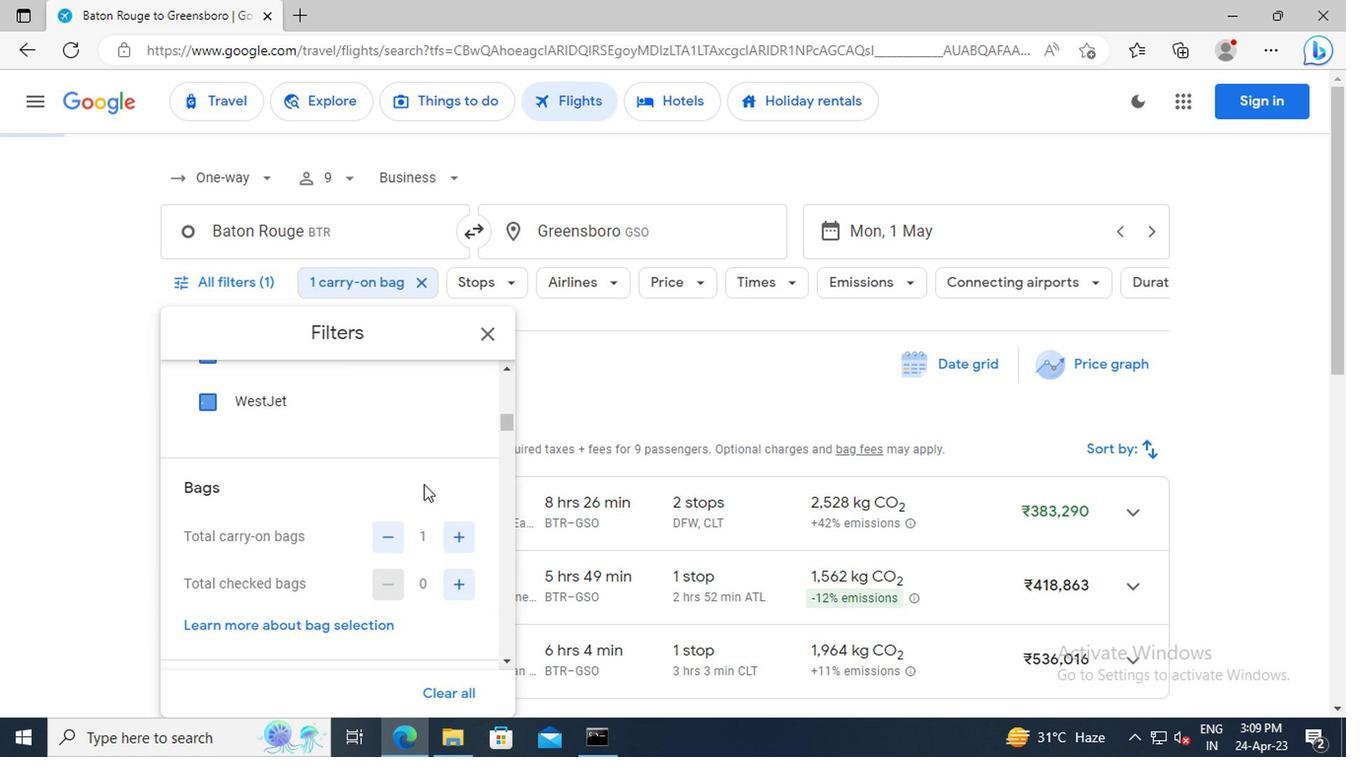 
Action: Mouse scrolled (403, 459) with delta (0, 0)
Screenshot: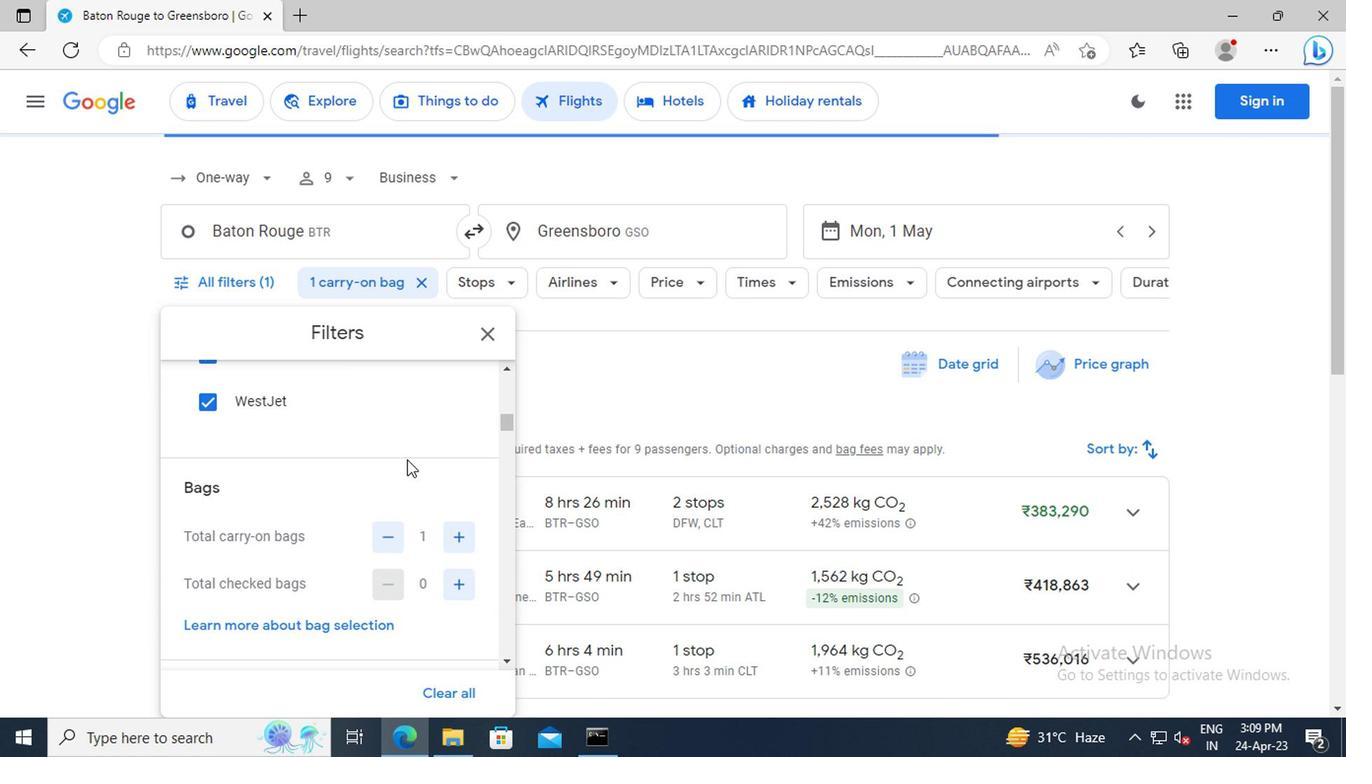 
Action: Mouse scrolled (403, 459) with delta (0, 0)
Screenshot: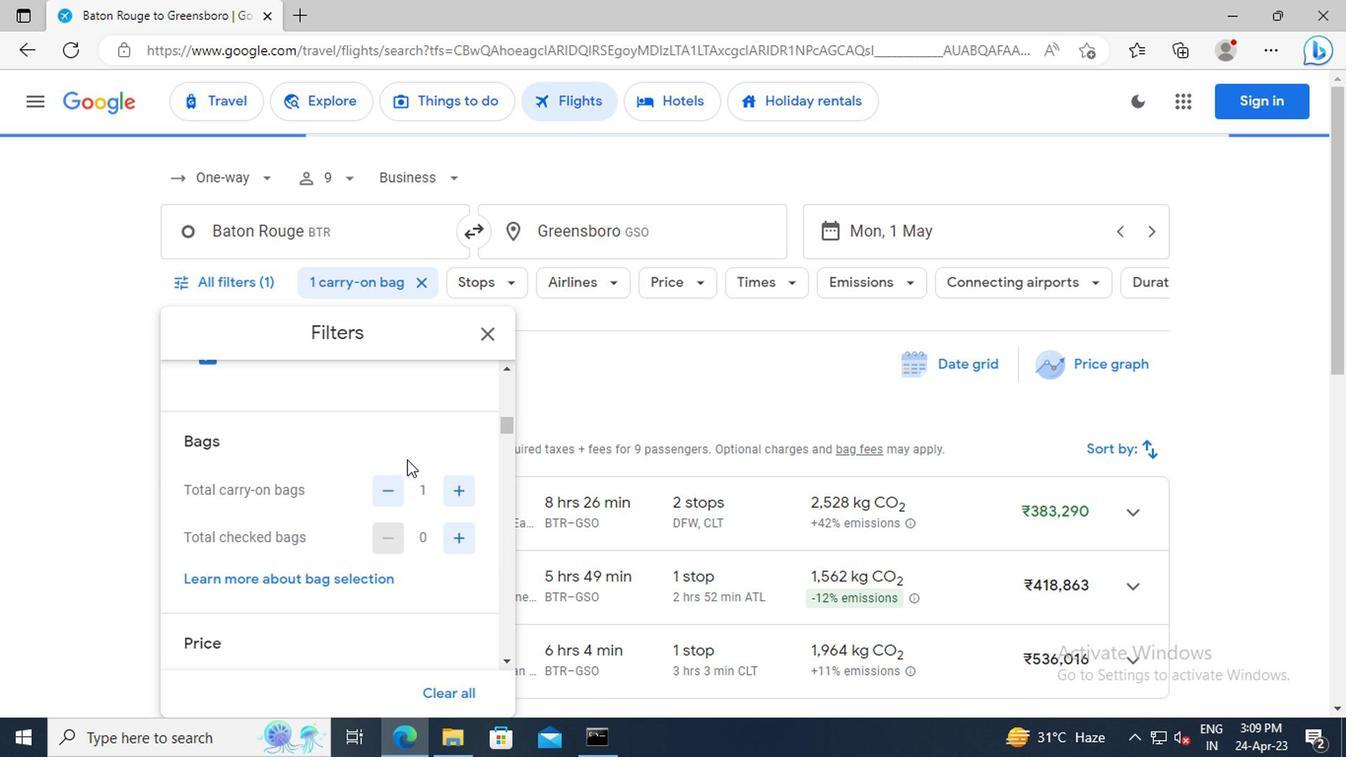 
Action: Mouse scrolled (403, 459) with delta (0, 0)
Screenshot: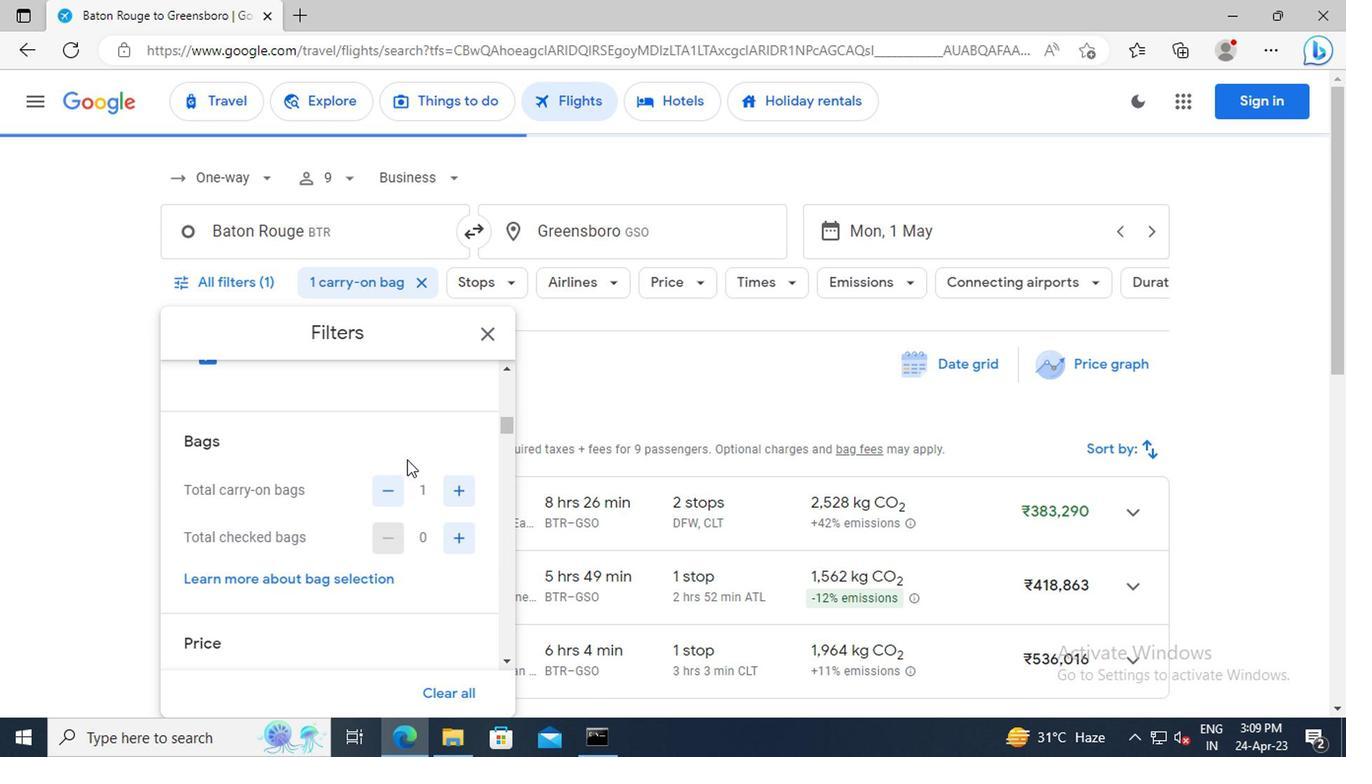 
Action: Mouse scrolled (403, 459) with delta (0, 0)
Screenshot: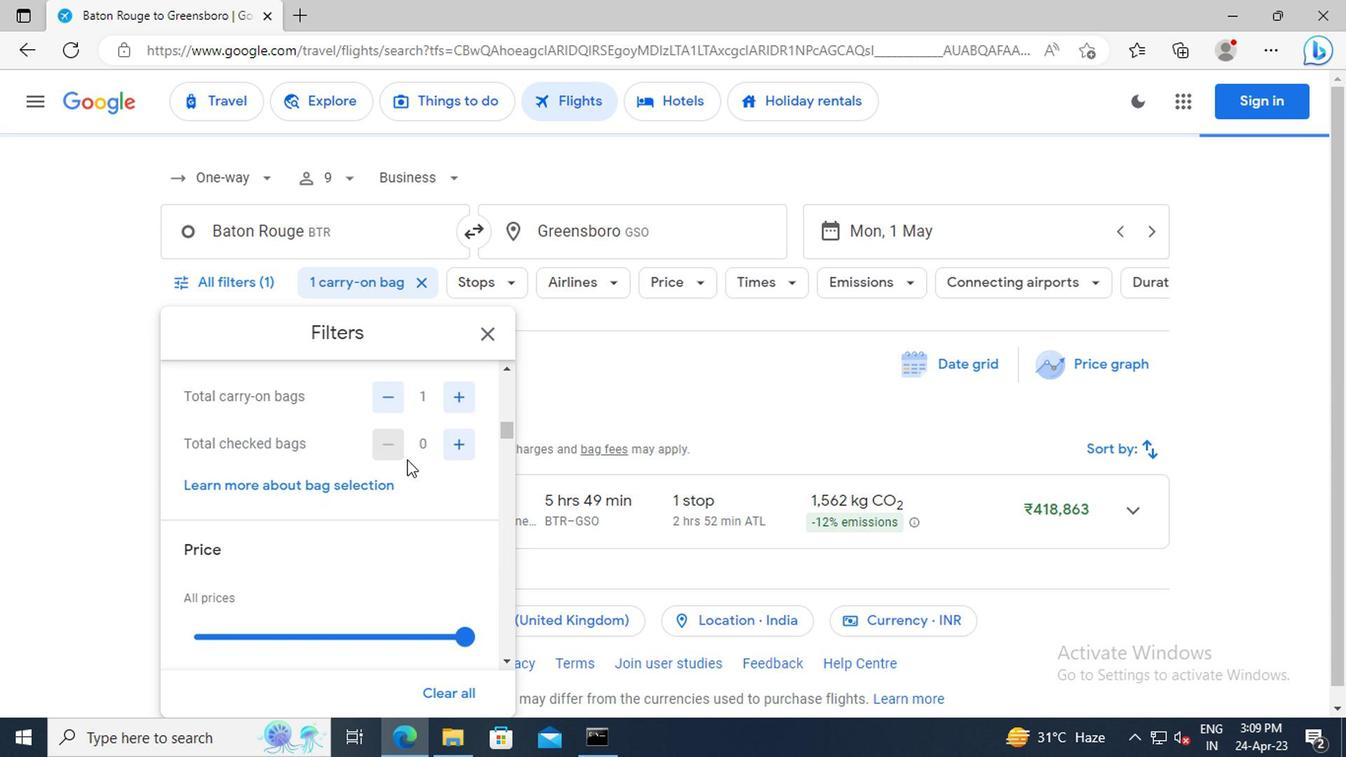 
Action: Mouse scrolled (403, 459) with delta (0, 0)
Screenshot: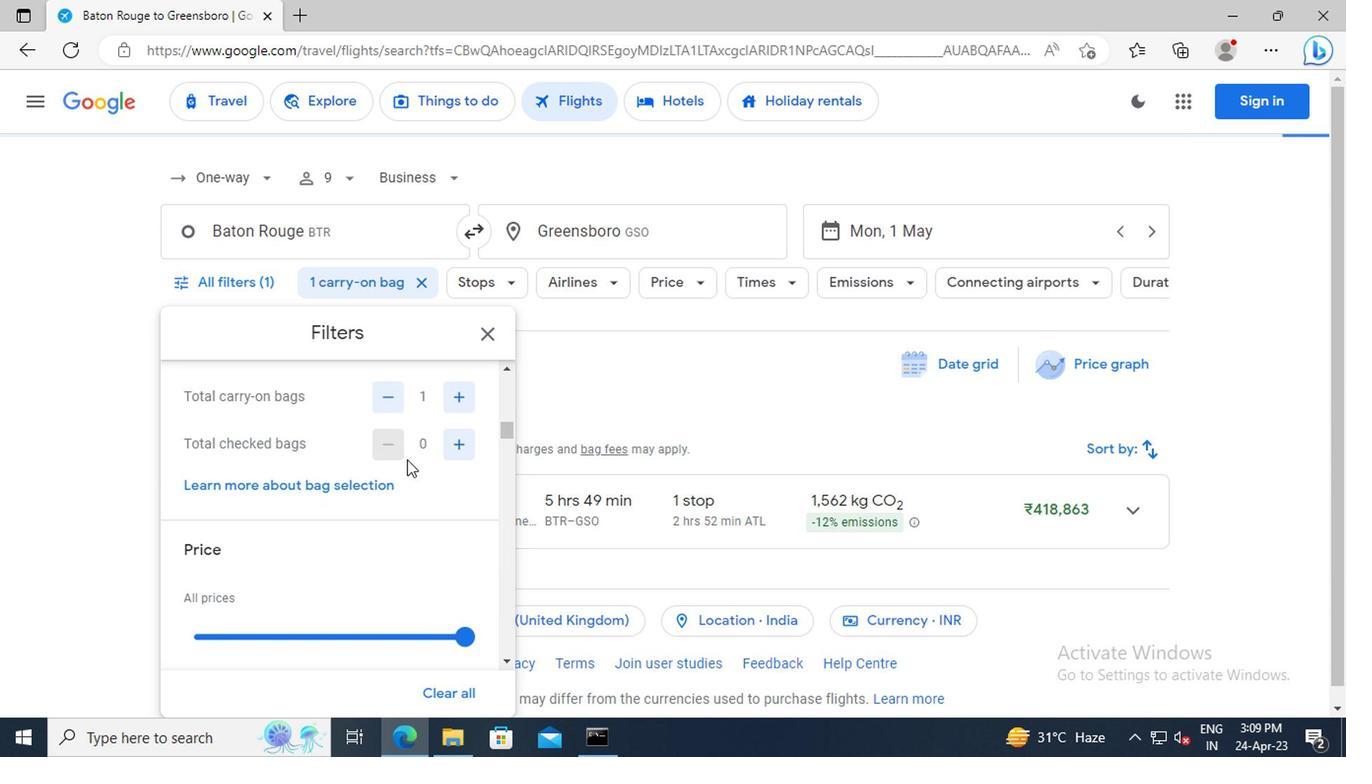 
Action: Mouse scrolled (403, 459) with delta (0, 0)
Screenshot: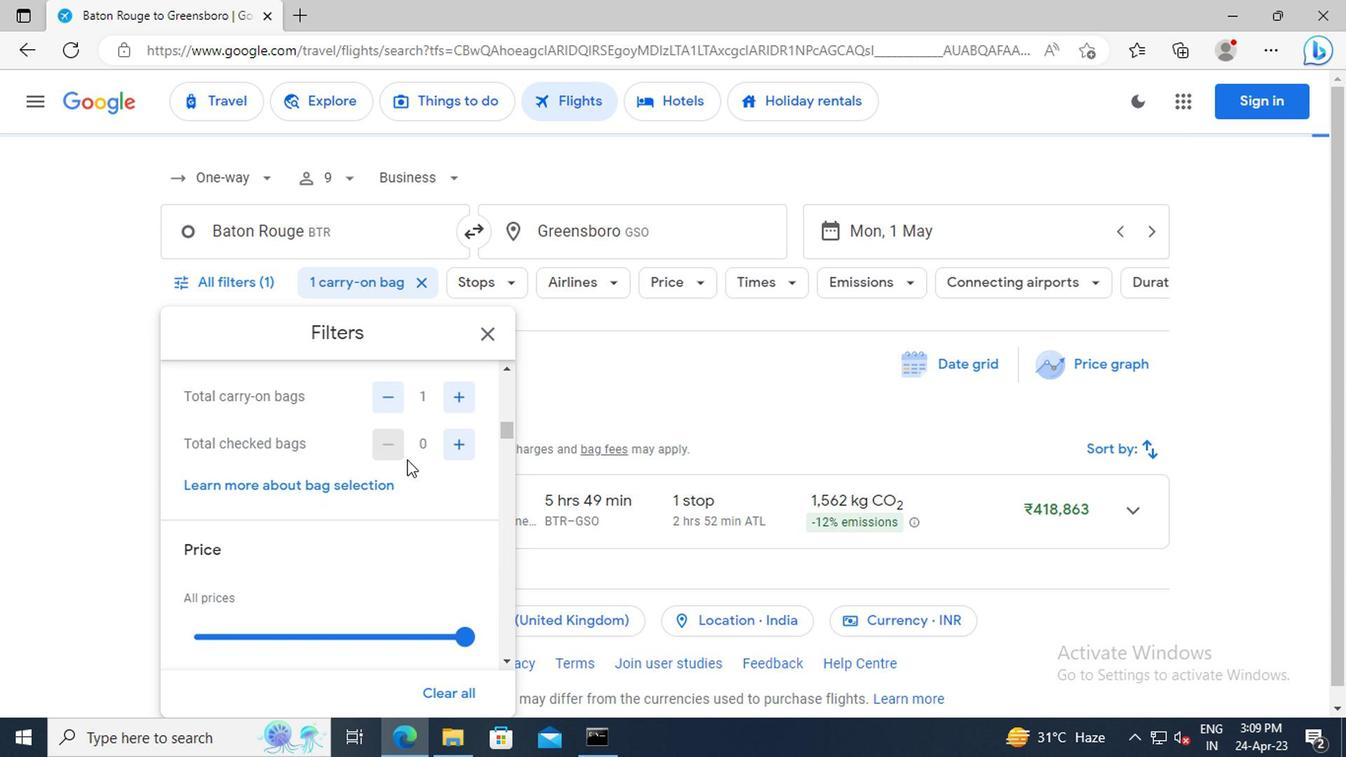 
Action: Mouse moved to (458, 501)
Screenshot: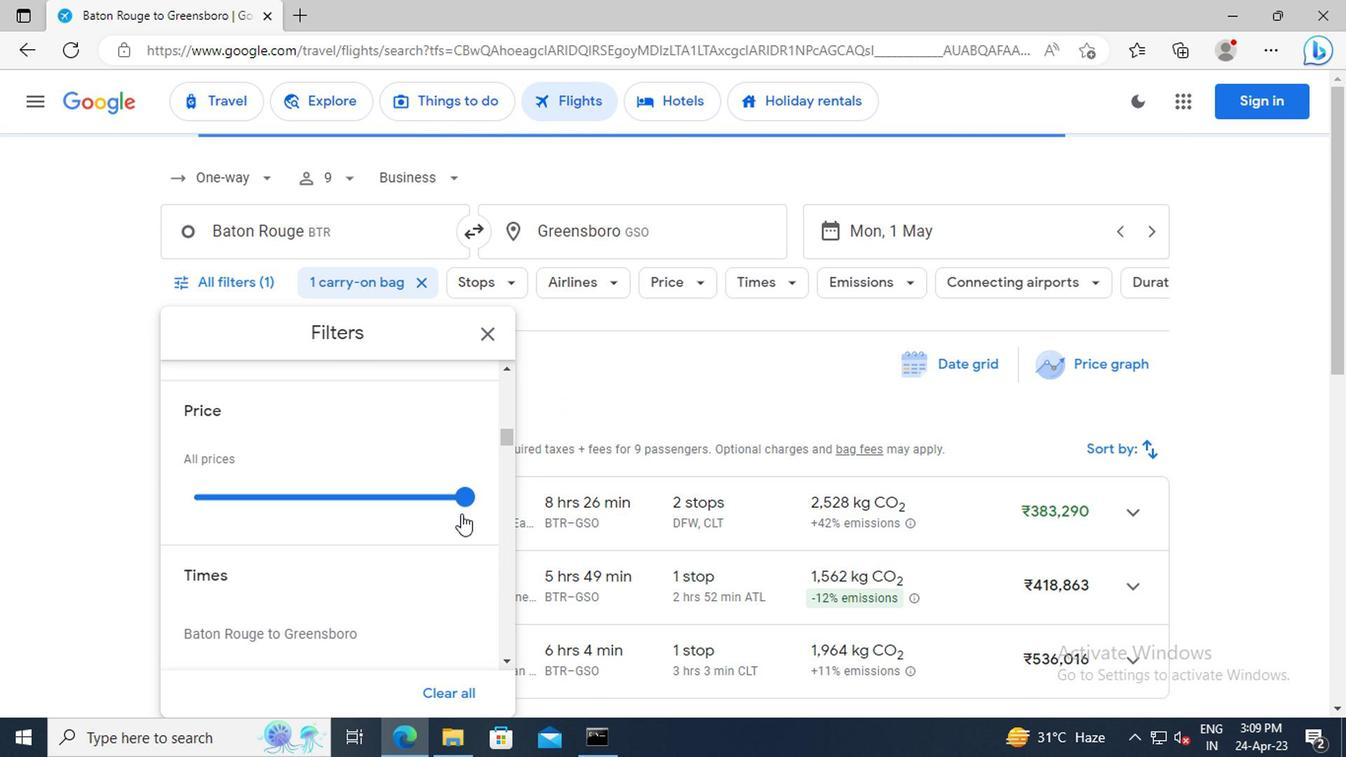 
Action: Mouse pressed left at (458, 501)
Screenshot: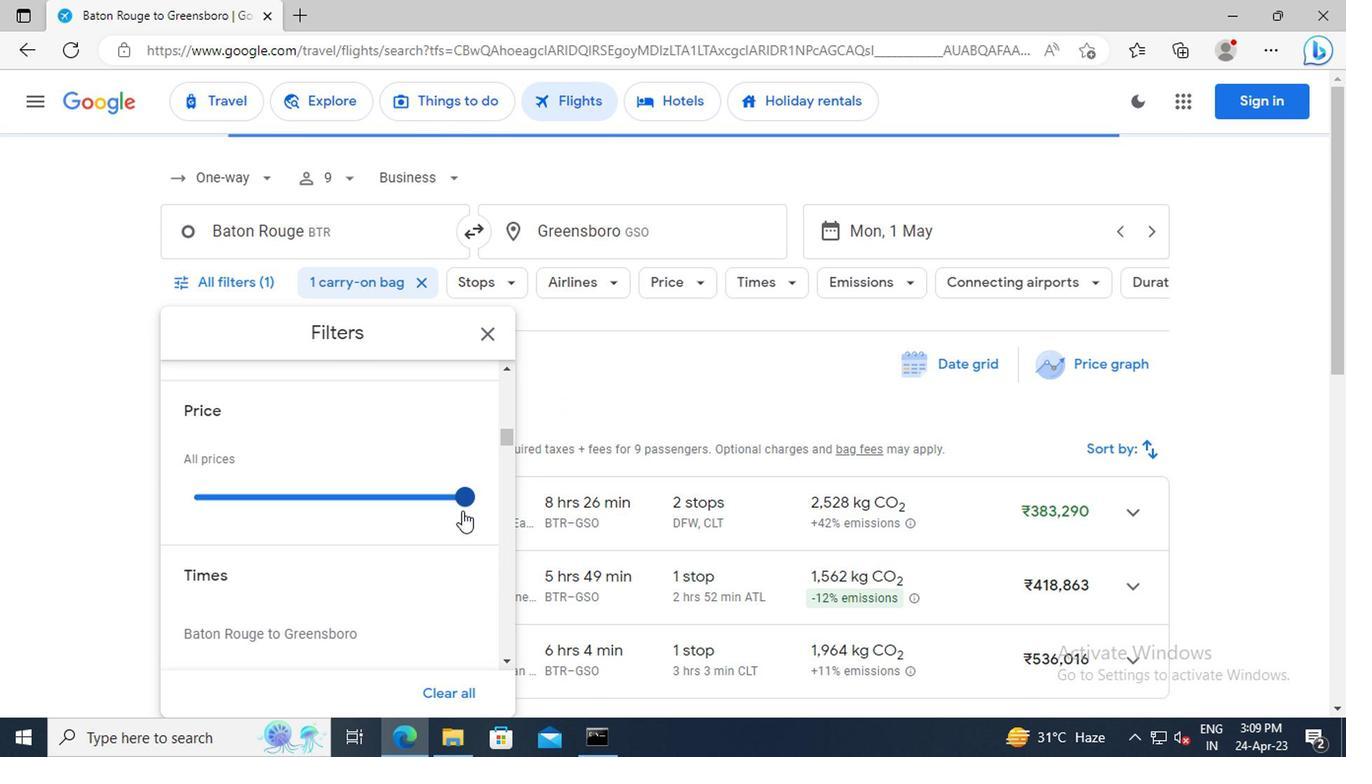 
Action: Mouse moved to (385, 473)
Screenshot: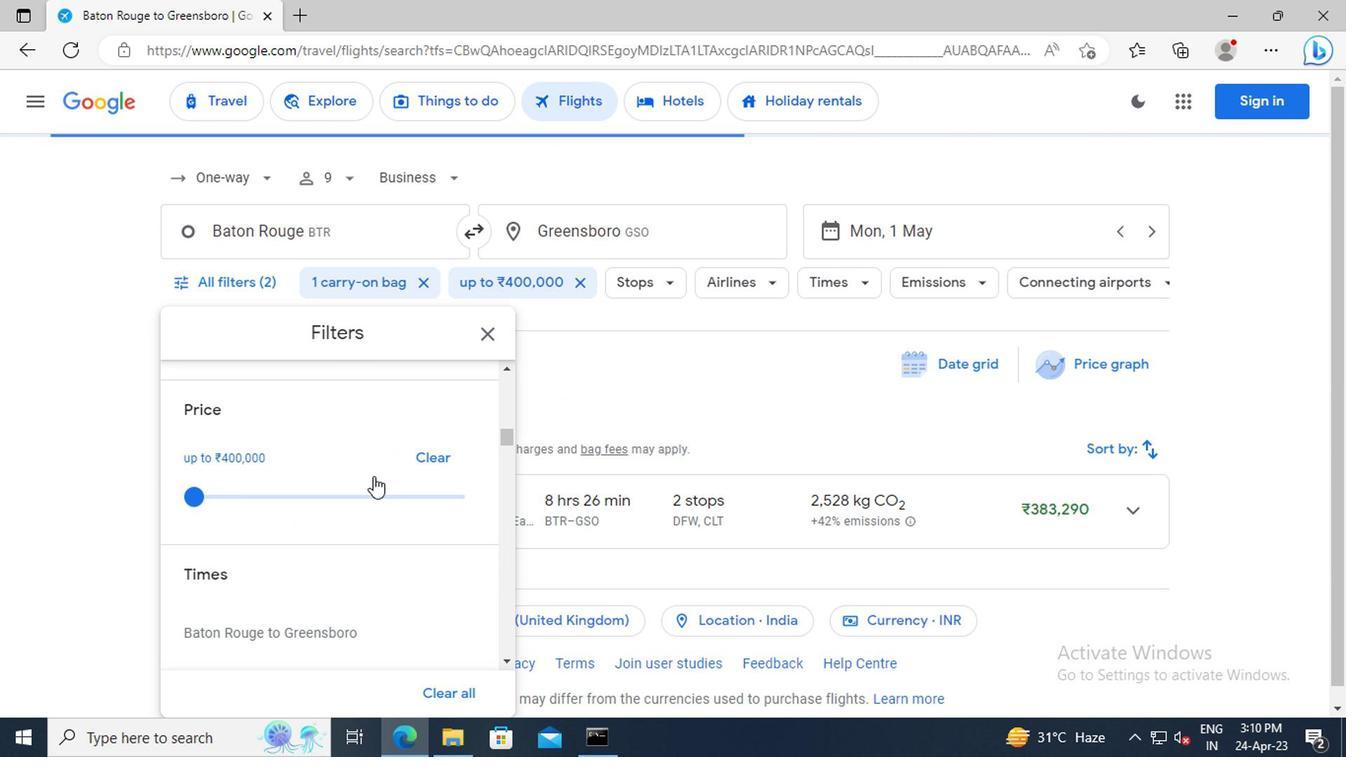 
Action: Mouse scrolled (385, 471) with delta (0, -1)
Screenshot: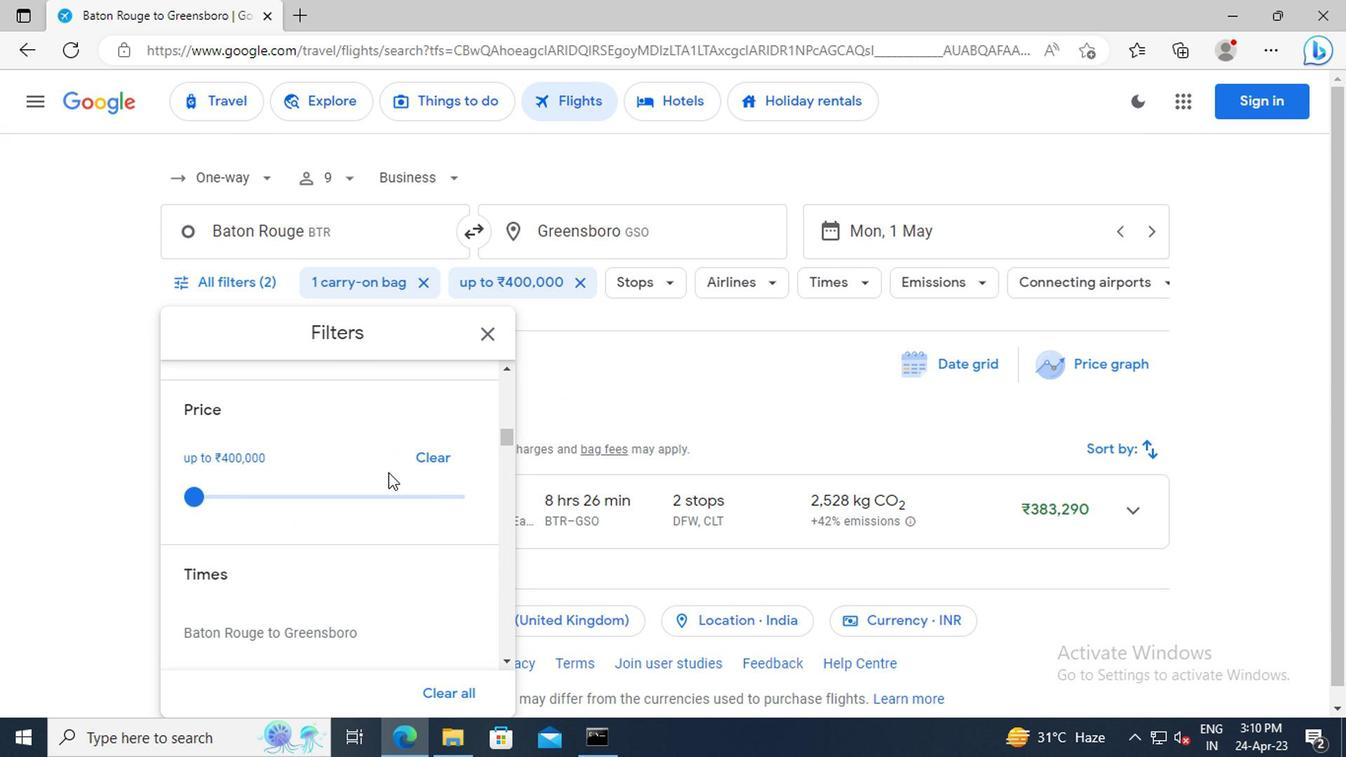
Action: Mouse scrolled (385, 471) with delta (0, -1)
Screenshot: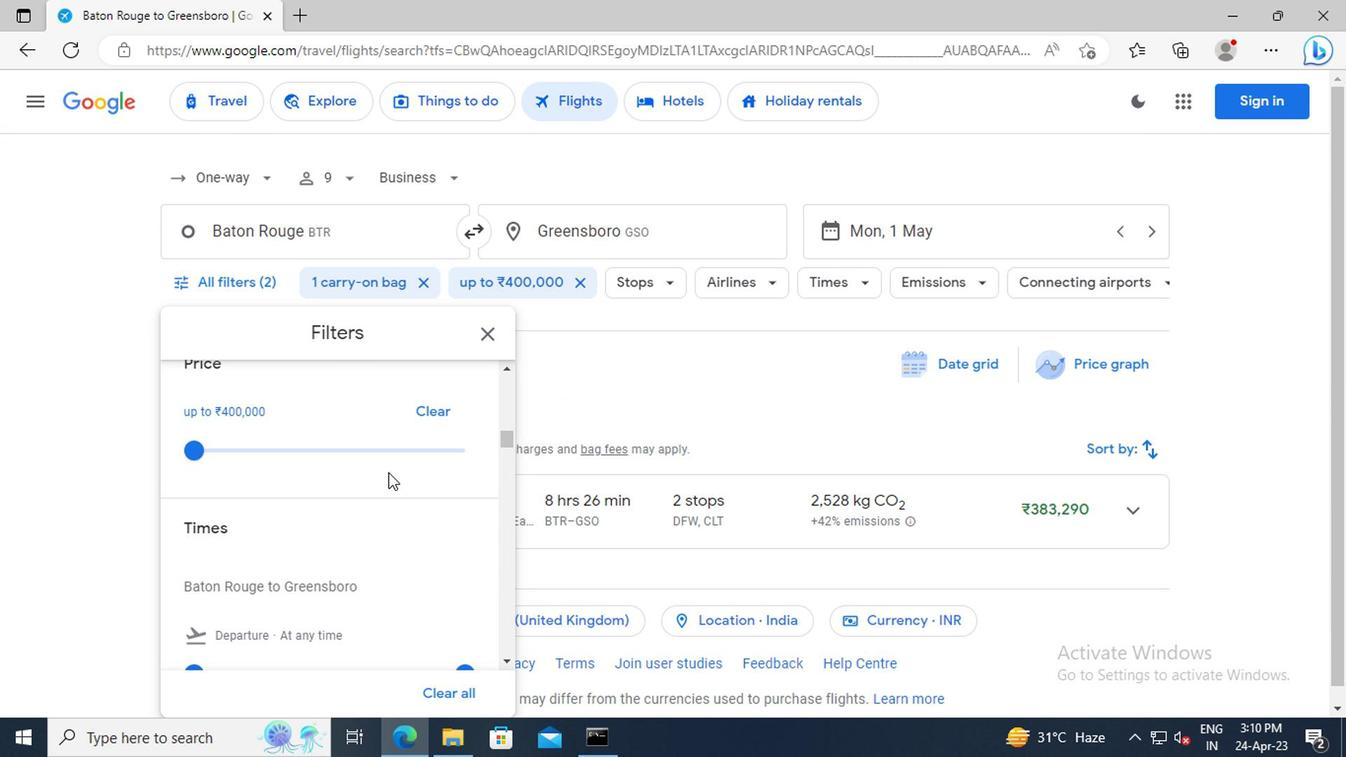 
Action: Mouse scrolled (385, 471) with delta (0, -1)
Screenshot: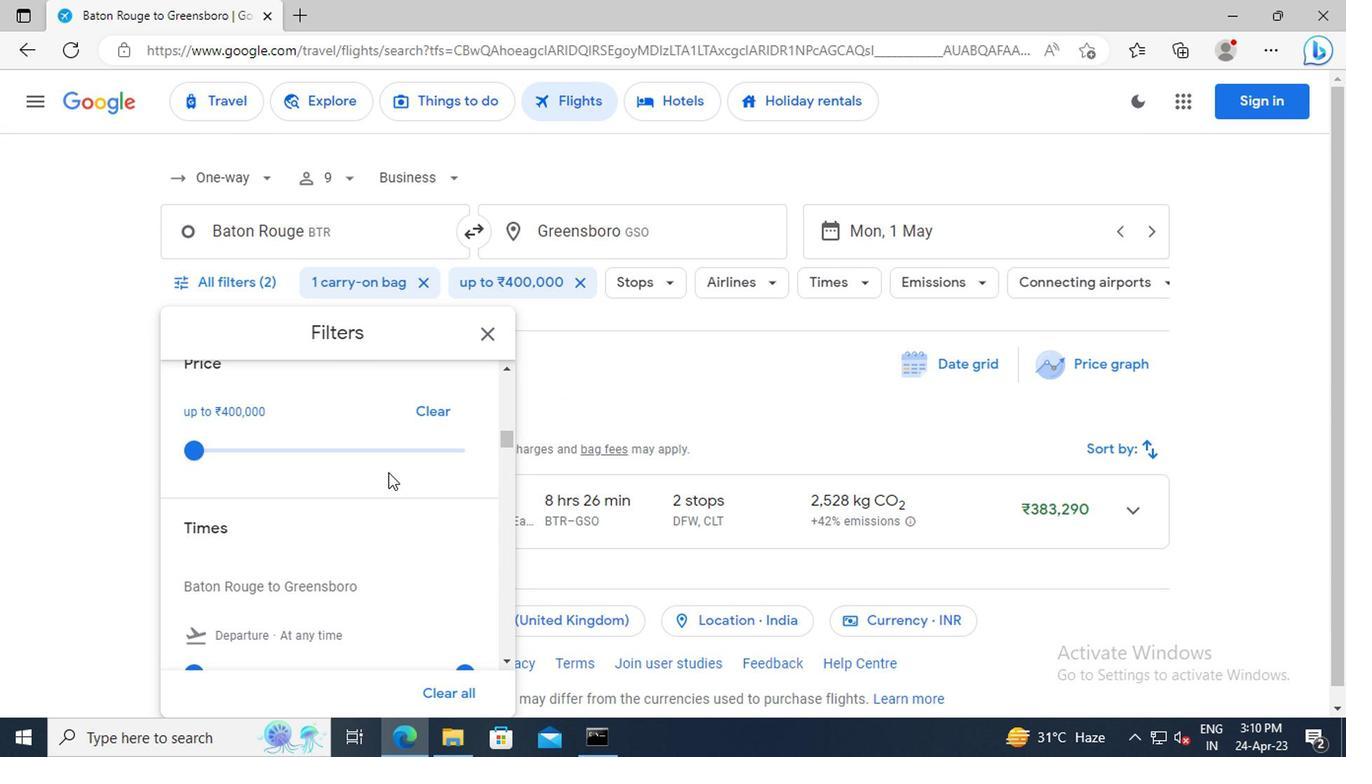 
Action: Mouse scrolled (385, 471) with delta (0, -1)
Screenshot: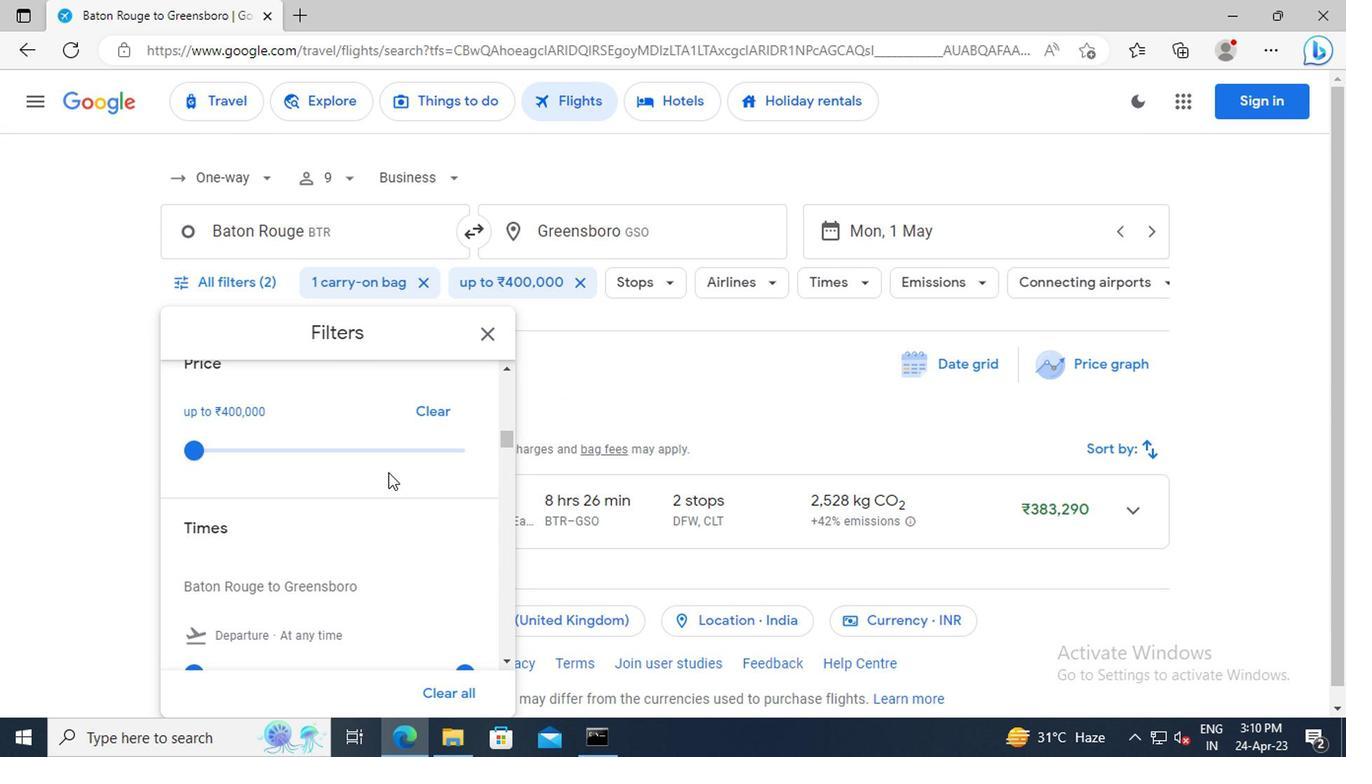 
Action: Mouse moved to (192, 532)
Screenshot: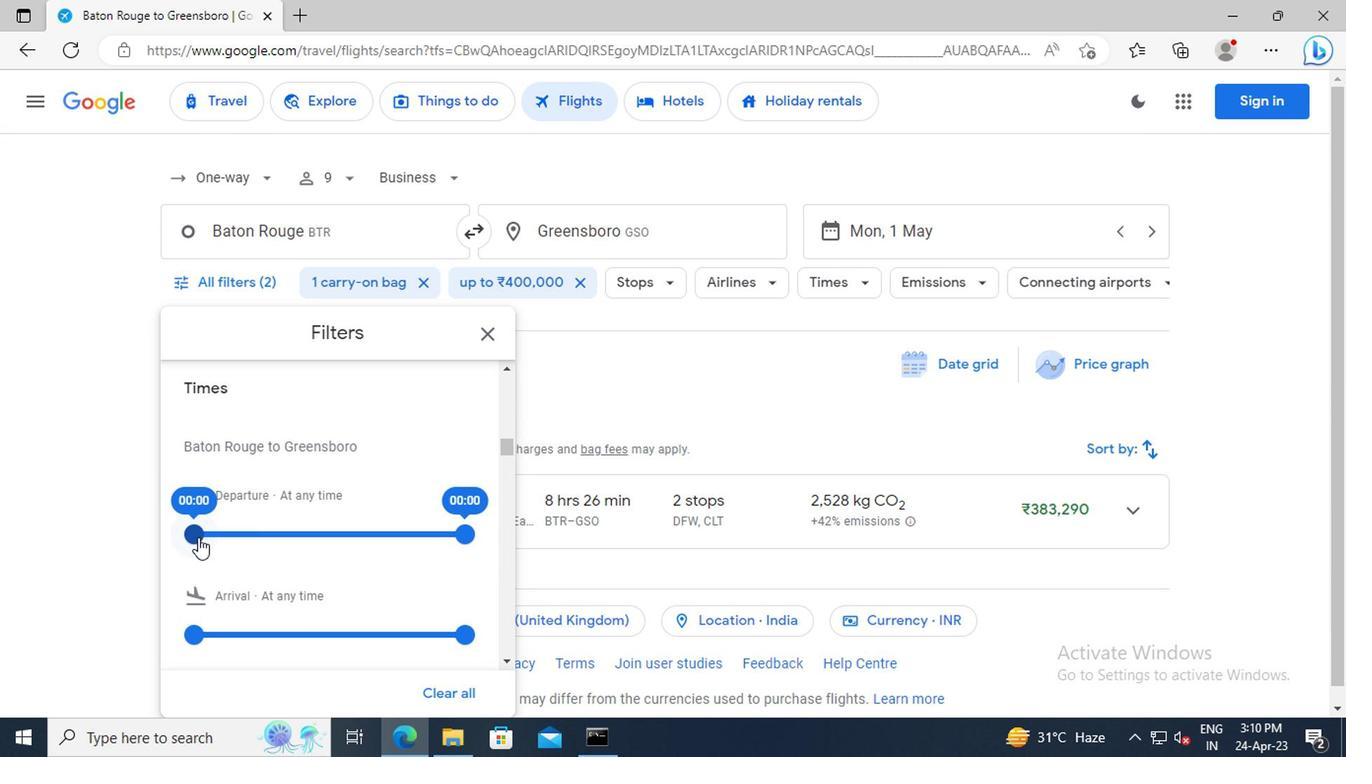 
Action: Mouse pressed left at (192, 532)
Screenshot: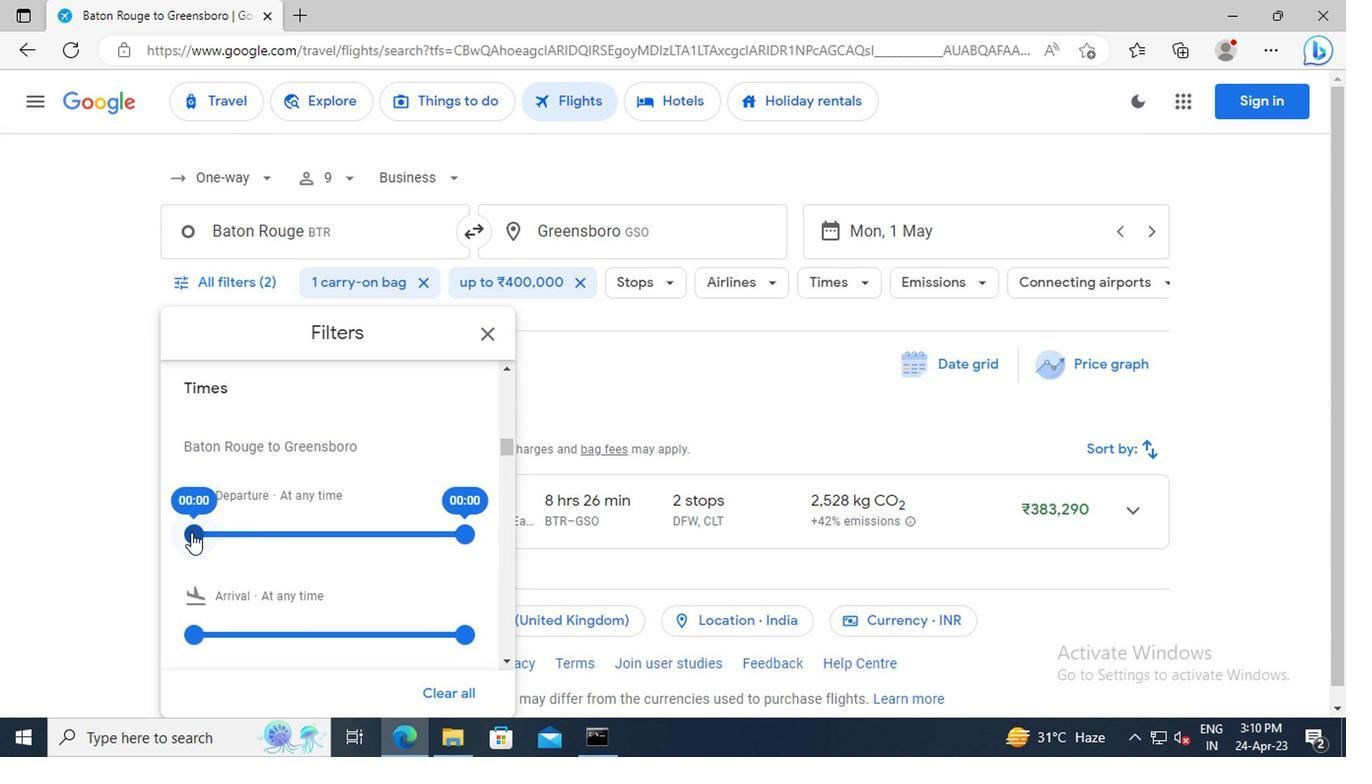 
Action: Mouse moved to (458, 540)
Screenshot: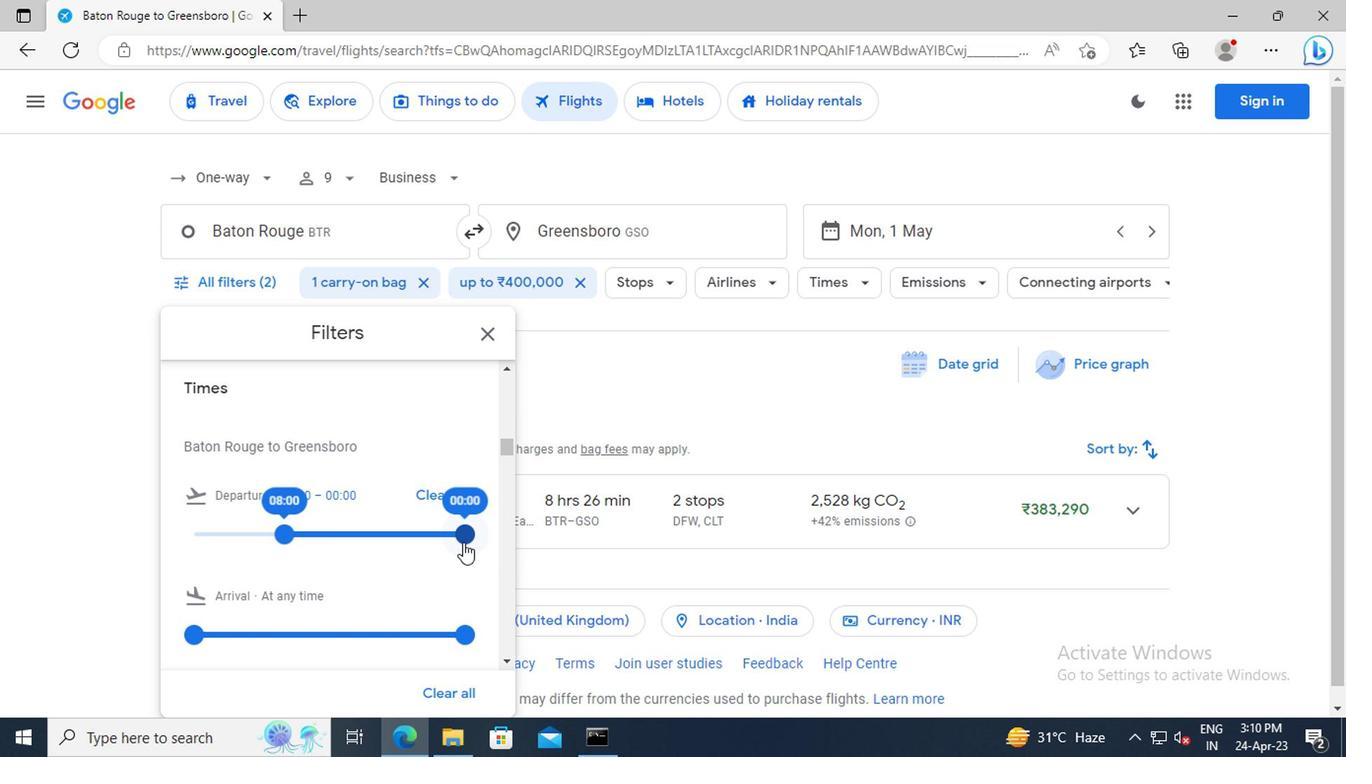 
Action: Mouse pressed left at (458, 540)
Screenshot: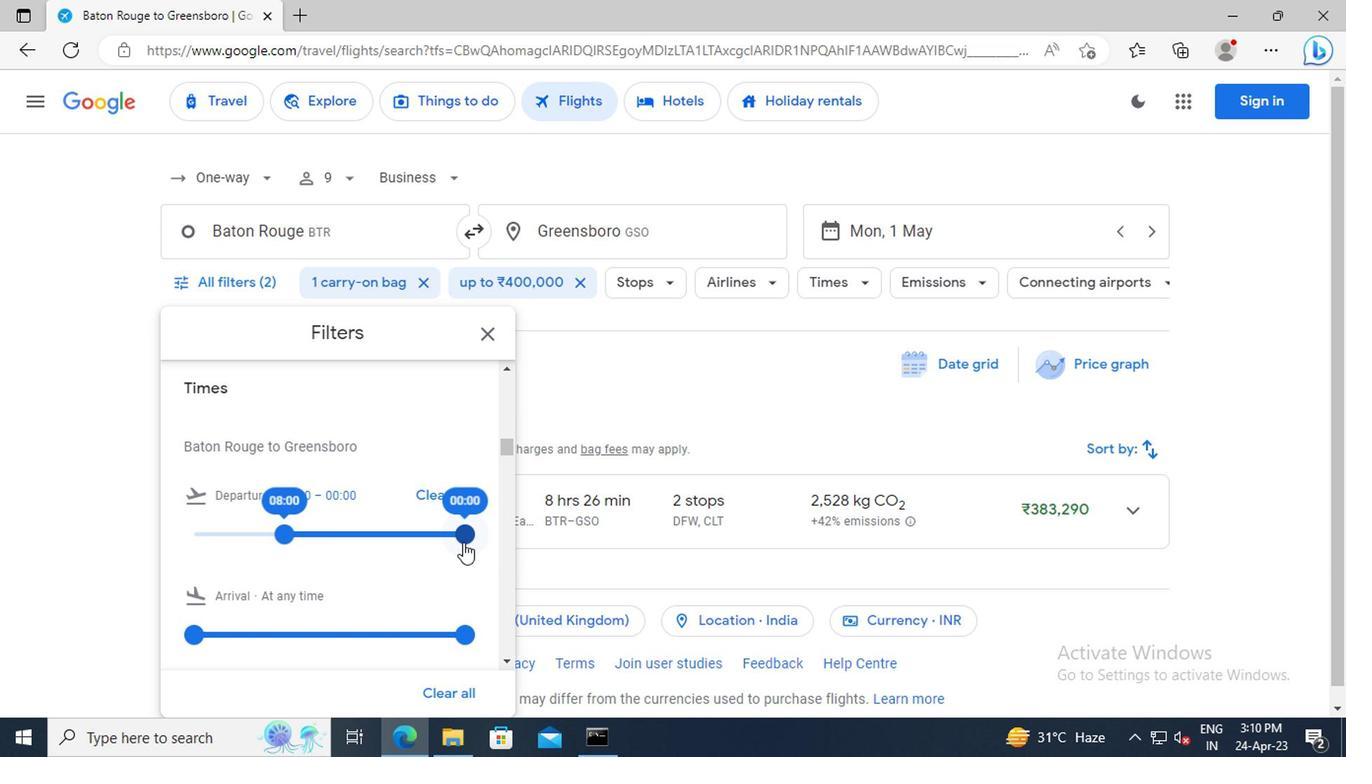 
Action: Mouse moved to (485, 335)
Screenshot: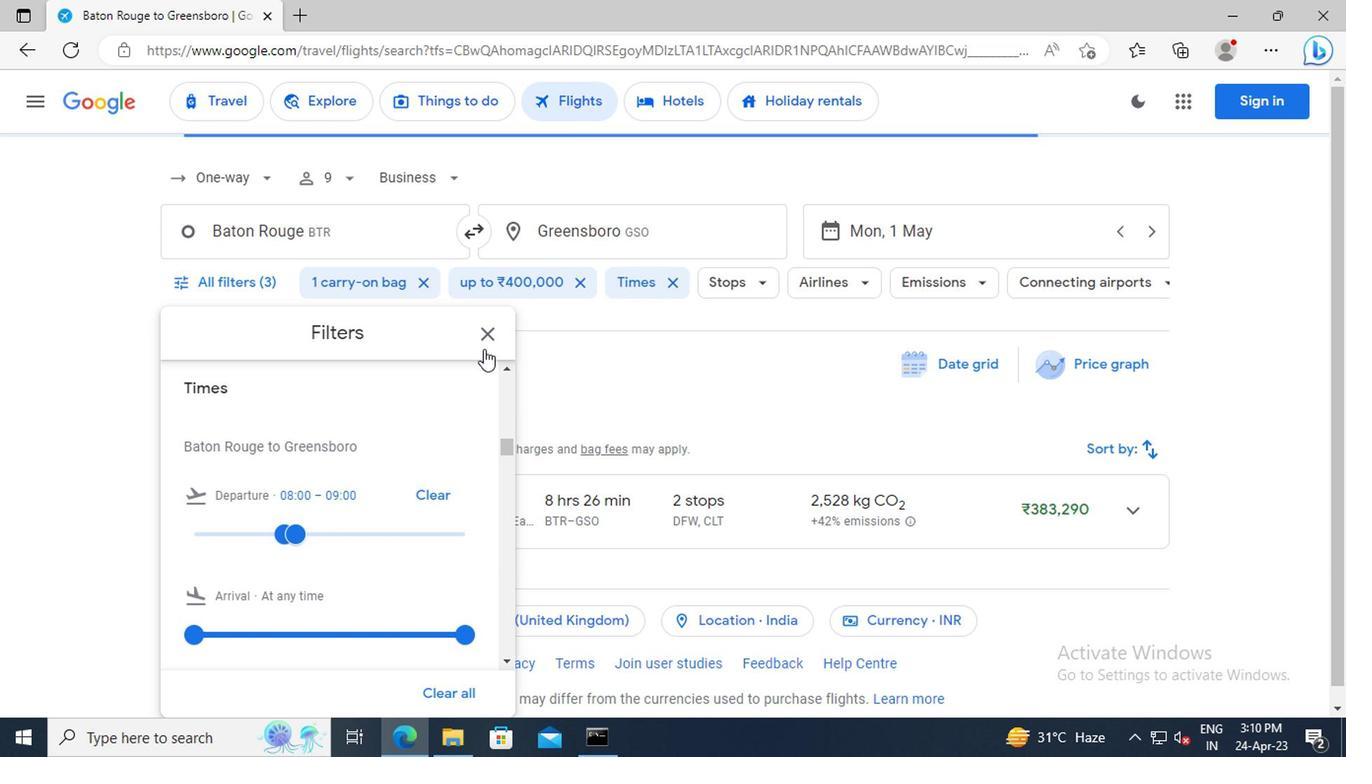 
Action: Mouse pressed left at (485, 335)
Screenshot: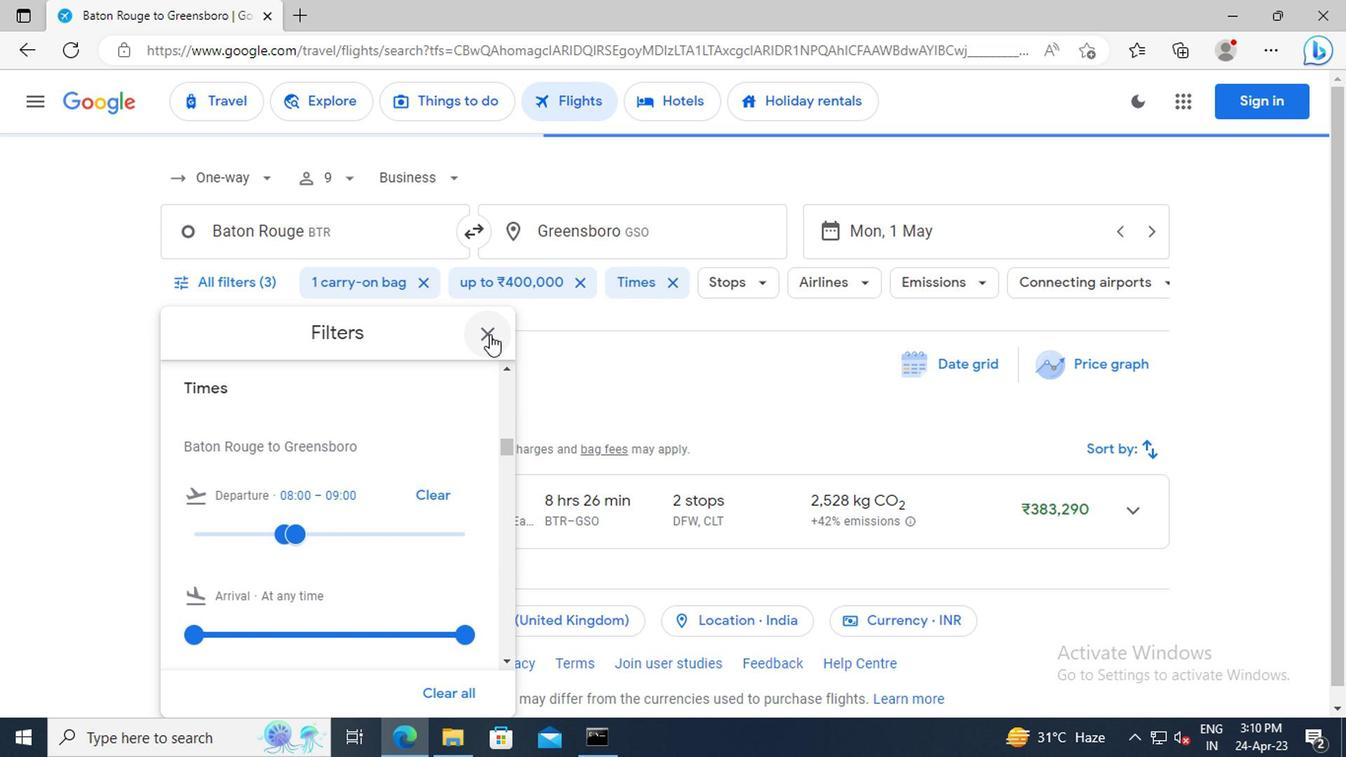 
